 Task: Look for space in Springdale, United States from 14th June, 2023 to 30th June, 2023 for 5 adults in price range Rs.8000 to Rs.12000. Place can be entire place or private room with 5 bedrooms having 5 beds and 5 bathrooms. Property type can be house, flat, guest house. Amenities needed are: wifi, TV, free parkinig on premises, gym, breakfast. Booking option can be shelf check-in. Required host language is English.
Action: Mouse moved to (437, 87)
Screenshot: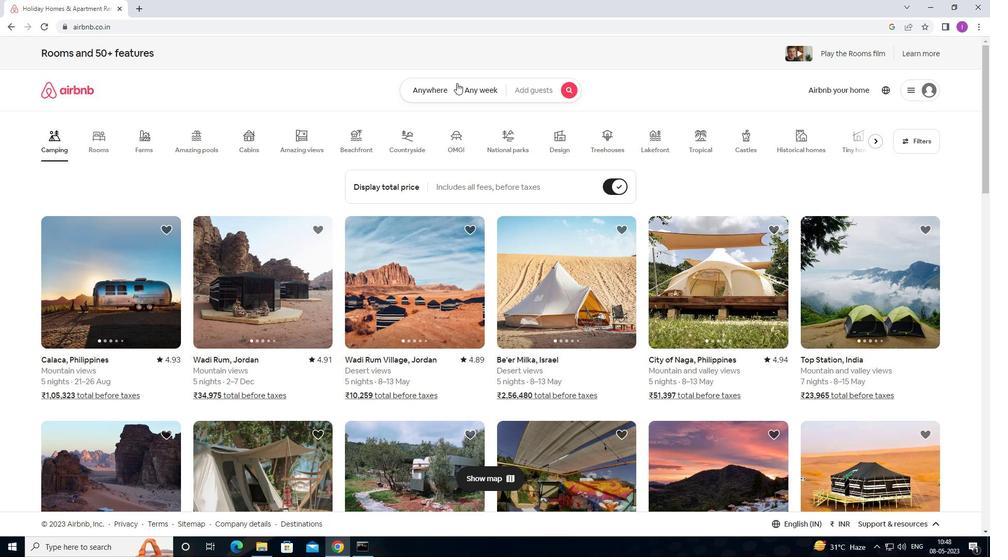 
Action: Mouse pressed left at (437, 87)
Screenshot: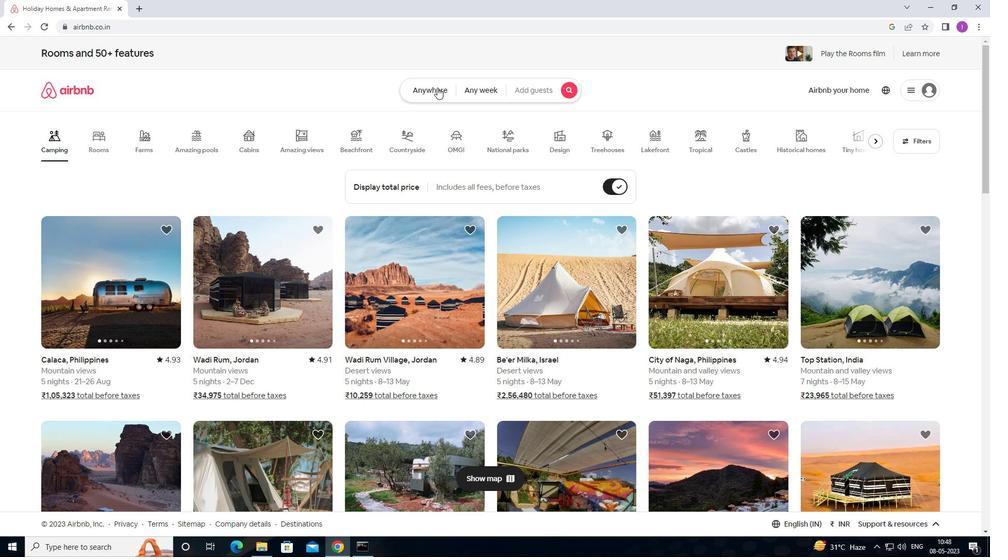 
Action: Mouse moved to (352, 137)
Screenshot: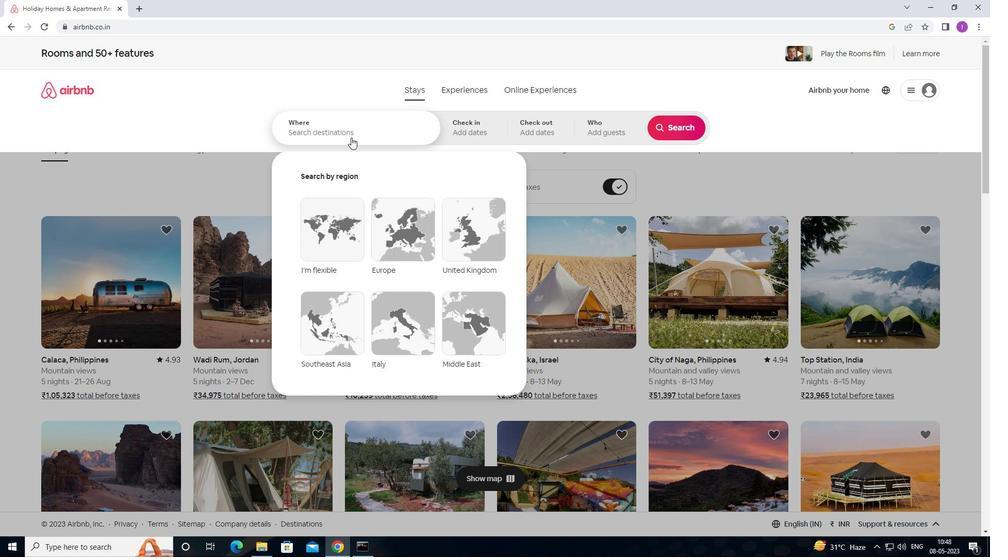 
Action: Mouse pressed left at (352, 137)
Screenshot: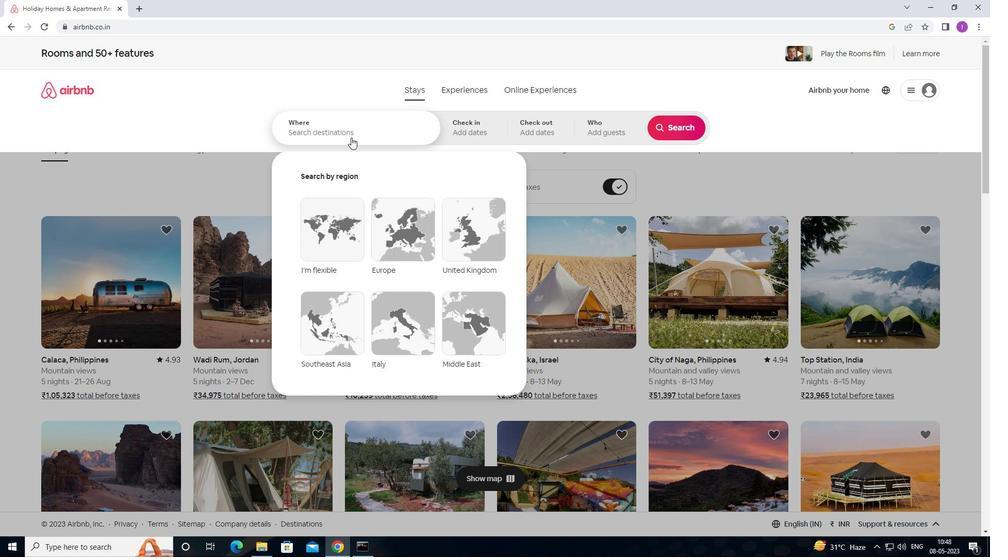 
Action: Mouse moved to (776, 61)
Screenshot: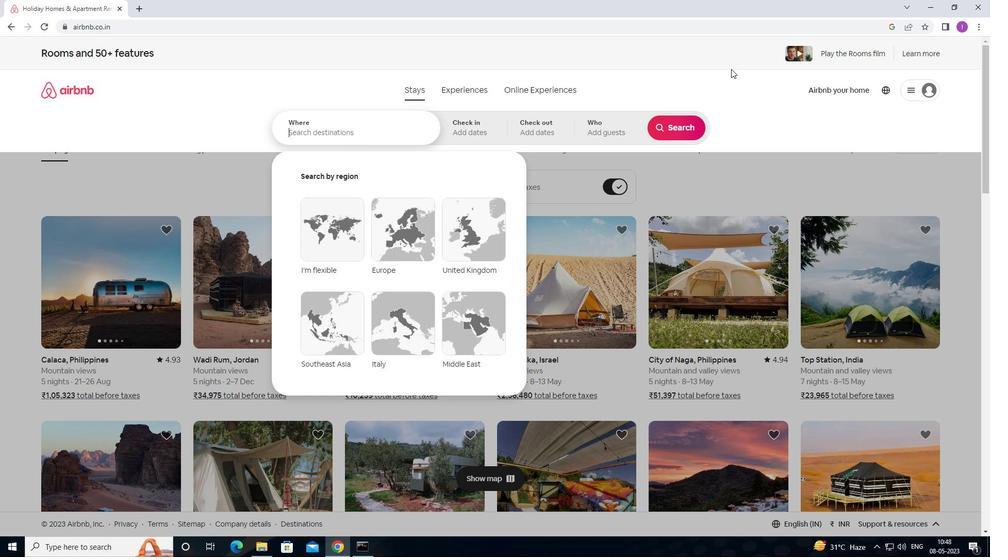 
Action: Key pressed <Key.shift>SPRINGDALE,<Key.shift>UNITED<Key.space>STATES
Screenshot: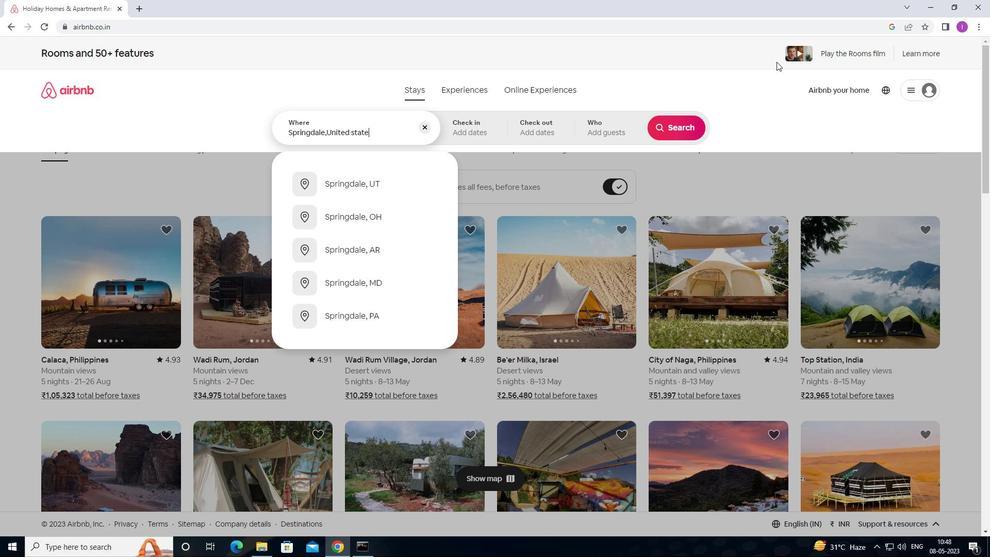 
Action: Mouse moved to (485, 128)
Screenshot: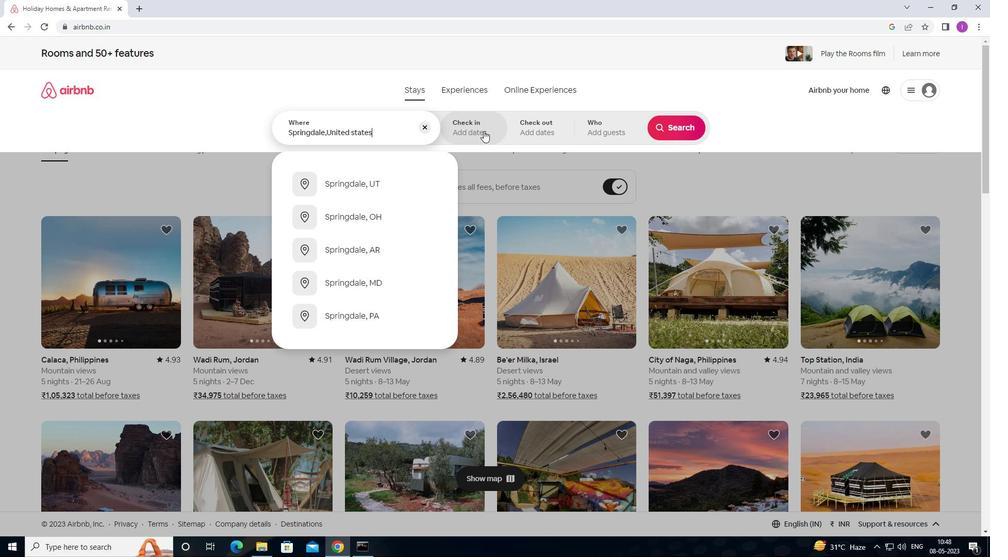 
Action: Mouse pressed left at (485, 128)
Screenshot: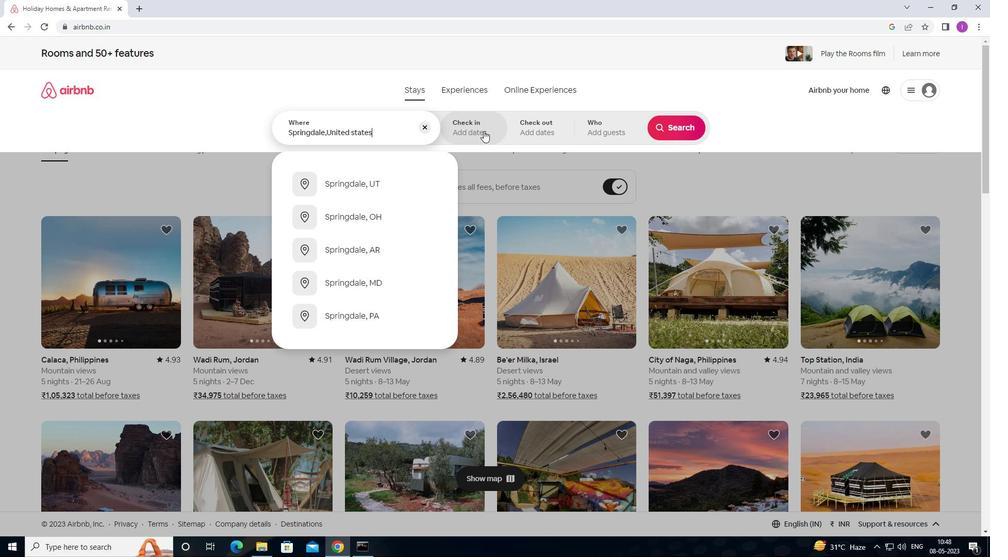 
Action: Mouse moved to (595, 302)
Screenshot: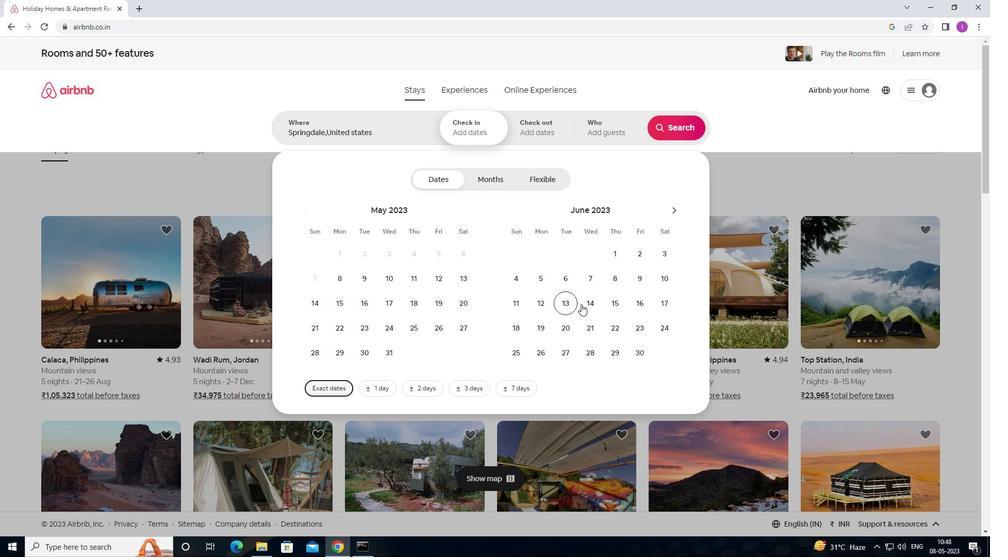 
Action: Mouse pressed left at (595, 302)
Screenshot: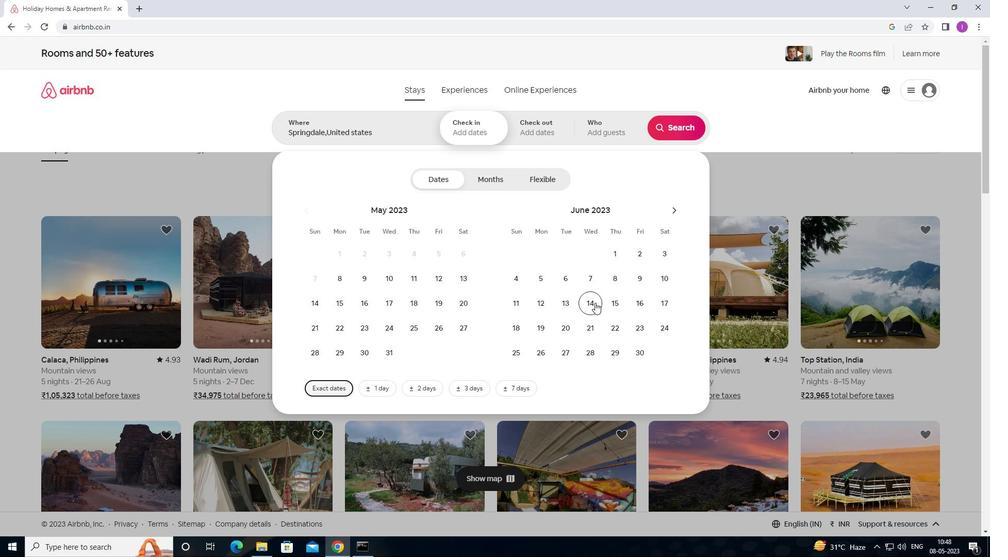 
Action: Mouse moved to (640, 351)
Screenshot: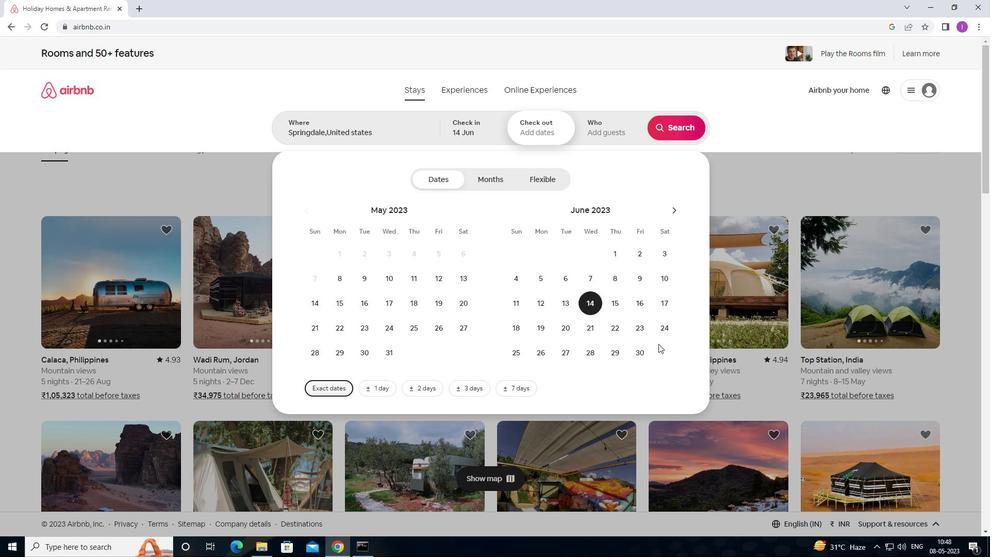 
Action: Mouse pressed left at (640, 351)
Screenshot: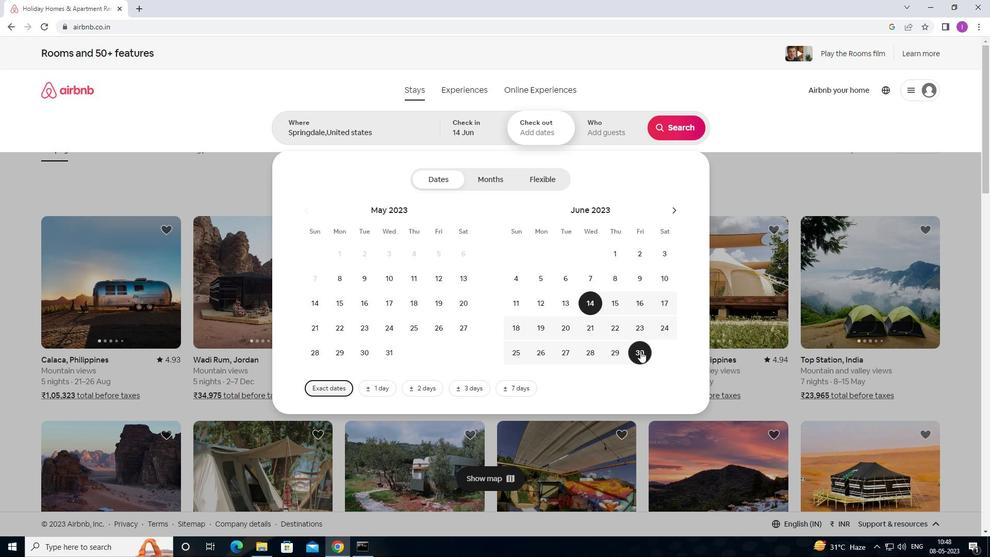 
Action: Mouse moved to (600, 135)
Screenshot: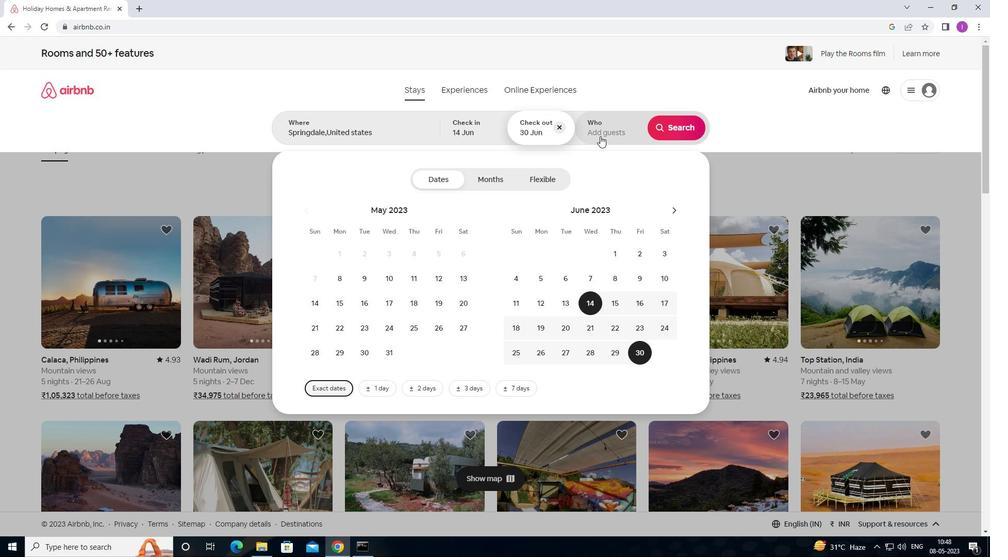 
Action: Mouse pressed left at (600, 135)
Screenshot: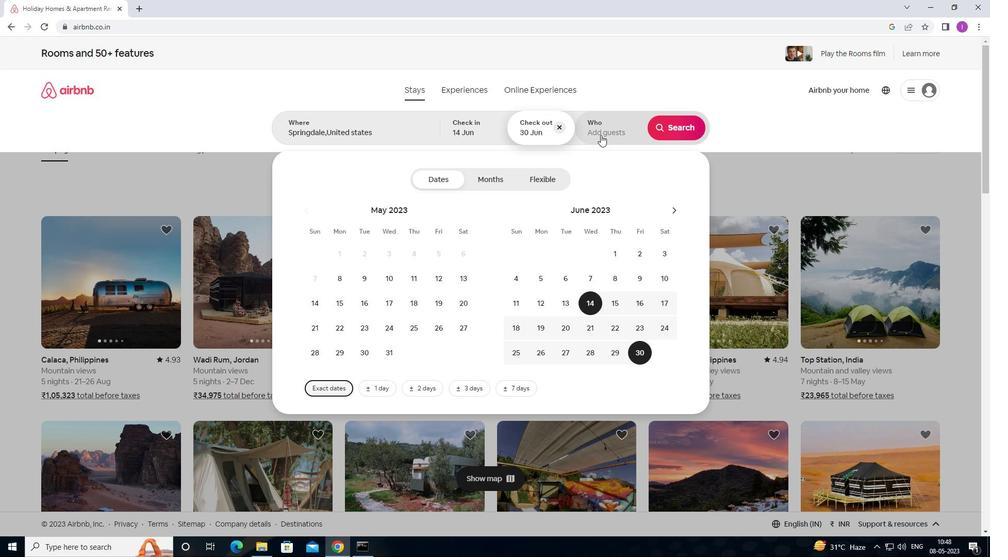 
Action: Mouse moved to (680, 179)
Screenshot: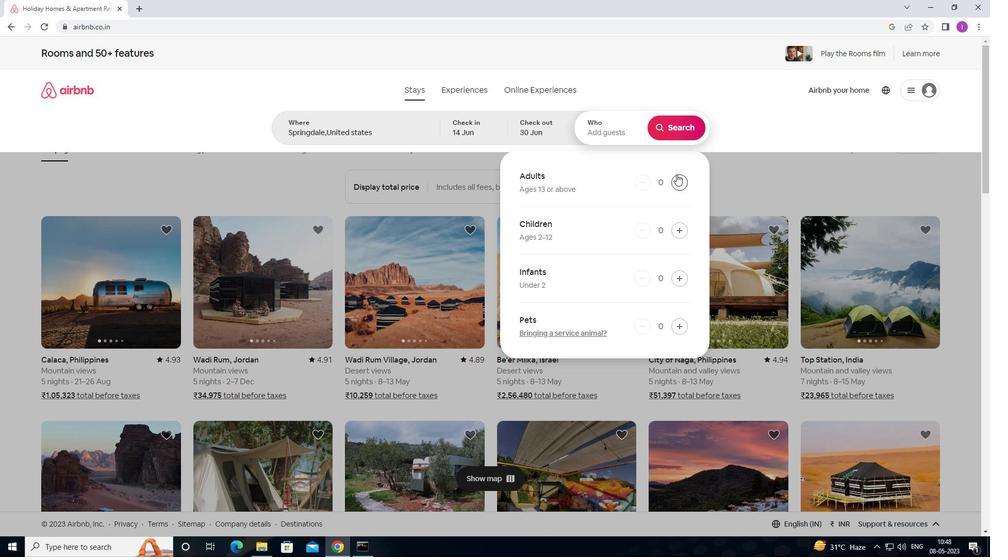 
Action: Mouse pressed left at (680, 179)
Screenshot: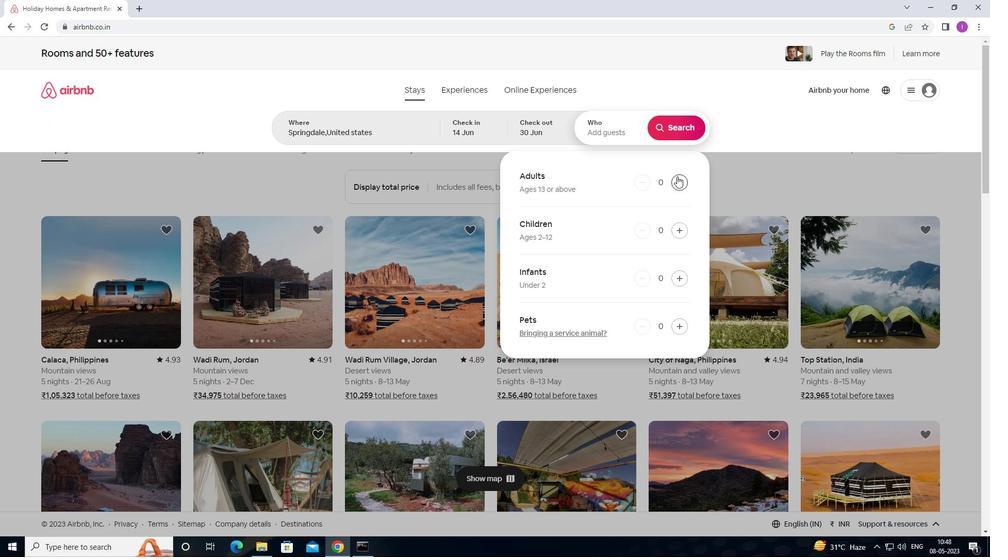 
Action: Mouse pressed left at (680, 179)
Screenshot: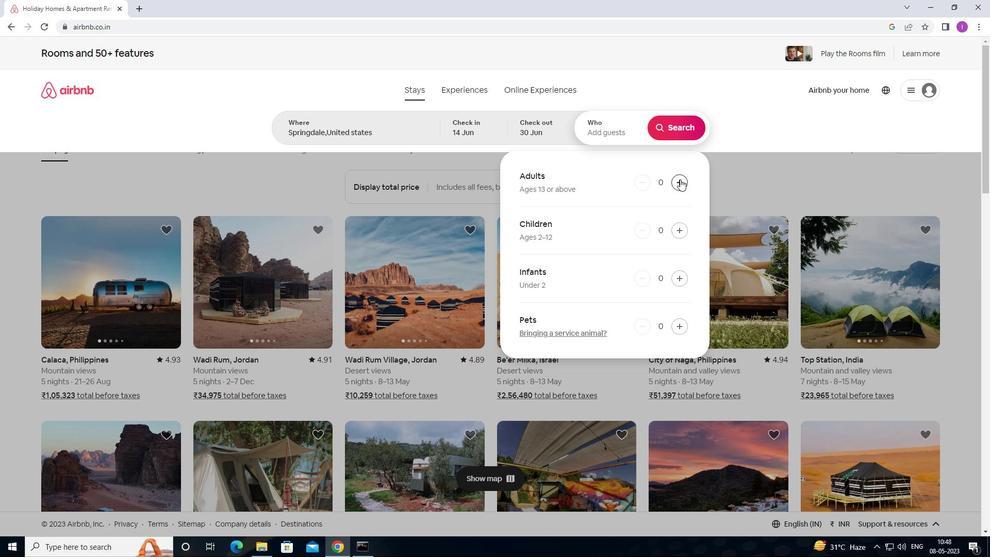 
Action: Mouse pressed left at (680, 179)
Screenshot: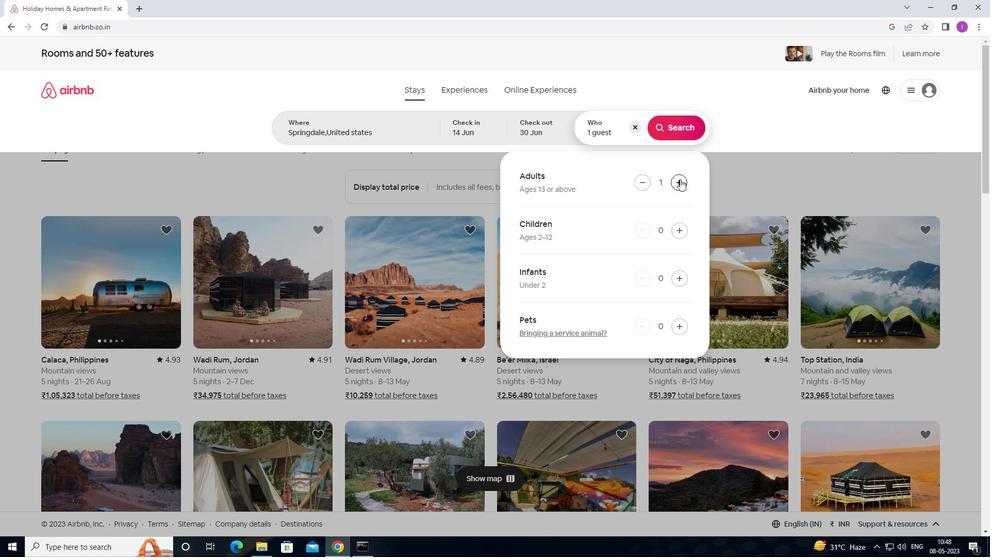 
Action: Mouse pressed left at (680, 179)
Screenshot: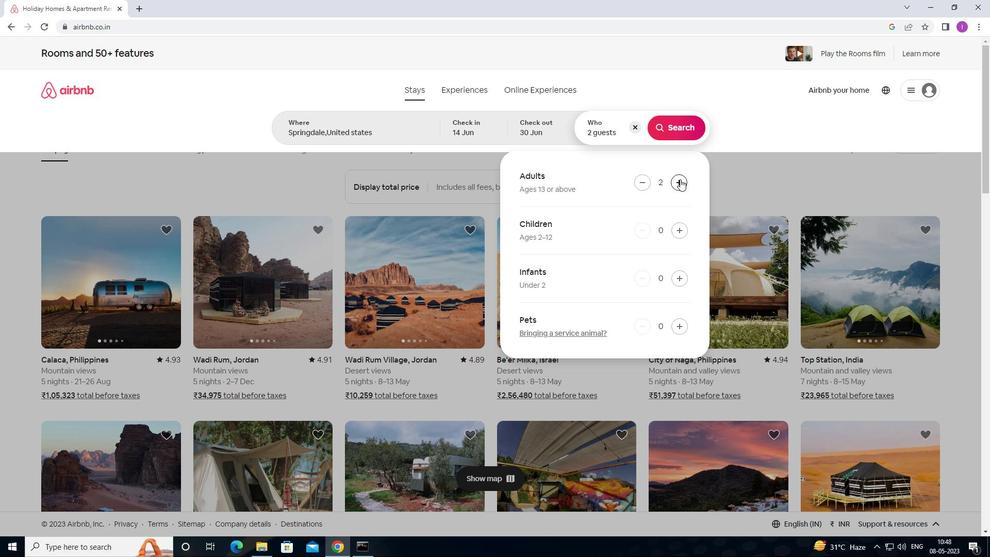 
Action: Mouse moved to (680, 179)
Screenshot: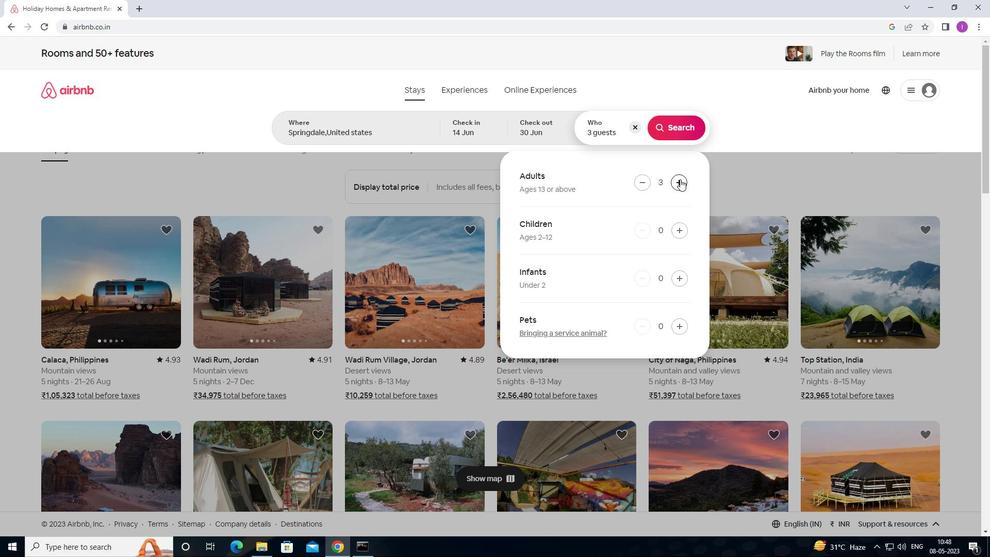 
Action: Mouse pressed left at (680, 179)
Screenshot: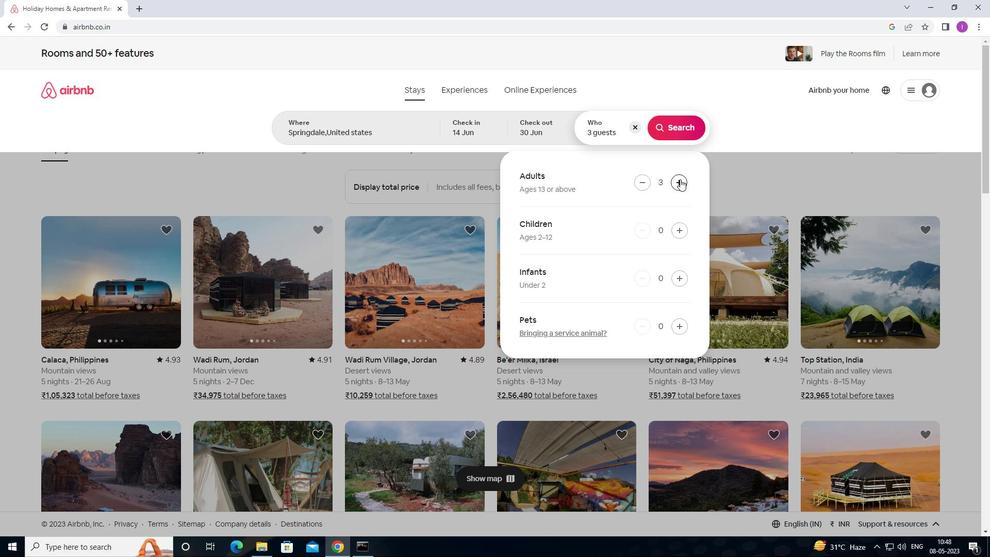 
Action: Mouse moved to (676, 133)
Screenshot: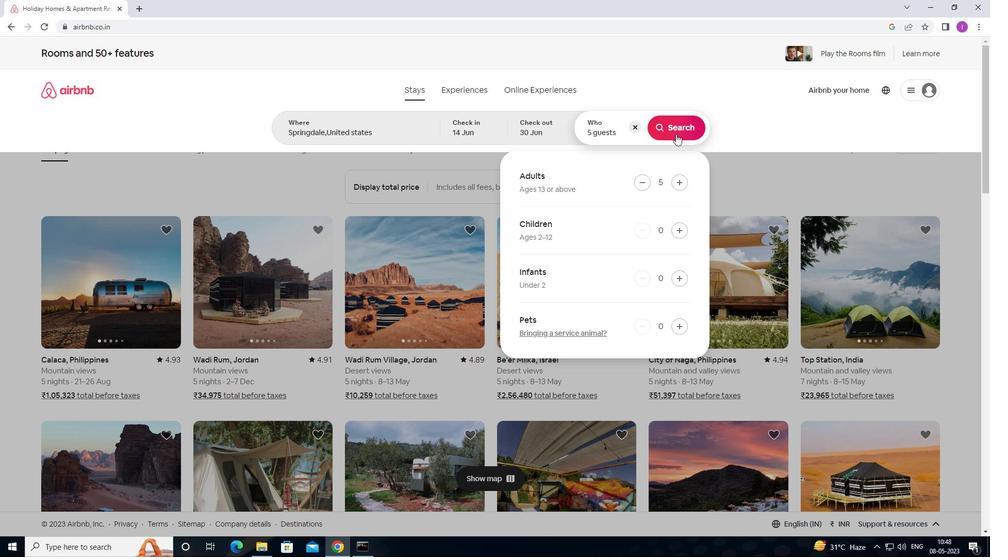 
Action: Mouse pressed left at (676, 133)
Screenshot: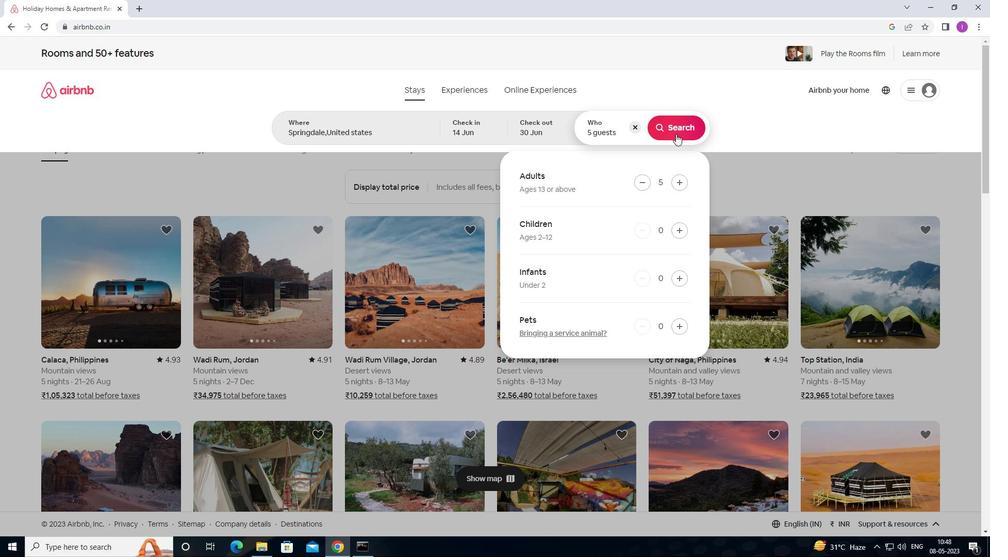 
Action: Mouse moved to (944, 102)
Screenshot: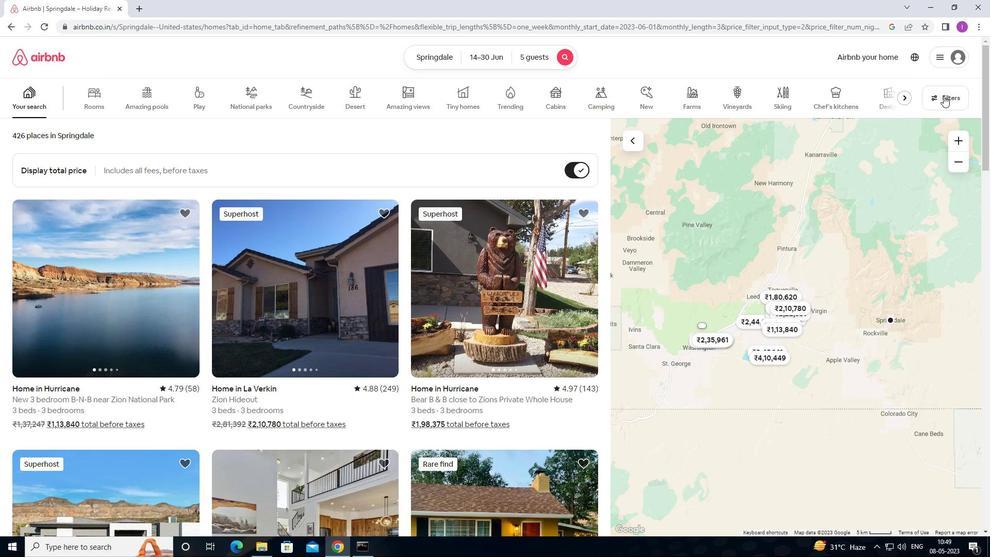 
Action: Mouse pressed left at (944, 102)
Screenshot: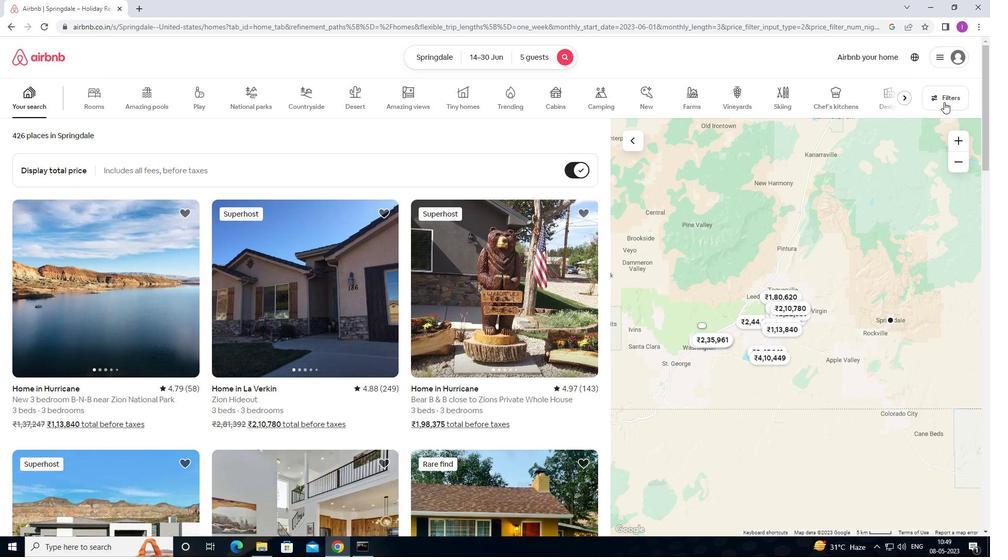 
Action: Mouse moved to (387, 351)
Screenshot: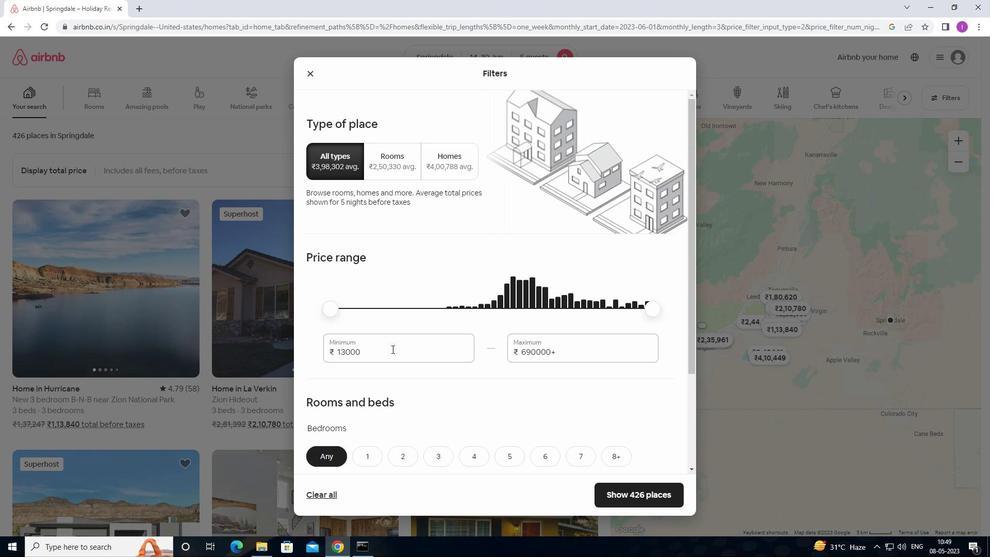 
Action: Mouse pressed left at (387, 351)
Screenshot: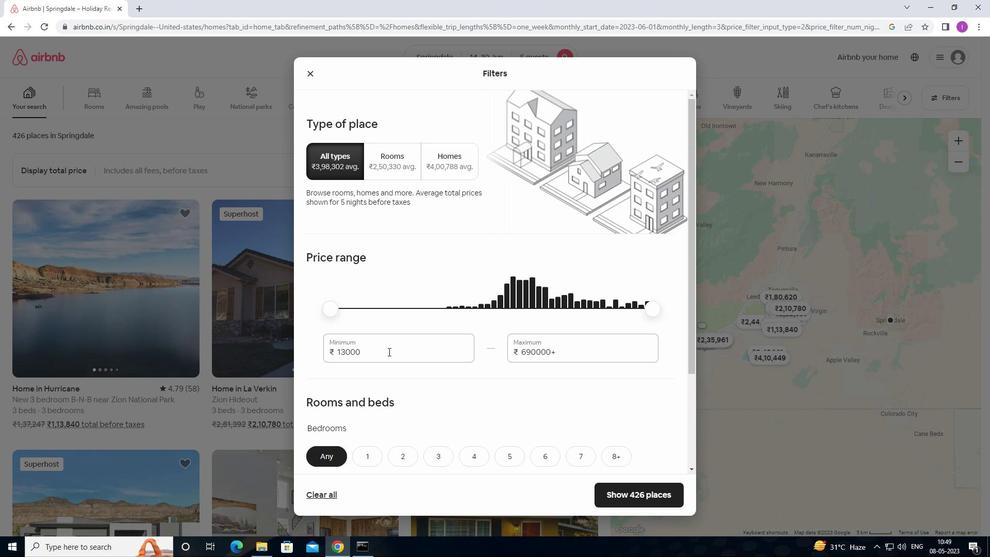 
Action: Mouse moved to (989, 233)
Screenshot: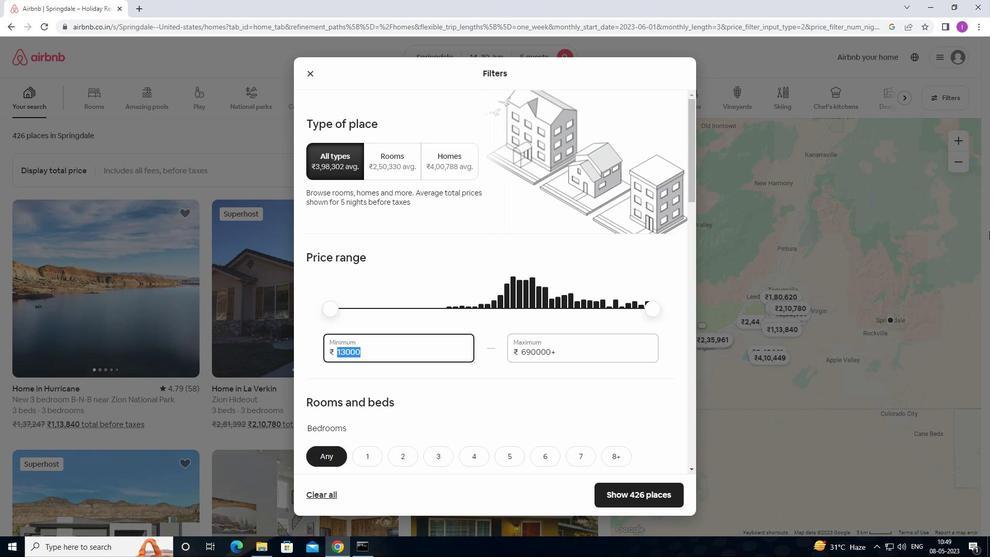 
Action: Key pressed 8
Screenshot: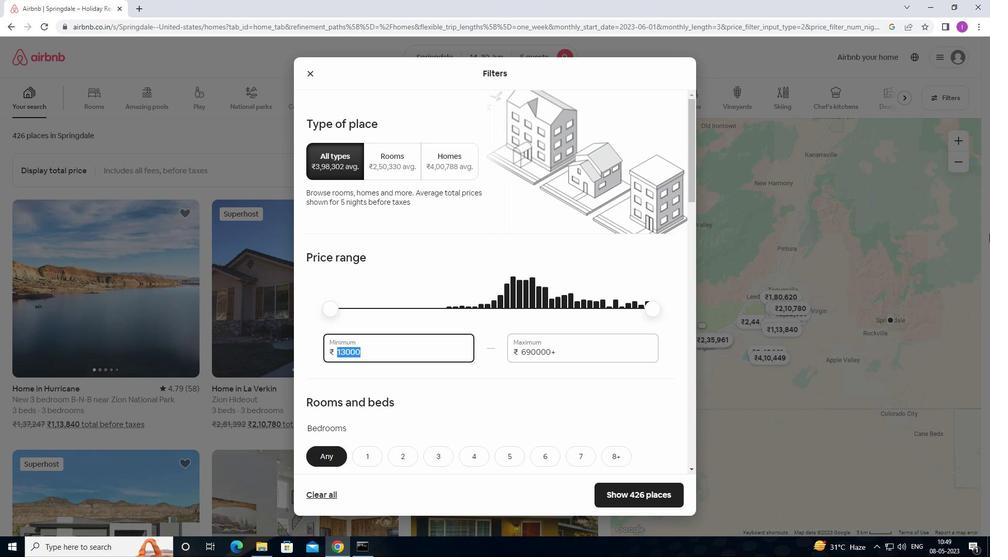 
Action: Mouse moved to (990, 234)
Screenshot: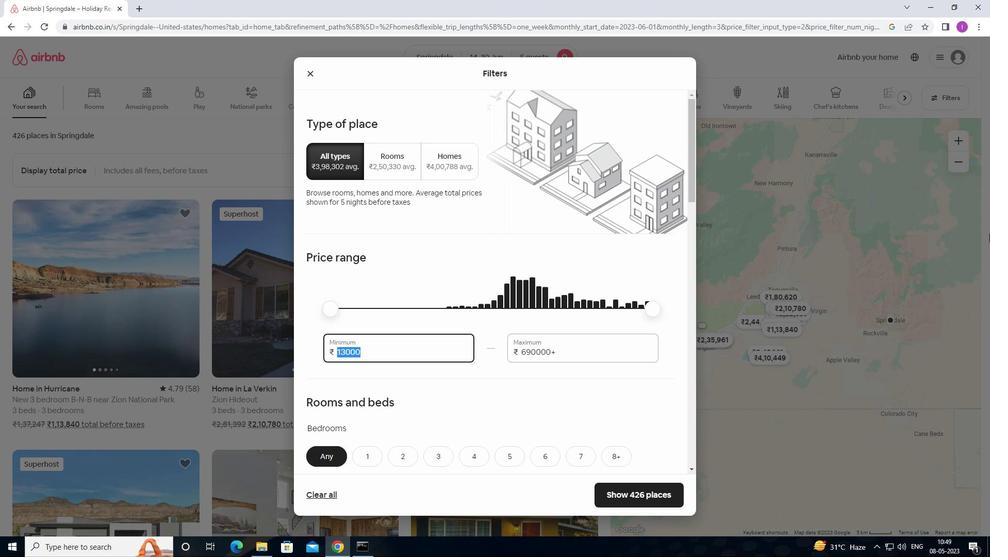 
Action: Key pressed 00
Screenshot: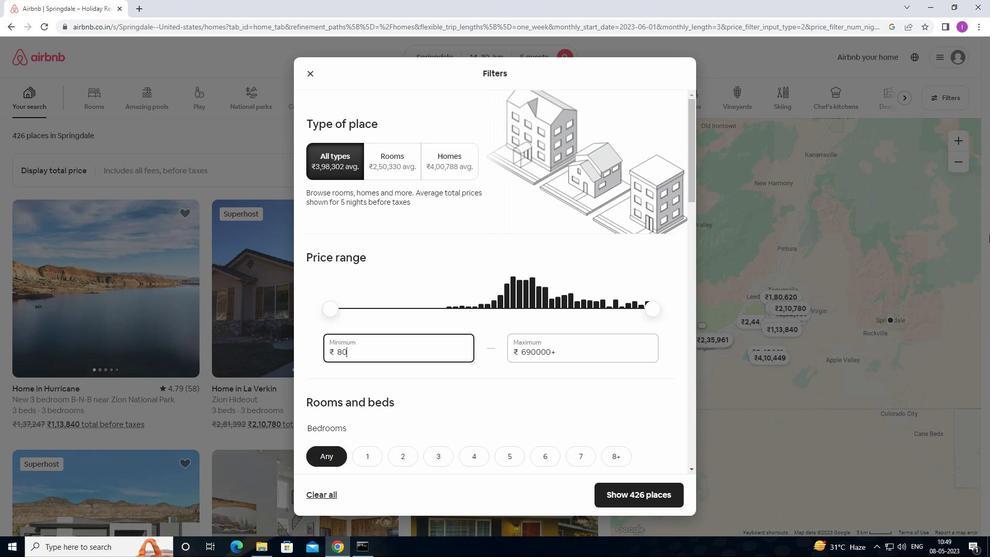 
Action: Mouse moved to (990, 234)
Screenshot: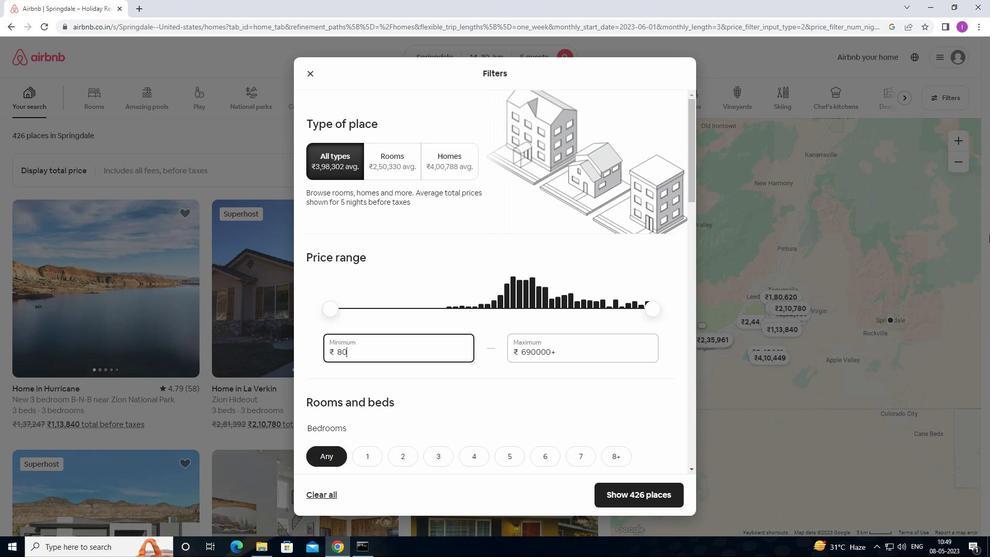 
Action: Key pressed 0
Screenshot: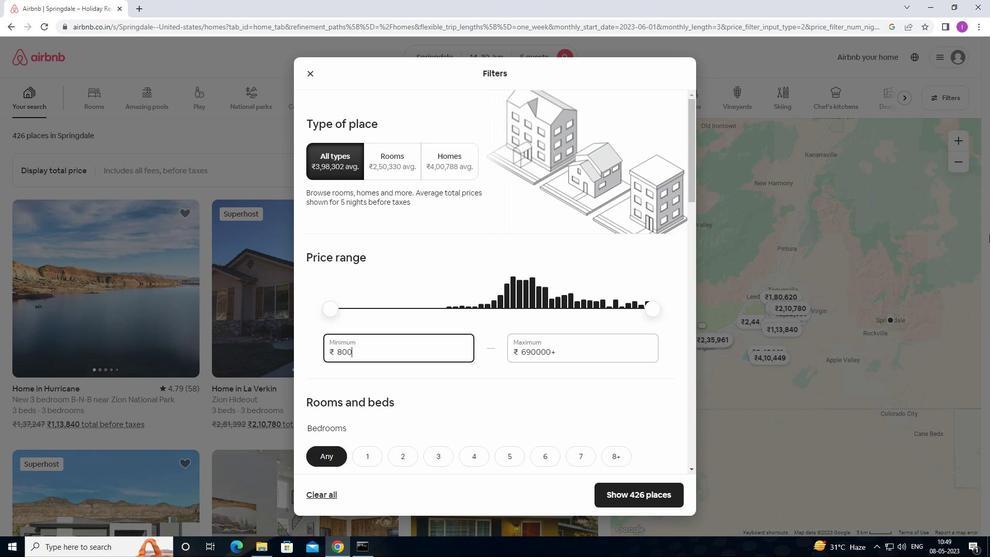 
Action: Mouse moved to (571, 350)
Screenshot: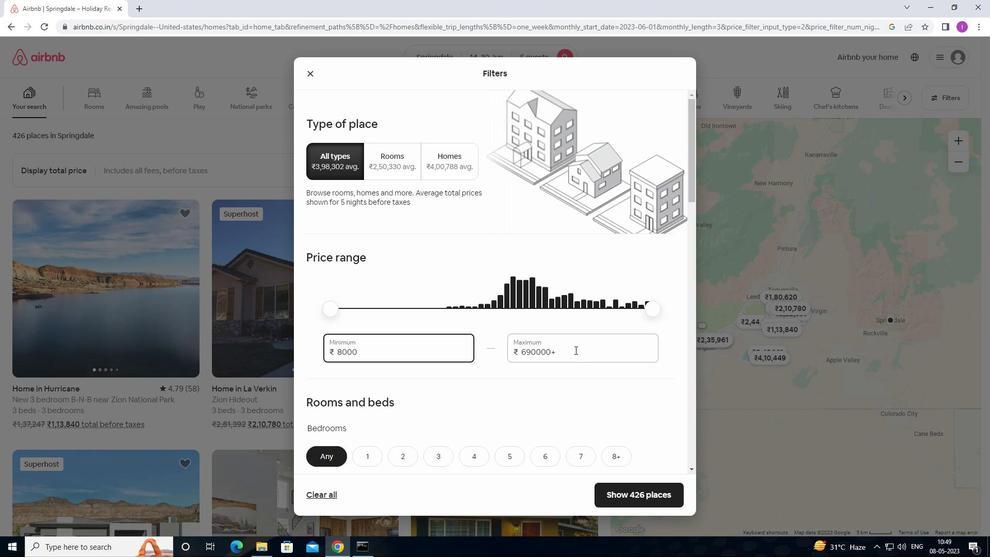 
Action: Mouse pressed left at (571, 350)
Screenshot: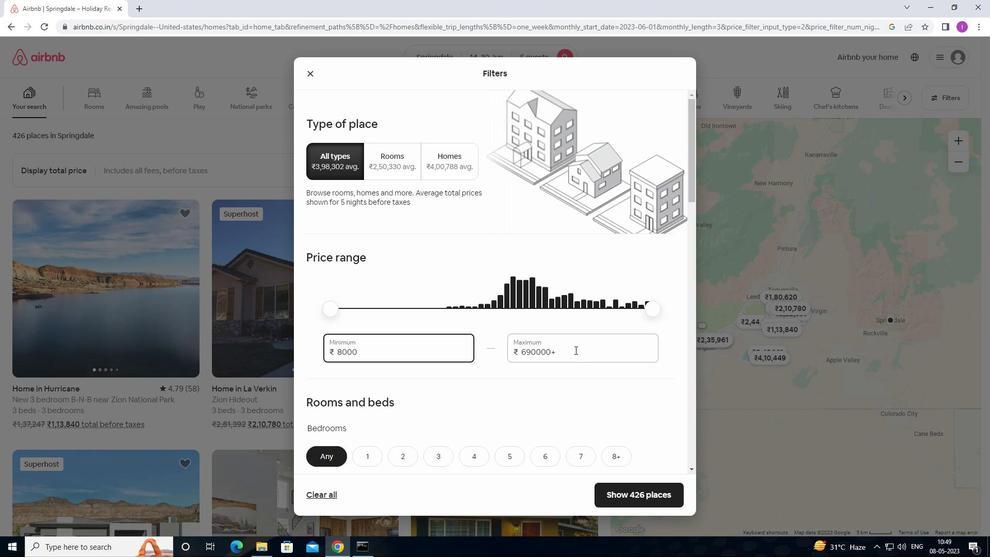 
Action: Mouse moved to (510, 355)
Screenshot: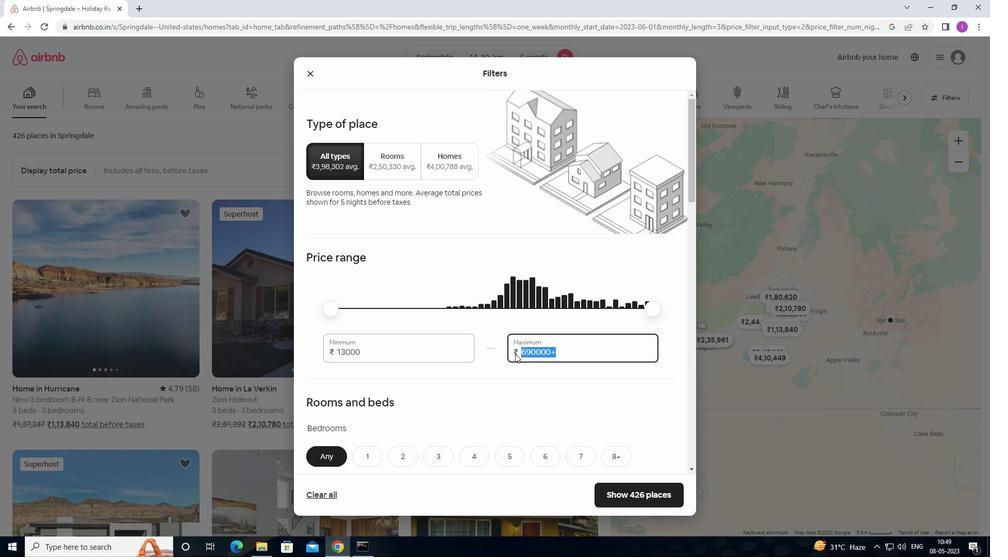 
Action: Key pressed 12
Screenshot: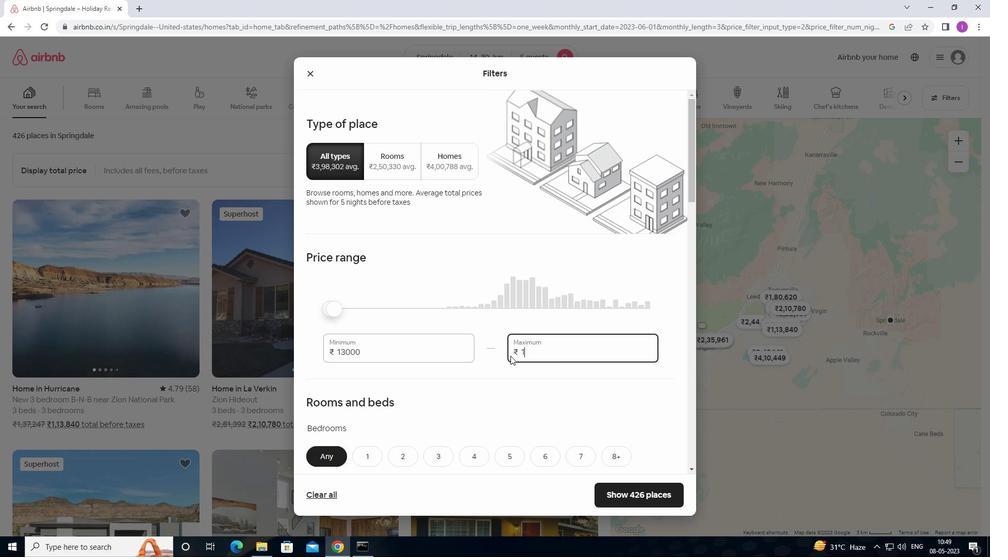 
Action: Mouse moved to (508, 358)
Screenshot: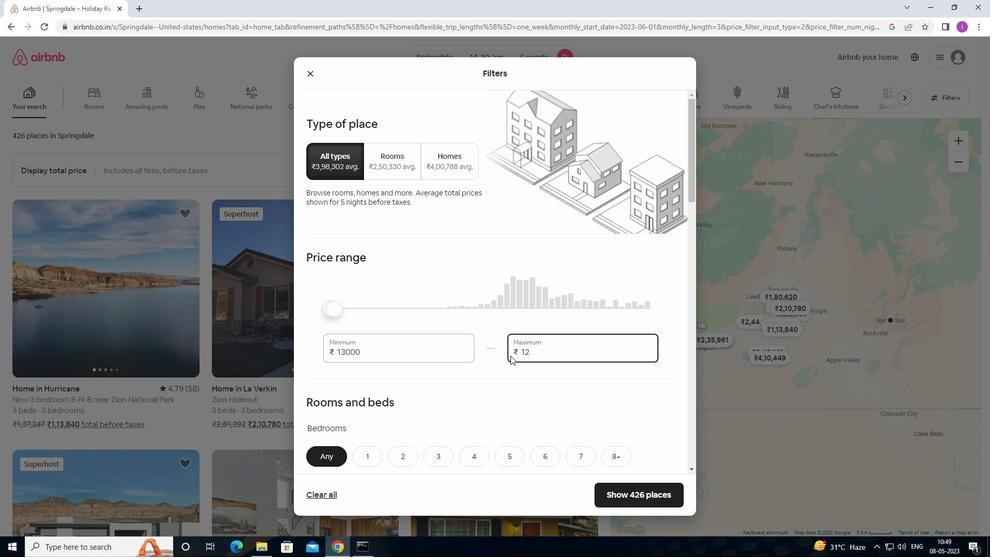 
Action: Key pressed 0
Screenshot: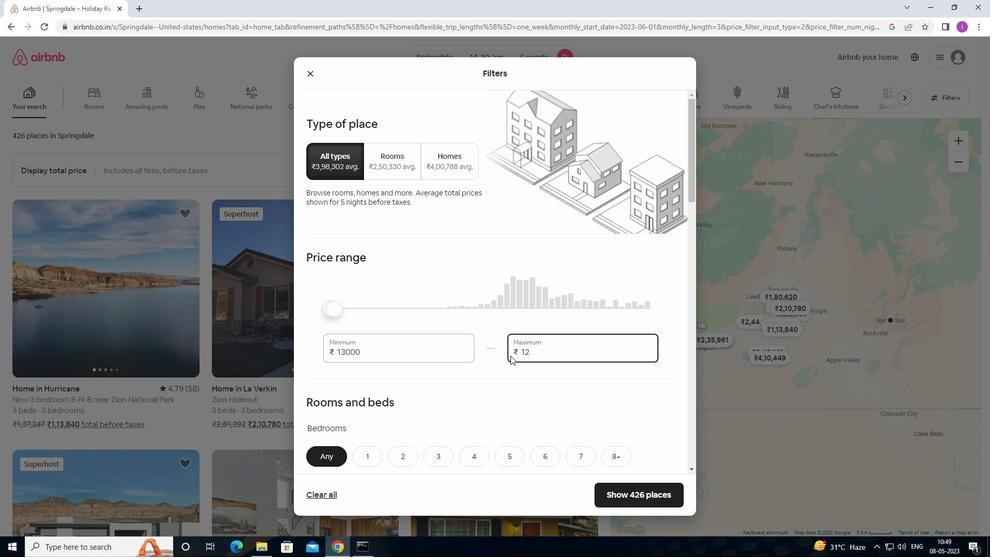 
Action: Mouse moved to (508, 358)
Screenshot: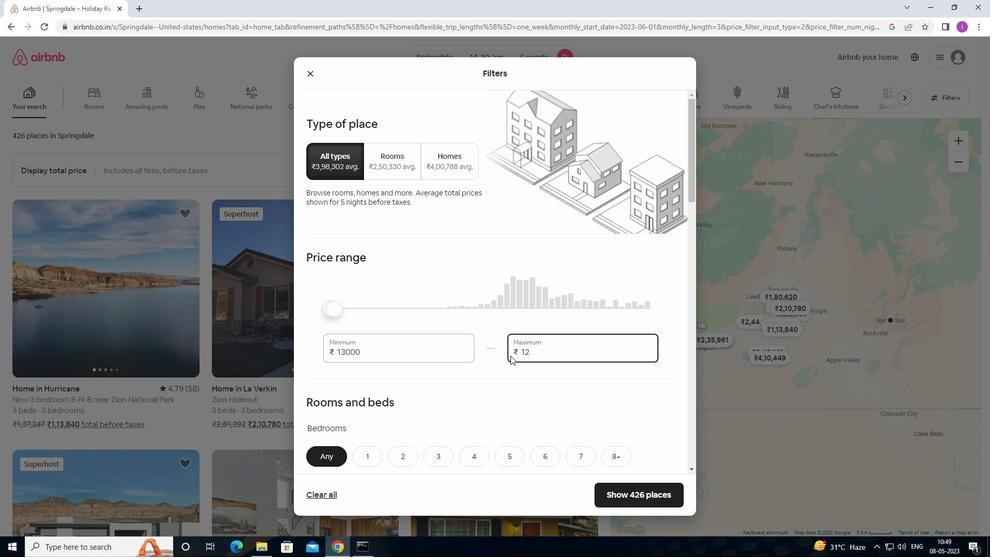 
Action: Key pressed 00
Screenshot: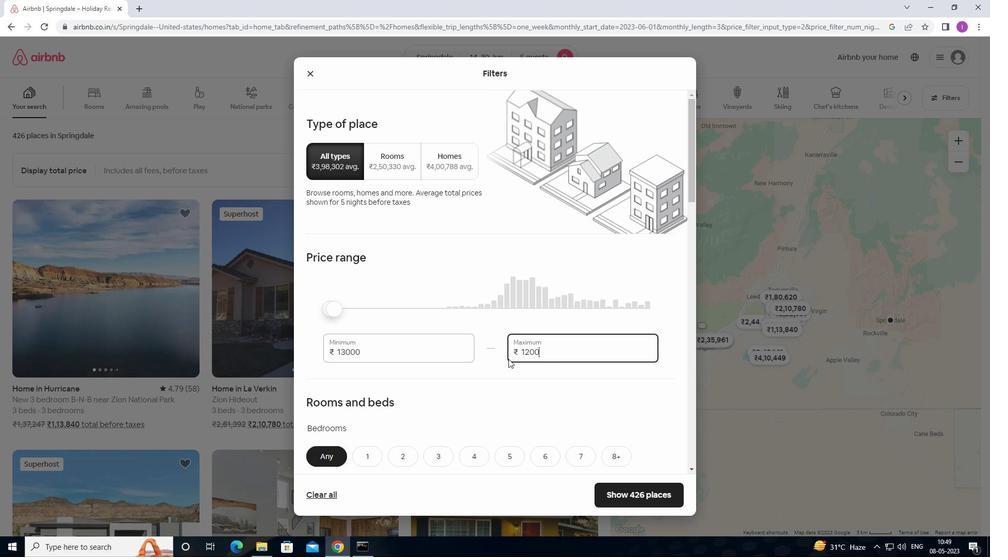 
Action: Mouse moved to (510, 358)
Screenshot: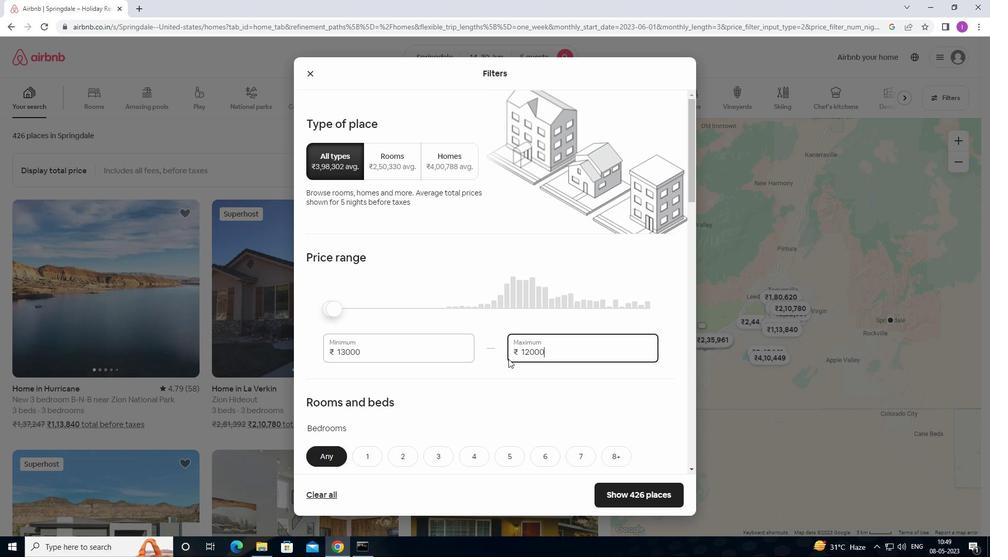 
Action: Key pressed 0
Screenshot: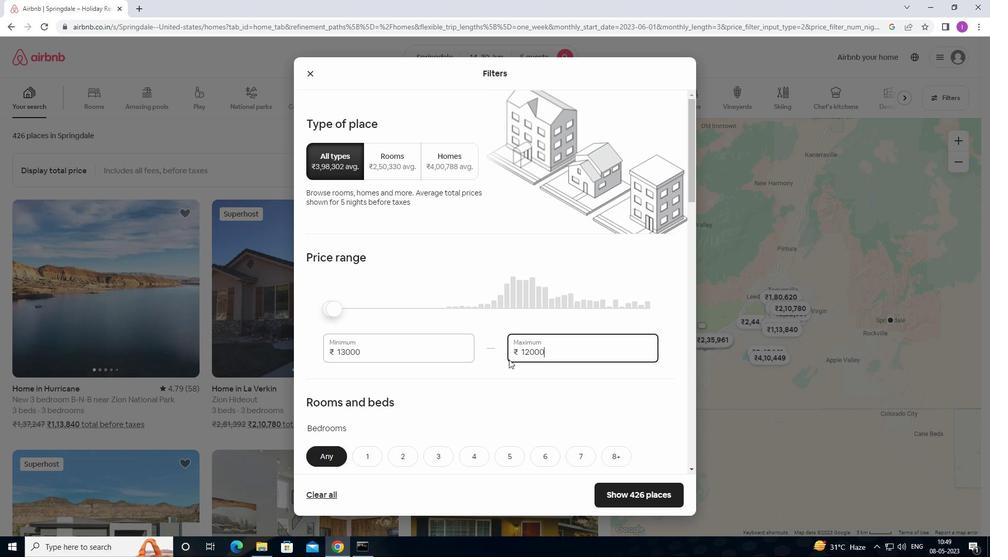 
Action: Mouse moved to (561, 353)
Screenshot: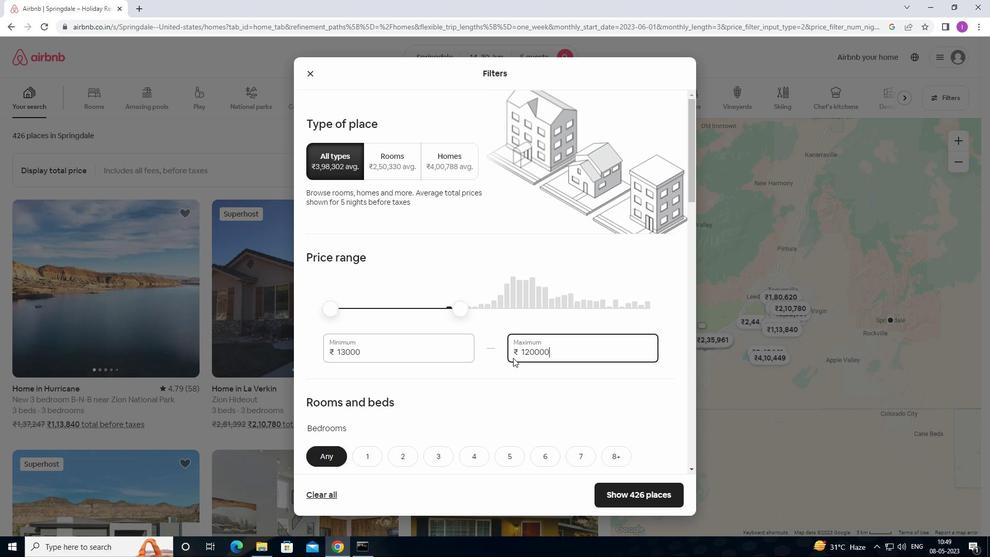 
Action: Key pressed <Key.backspace>
Screenshot: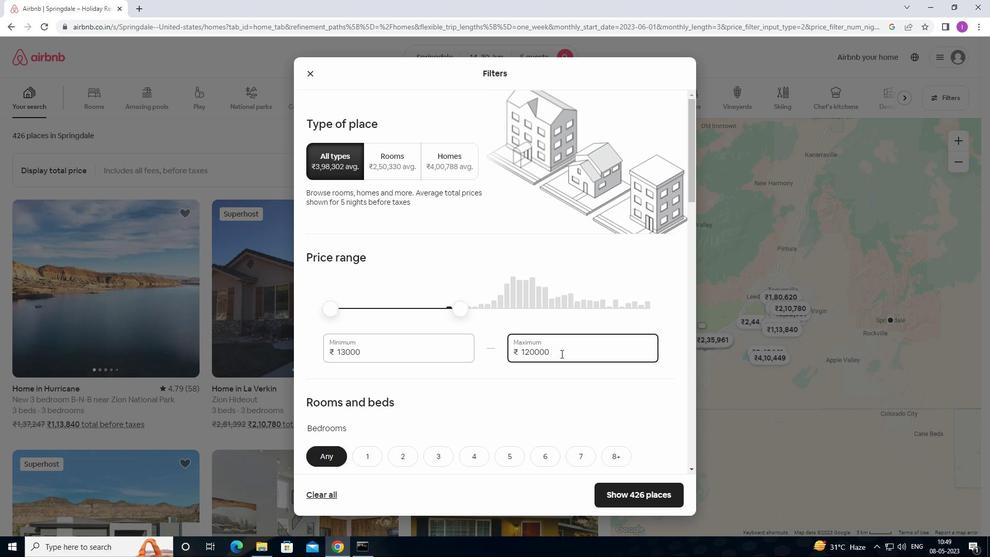 
Action: Mouse moved to (485, 367)
Screenshot: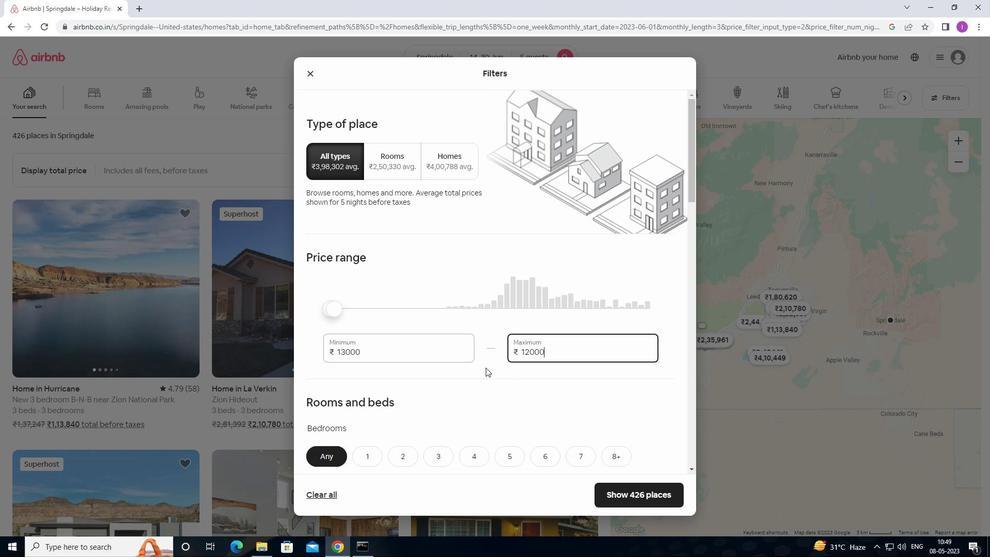 
Action: Mouse scrolled (485, 367) with delta (0, 0)
Screenshot: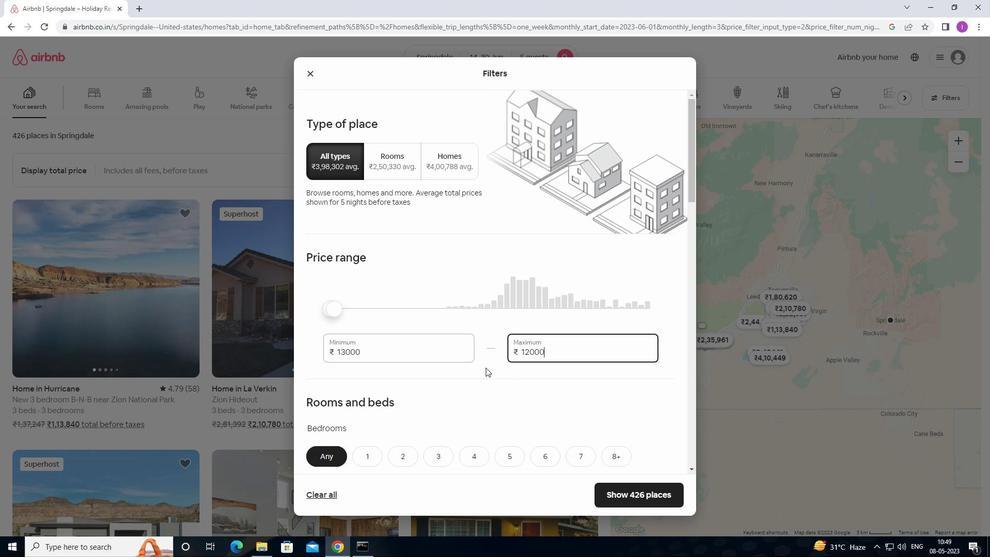 
Action: Mouse moved to (485, 368)
Screenshot: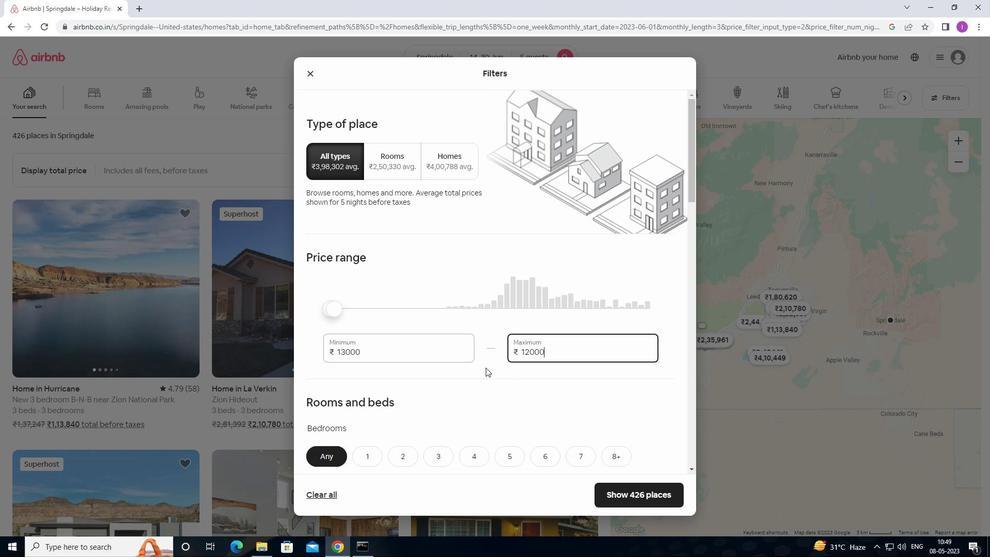 
Action: Mouse scrolled (485, 368) with delta (0, 0)
Screenshot: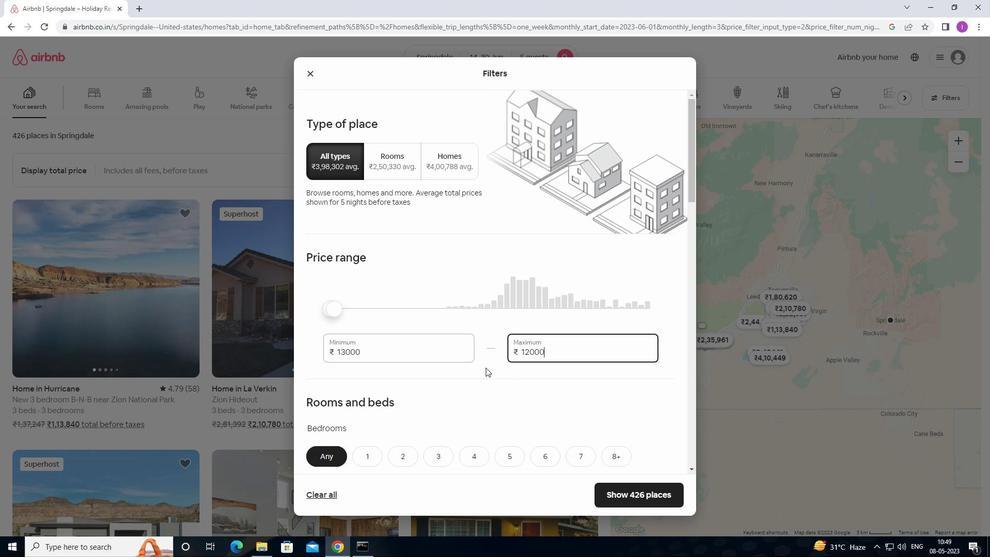 
Action: Mouse moved to (516, 350)
Screenshot: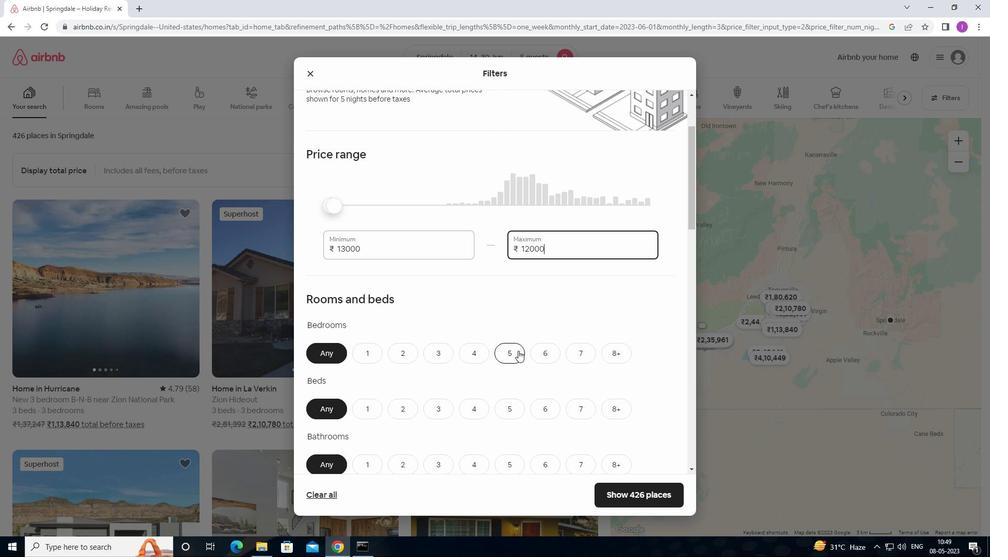 
Action: Mouse pressed left at (516, 350)
Screenshot: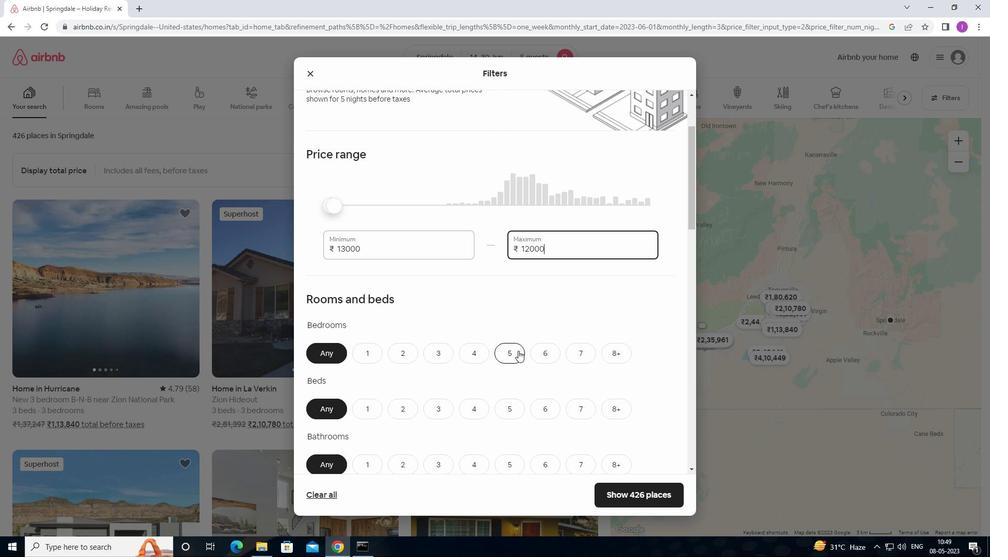 
Action: Mouse moved to (506, 406)
Screenshot: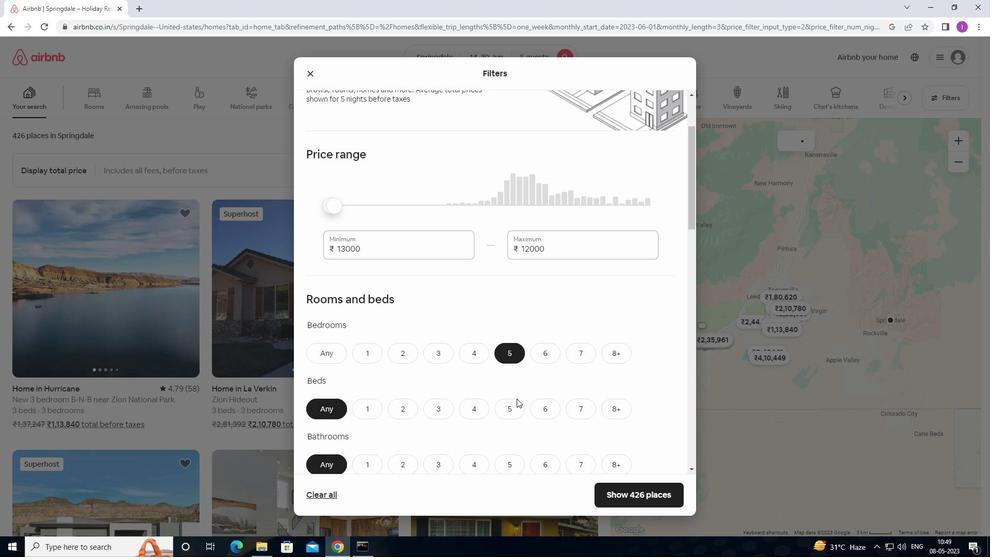
Action: Mouse pressed left at (506, 406)
Screenshot: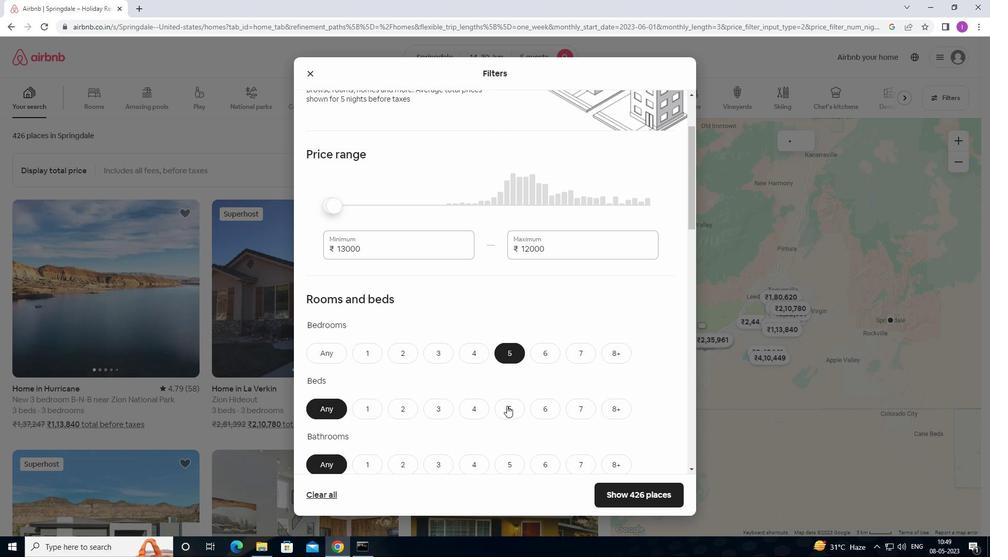 
Action: Mouse moved to (504, 464)
Screenshot: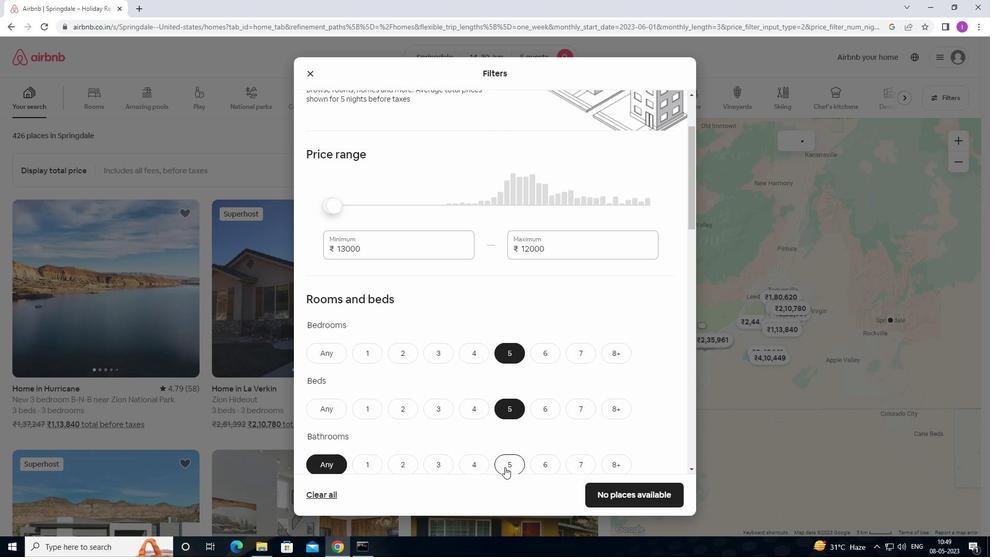
Action: Mouse pressed left at (504, 464)
Screenshot: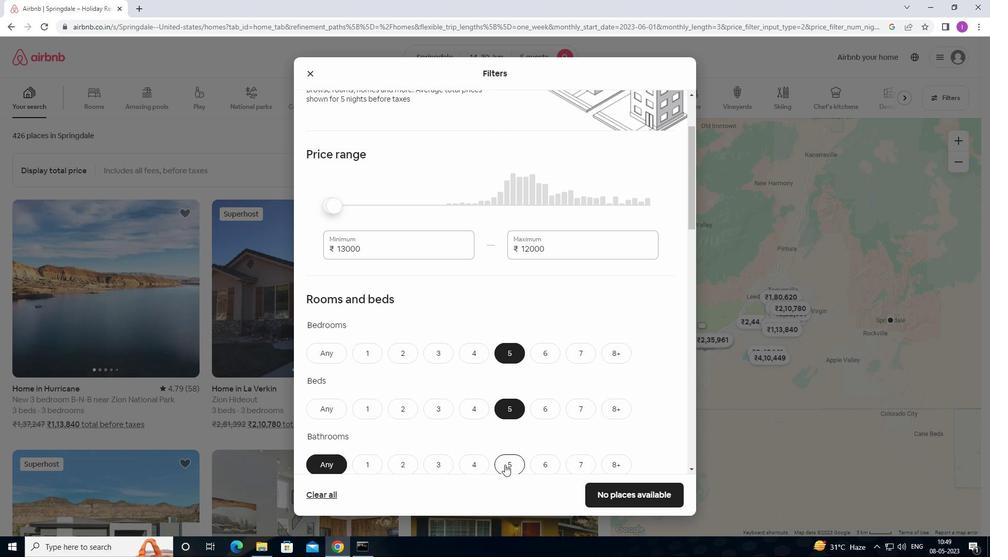 
Action: Mouse moved to (499, 429)
Screenshot: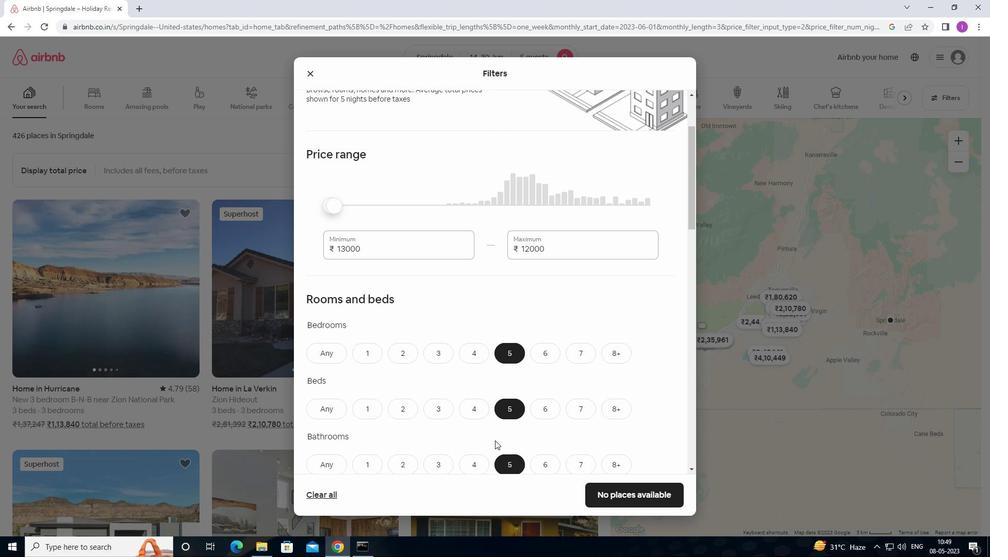 
Action: Mouse scrolled (499, 428) with delta (0, 0)
Screenshot: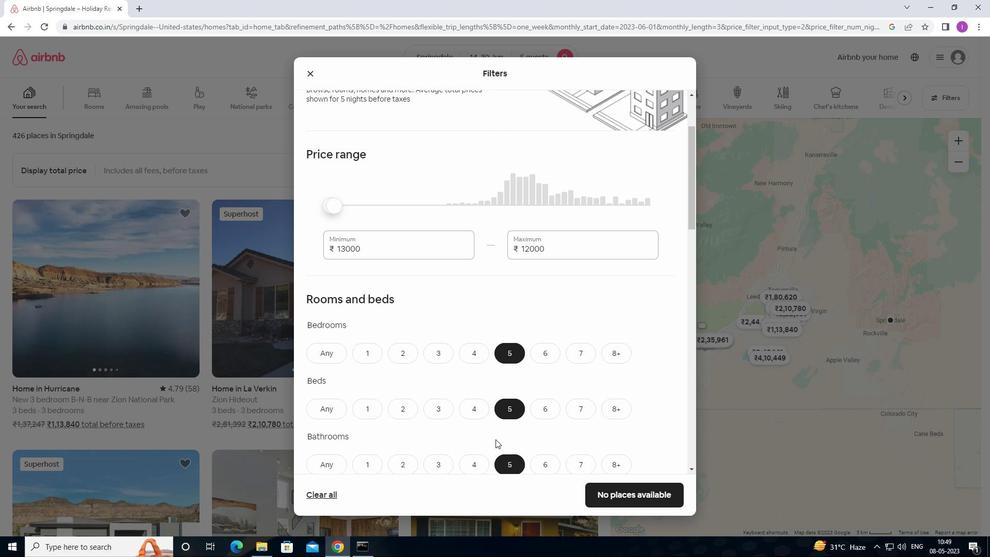 
Action: Mouse moved to (501, 428)
Screenshot: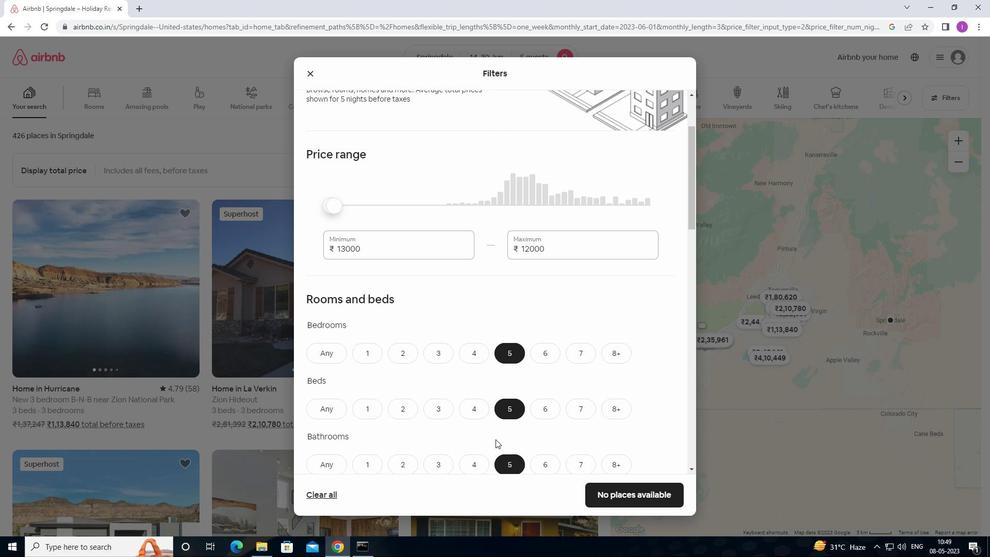 
Action: Mouse scrolled (501, 427) with delta (0, 0)
Screenshot: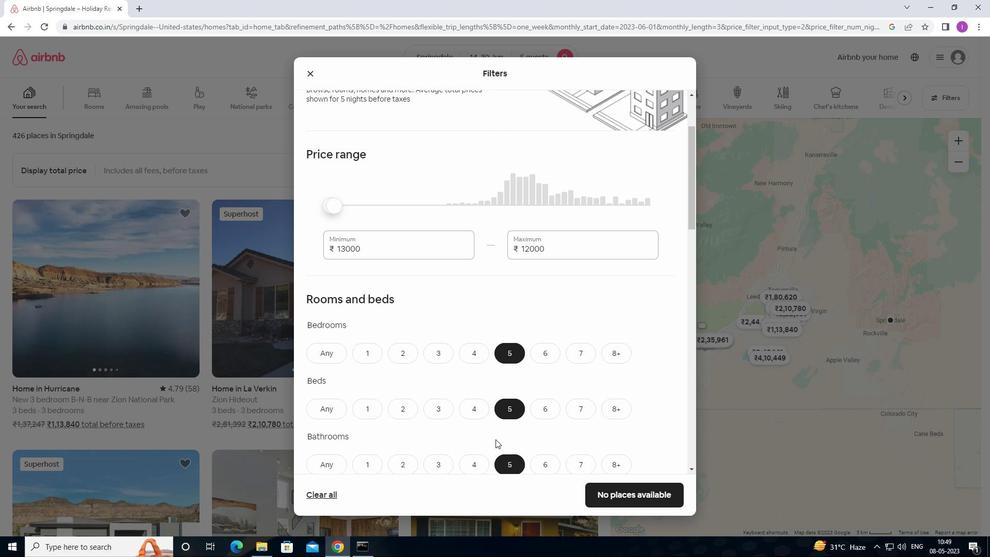 
Action: Mouse moved to (504, 425)
Screenshot: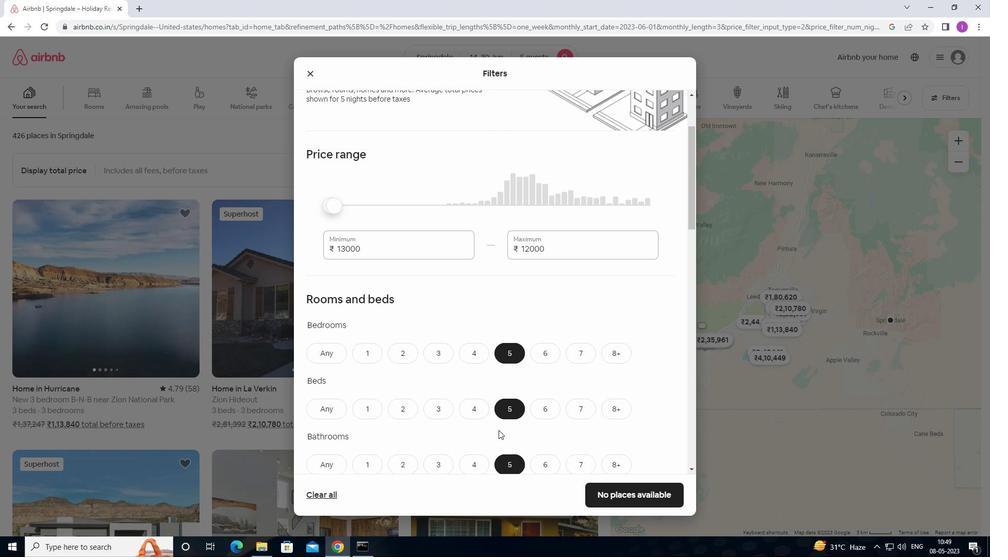 
Action: Mouse scrolled (504, 424) with delta (0, 0)
Screenshot: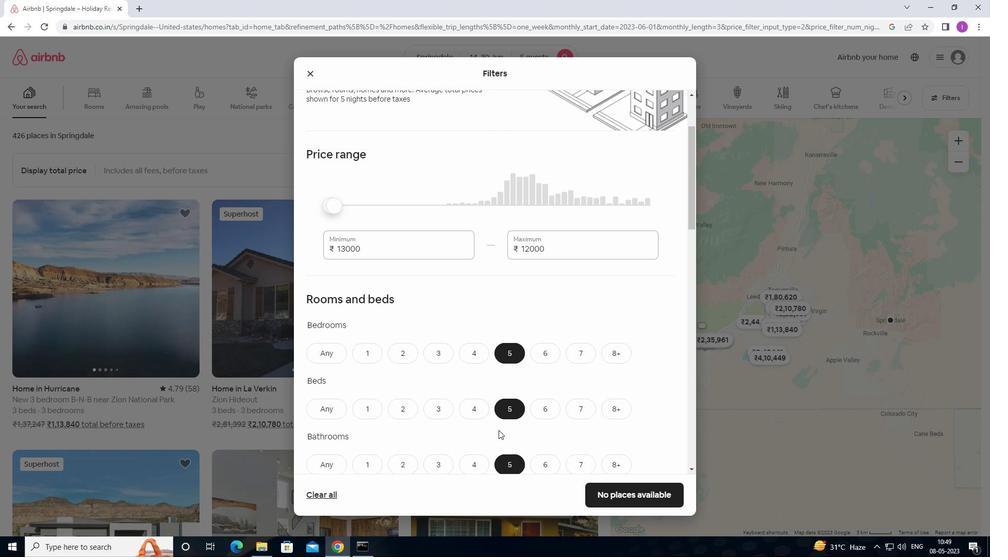 
Action: Mouse moved to (378, 424)
Screenshot: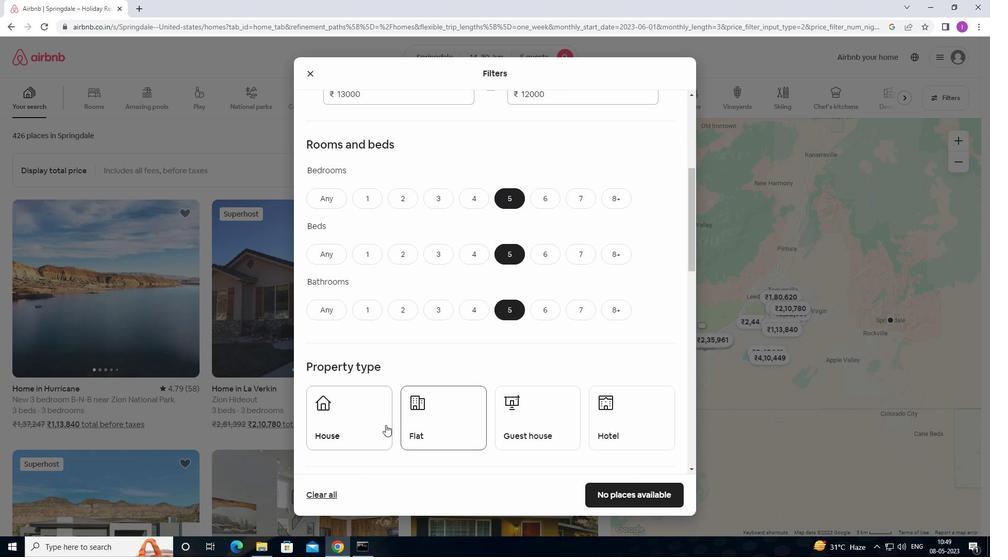 
Action: Mouse pressed left at (378, 424)
Screenshot: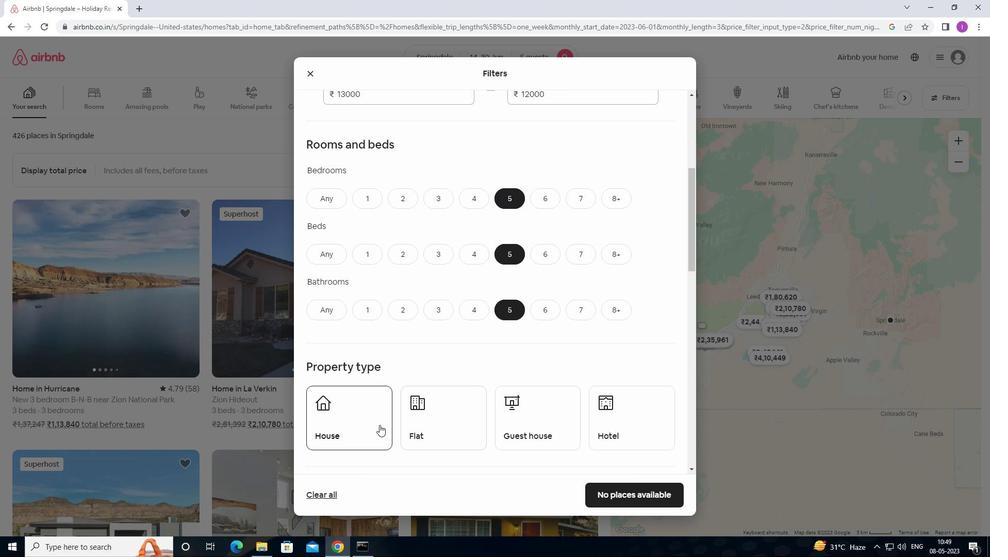 
Action: Mouse moved to (471, 418)
Screenshot: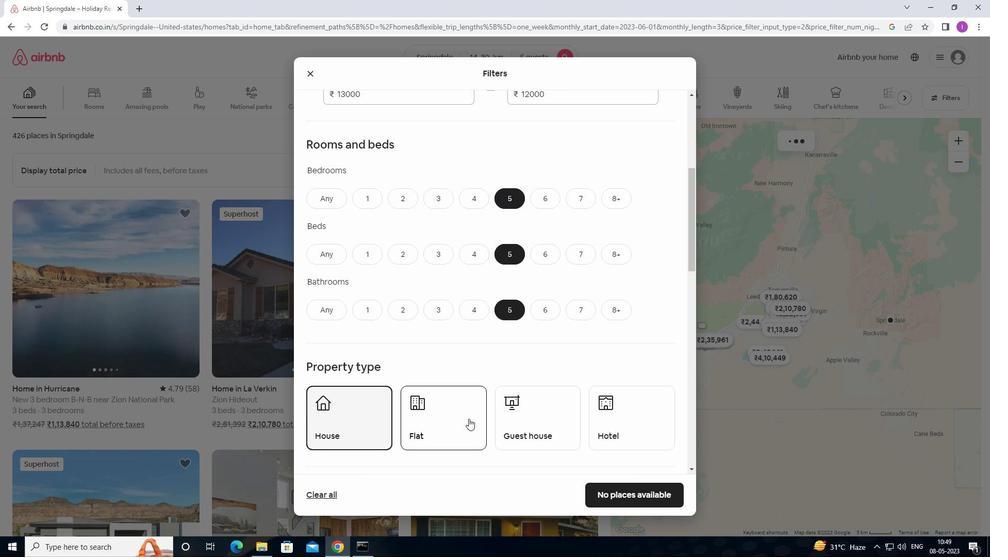 
Action: Mouse pressed left at (471, 418)
Screenshot: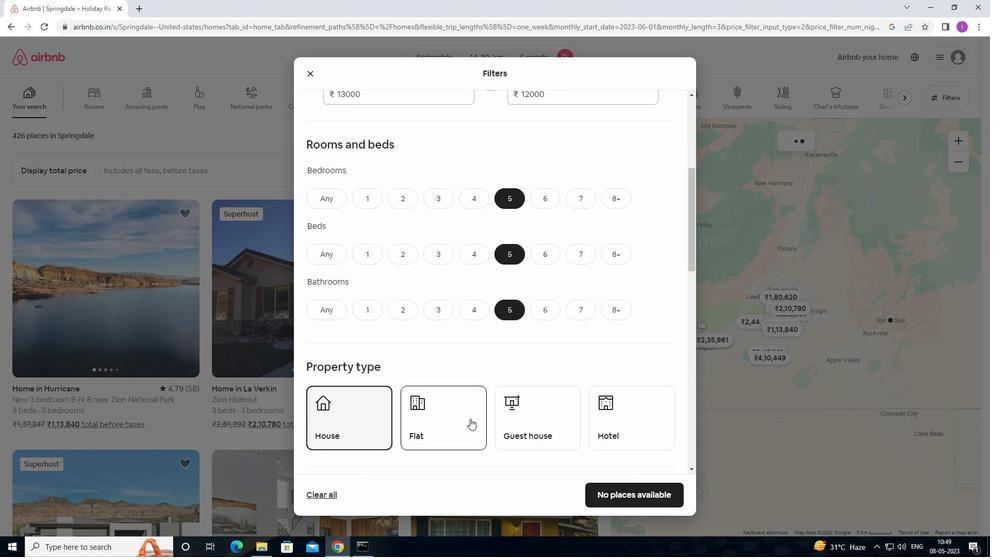 
Action: Mouse moved to (567, 425)
Screenshot: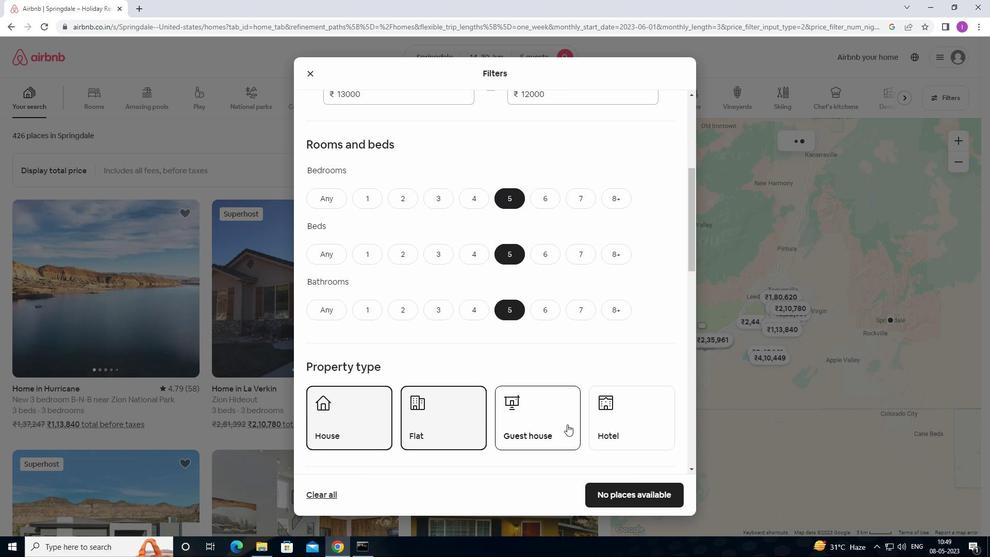 
Action: Mouse pressed left at (567, 425)
Screenshot: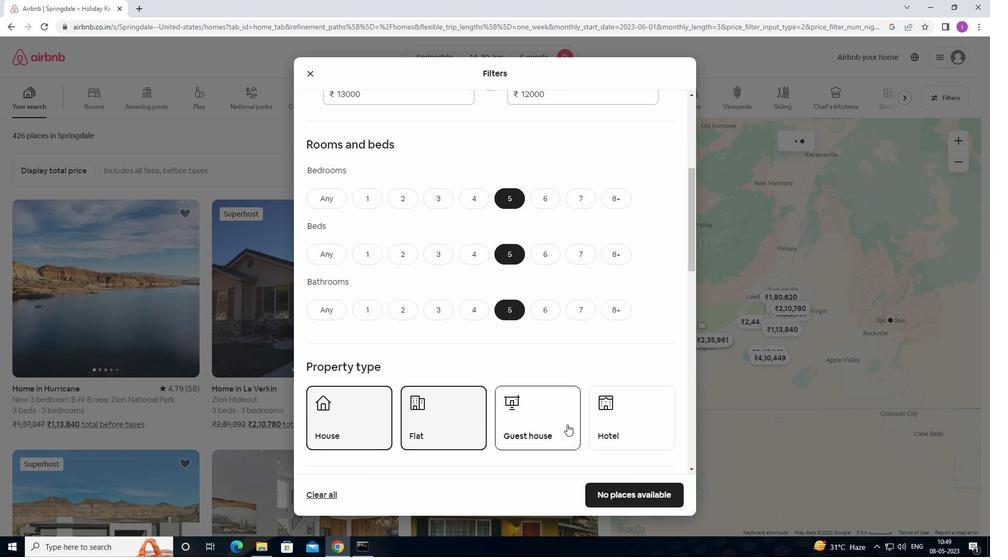
Action: Mouse moved to (508, 424)
Screenshot: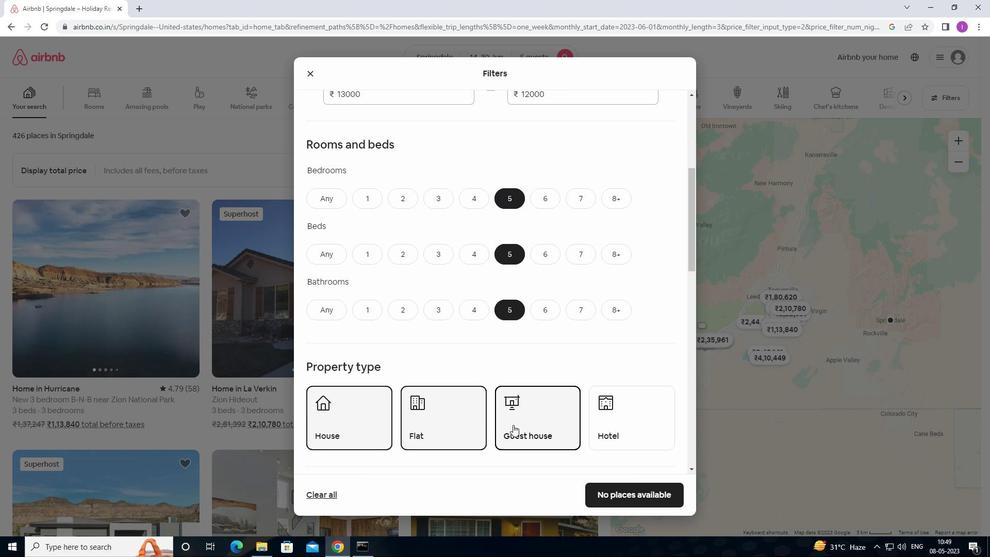 
Action: Mouse scrolled (508, 424) with delta (0, 0)
Screenshot: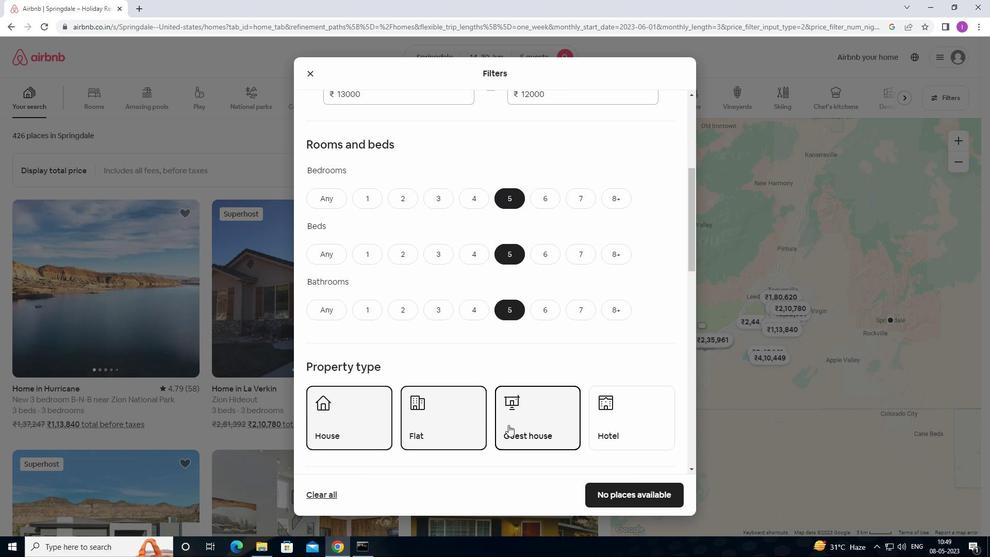 
Action: Mouse moved to (508, 422)
Screenshot: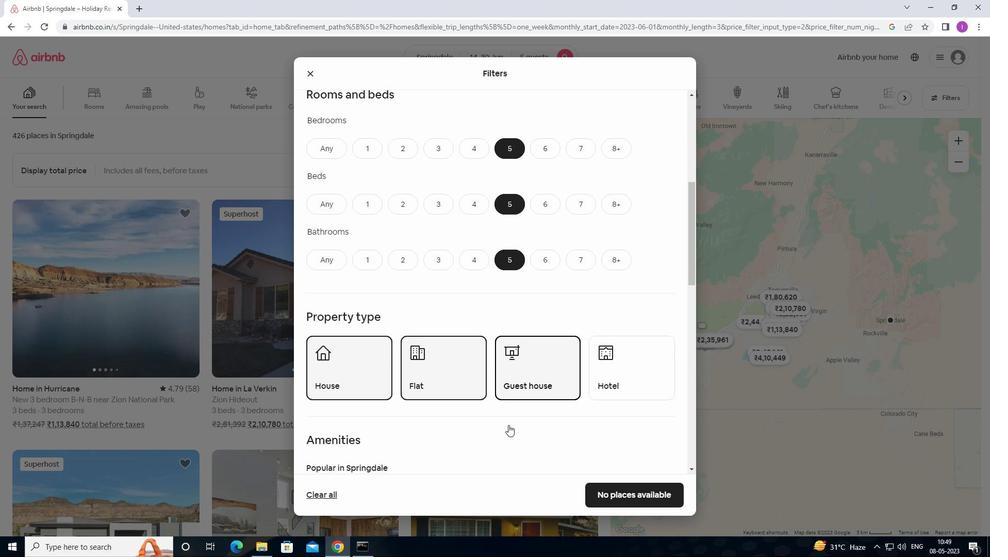 
Action: Mouse scrolled (508, 422) with delta (0, 0)
Screenshot: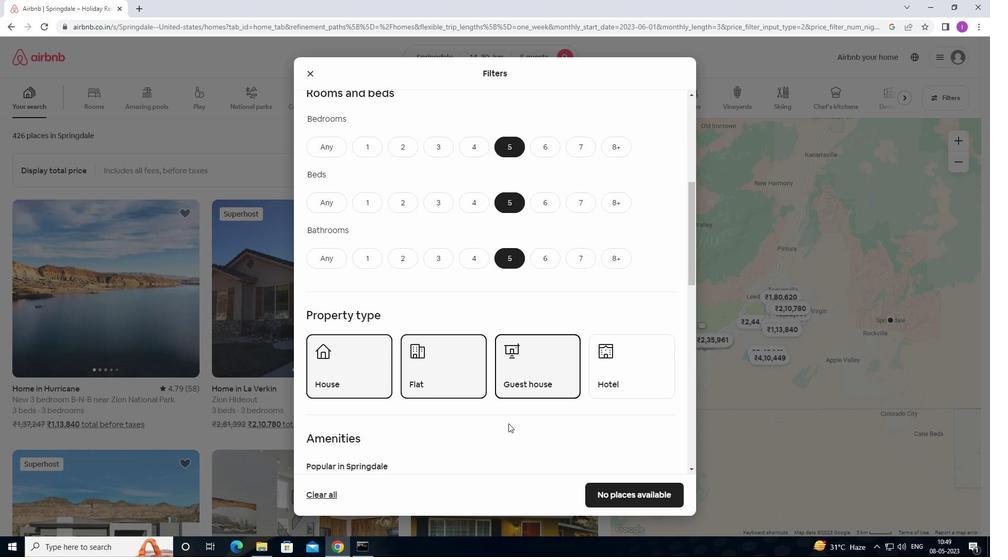 
Action: Mouse scrolled (508, 422) with delta (0, 0)
Screenshot: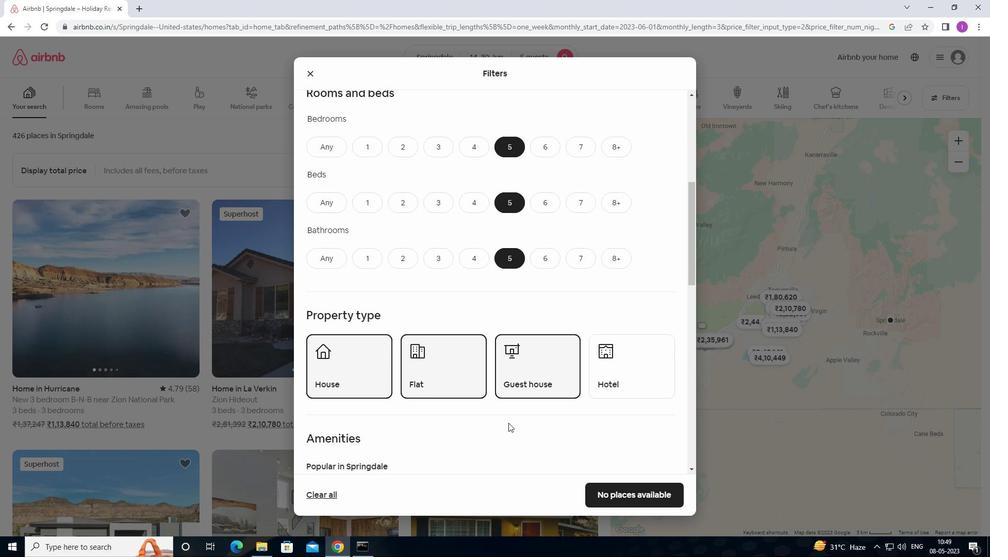 
Action: Mouse moved to (316, 411)
Screenshot: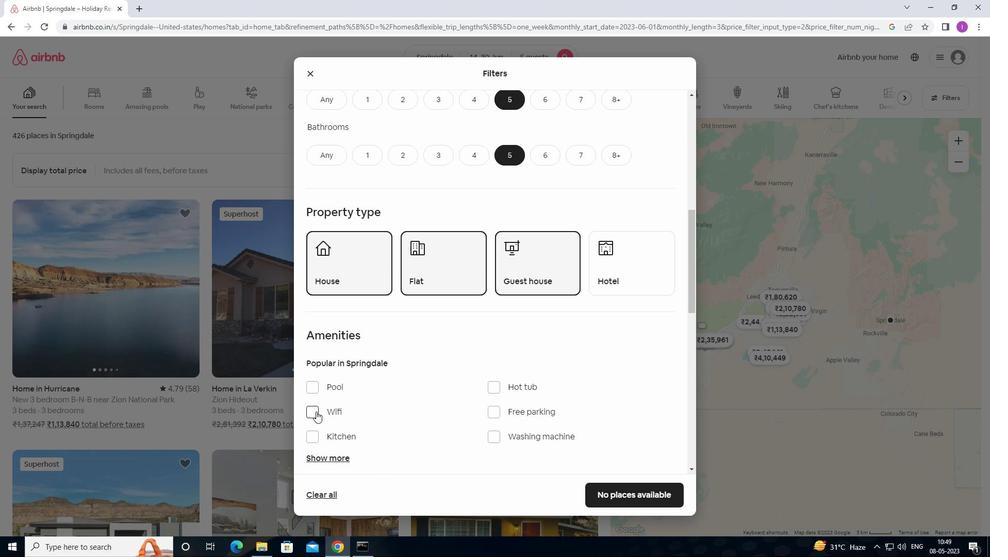 
Action: Mouse pressed left at (316, 411)
Screenshot: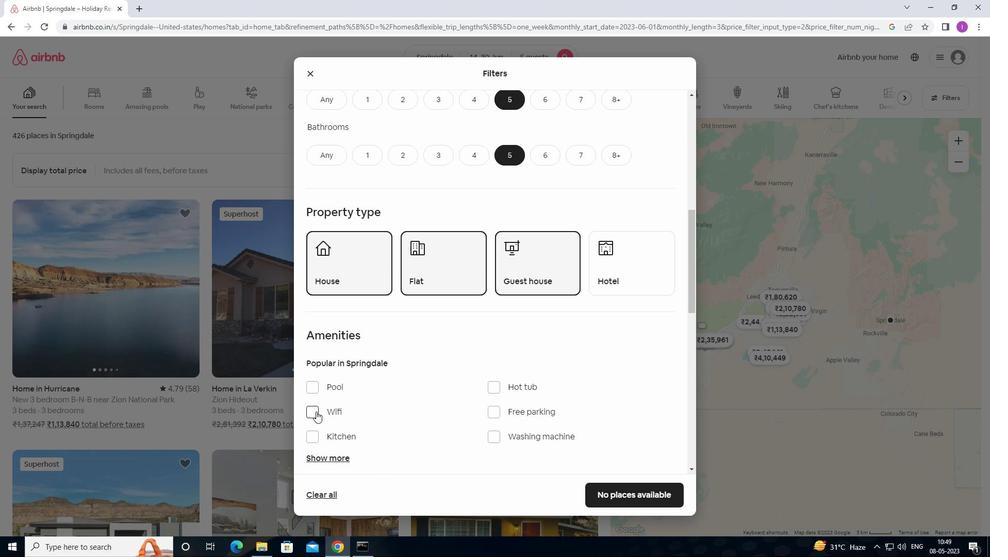 
Action: Mouse moved to (382, 410)
Screenshot: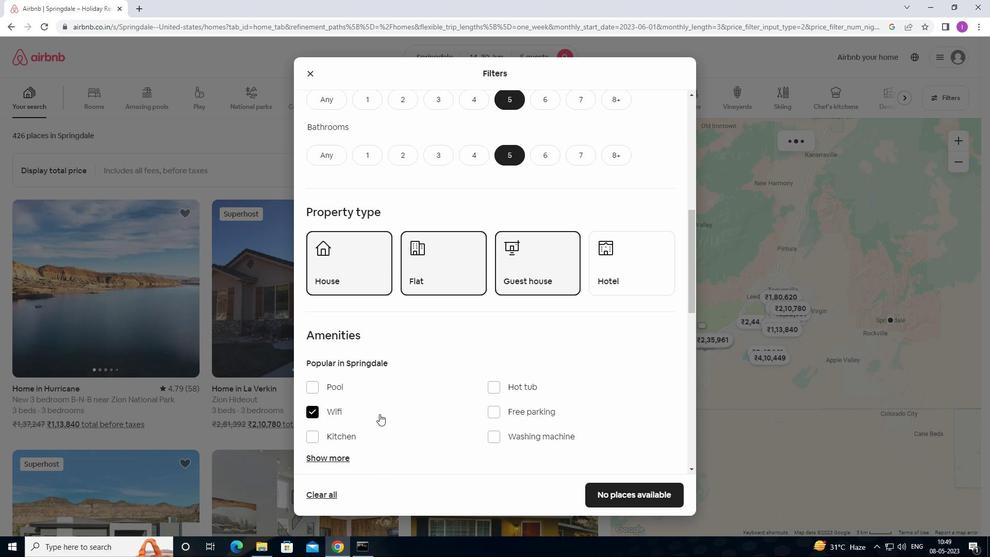 
Action: Mouse scrolled (382, 409) with delta (0, 0)
Screenshot: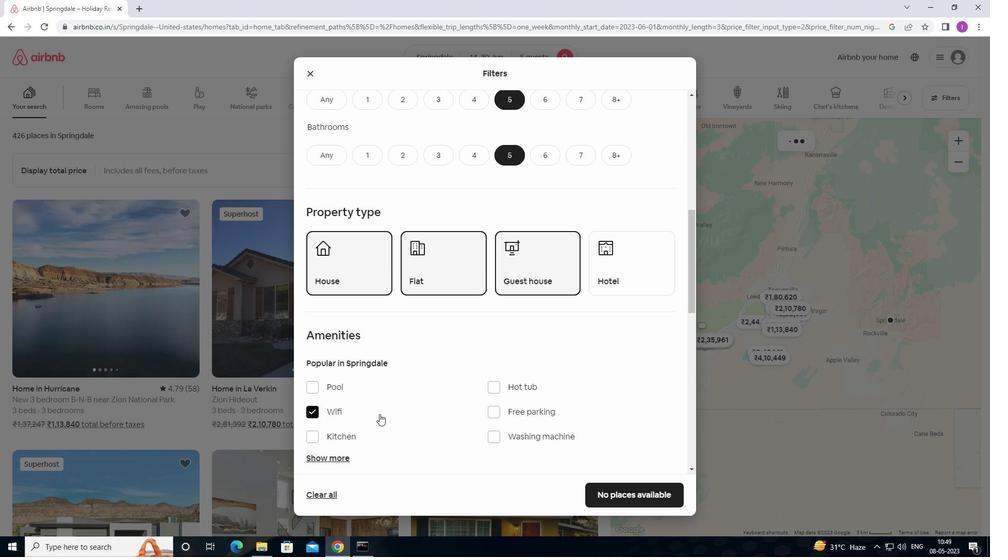 
Action: Mouse scrolled (382, 409) with delta (0, 0)
Screenshot: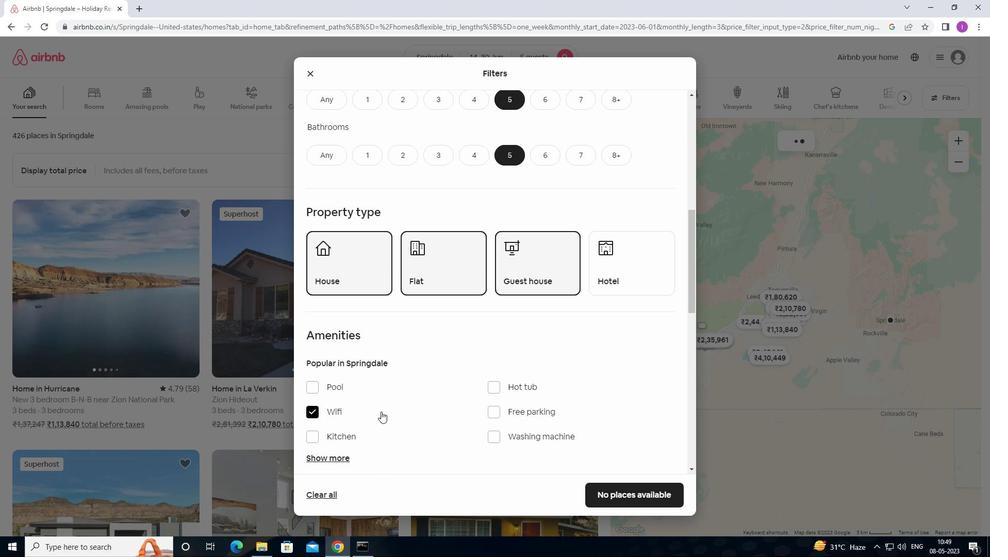 
Action: Mouse moved to (495, 307)
Screenshot: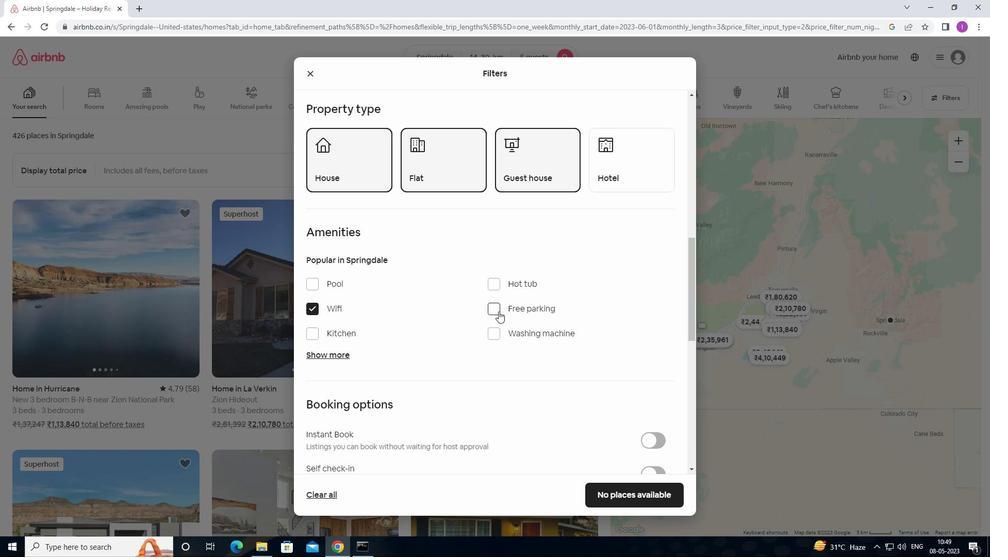 
Action: Mouse pressed left at (495, 307)
Screenshot: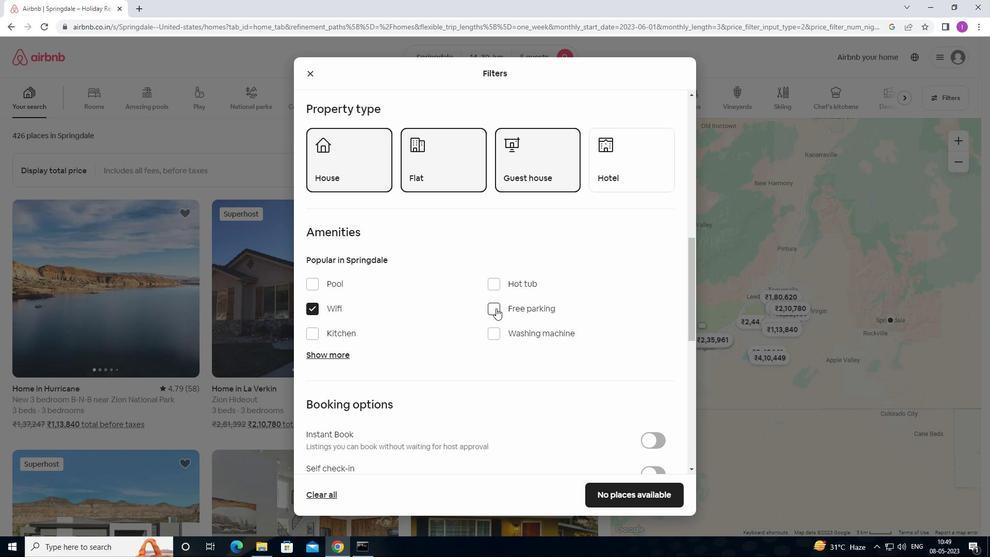 
Action: Mouse moved to (341, 355)
Screenshot: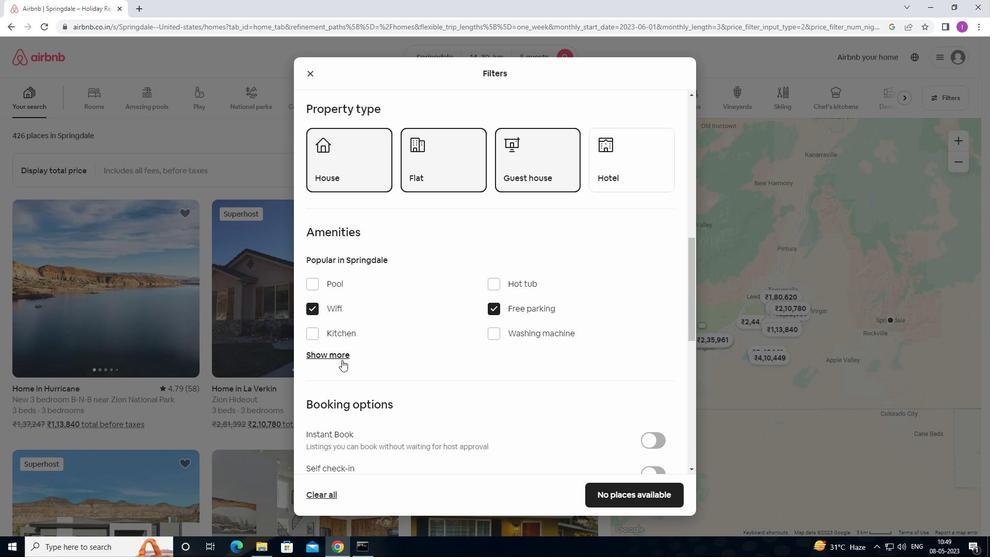 
Action: Mouse pressed left at (341, 355)
Screenshot: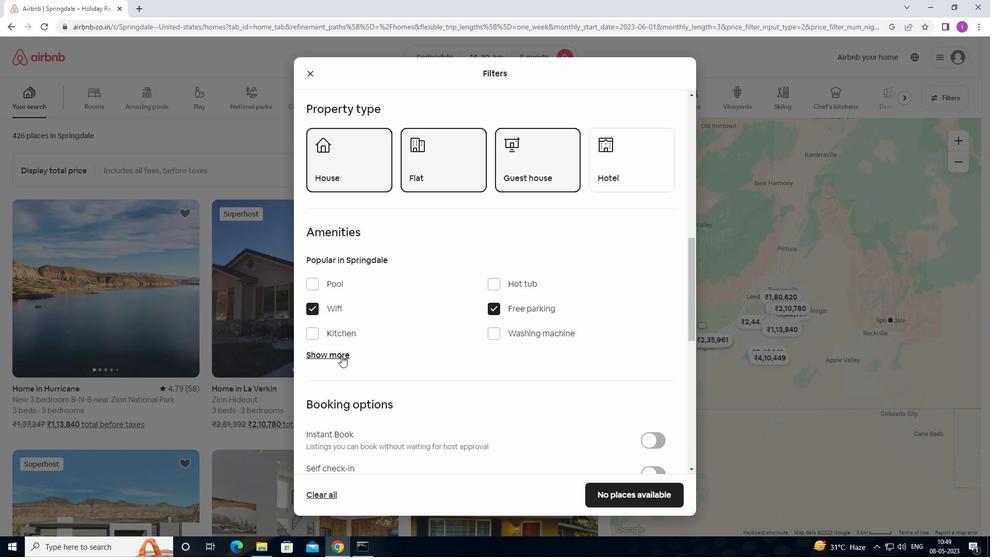 
Action: Mouse moved to (473, 363)
Screenshot: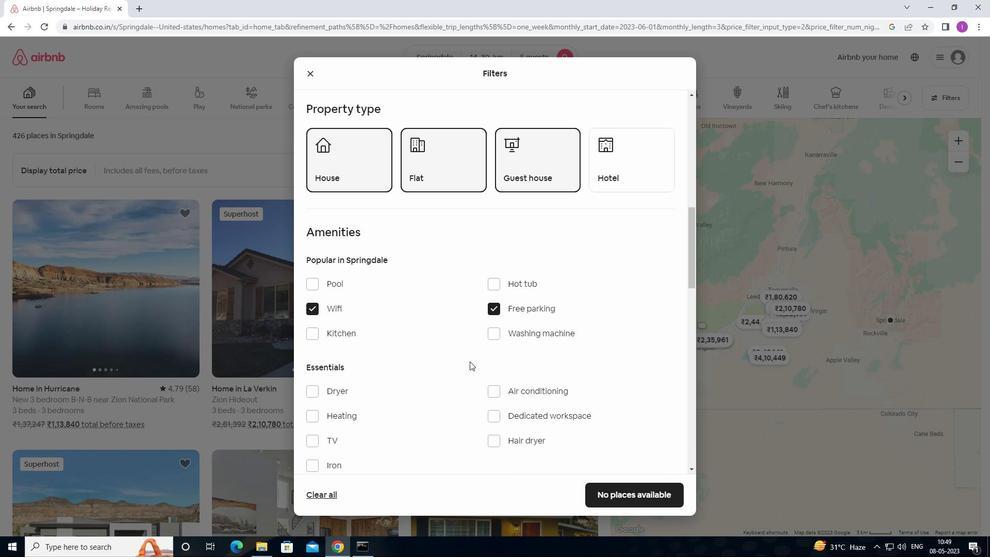 
Action: Mouse scrolled (473, 363) with delta (0, 0)
Screenshot: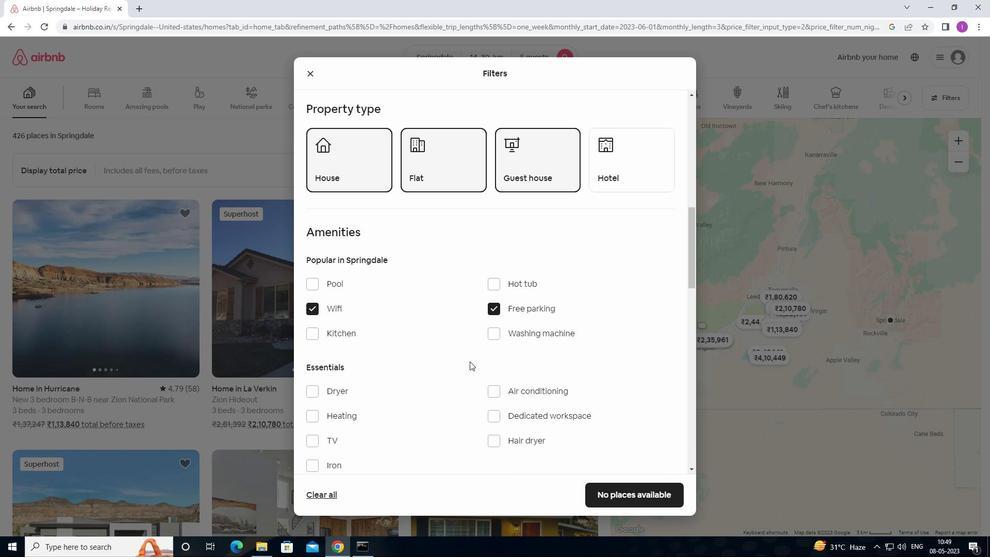 
Action: Mouse moved to (474, 363)
Screenshot: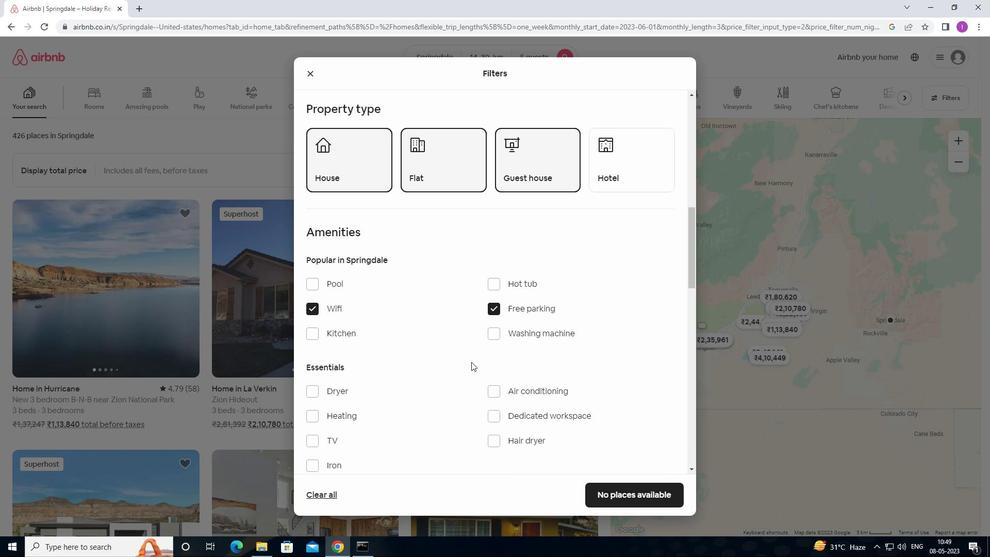 
Action: Mouse scrolled (474, 363) with delta (0, 0)
Screenshot: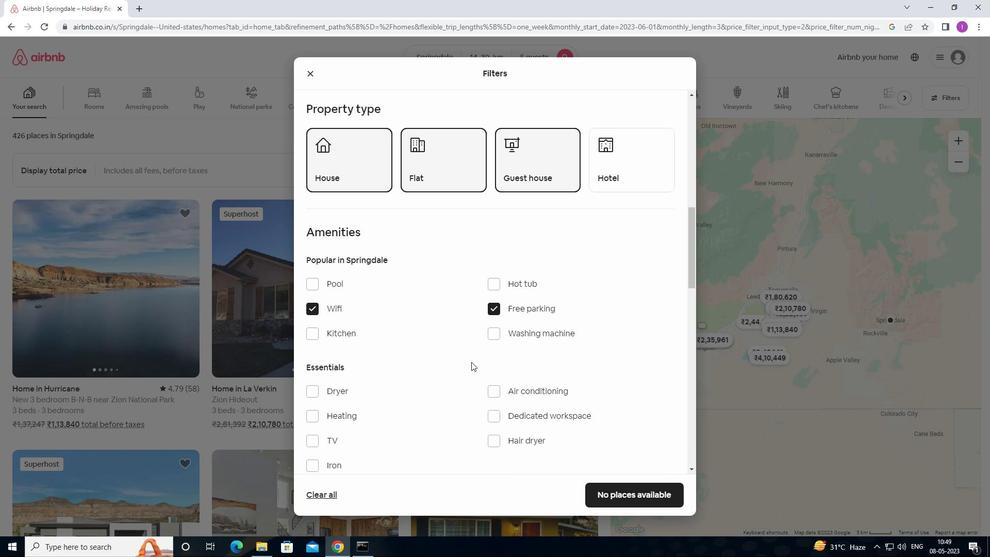 
Action: Mouse moved to (311, 340)
Screenshot: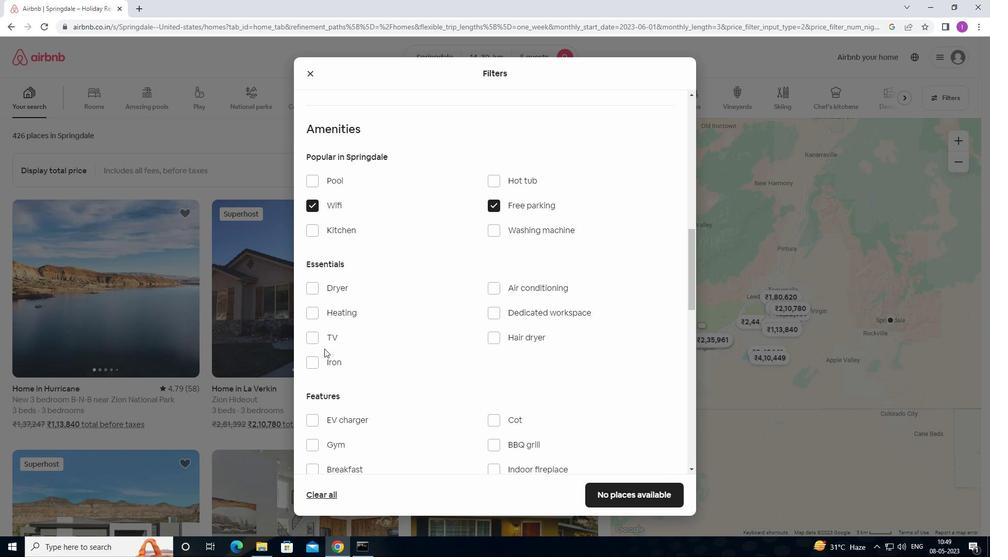 
Action: Mouse pressed left at (311, 340)
Screenshot: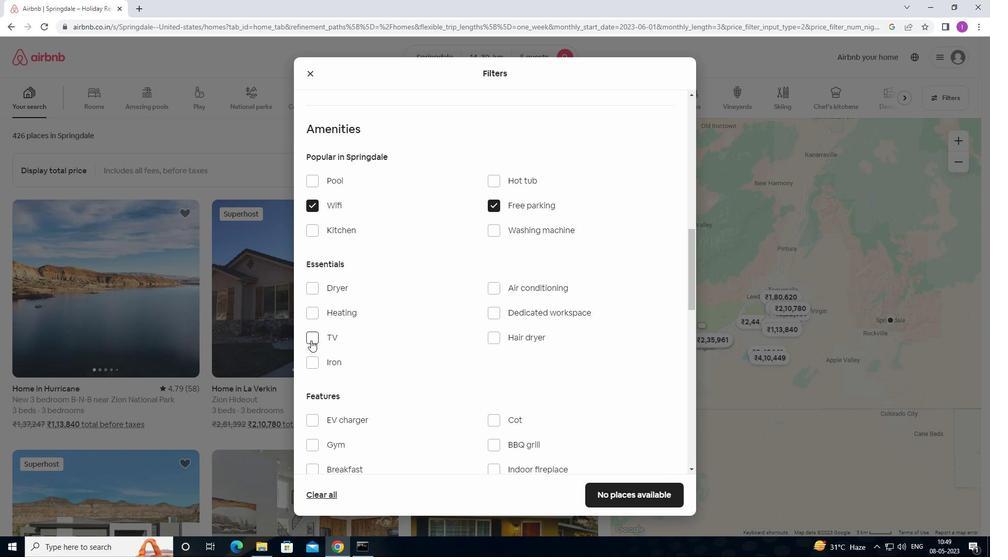 
Action: Mouse moved to (438, 333)
Screenshot: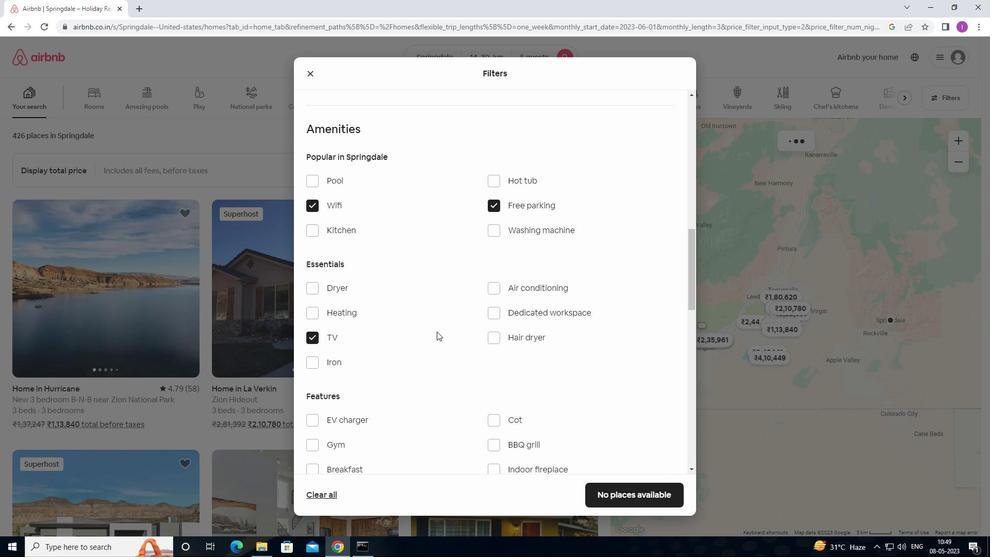 
Action: Mouse scrolled (438, 333) with delta (0, 0)
Screenshot: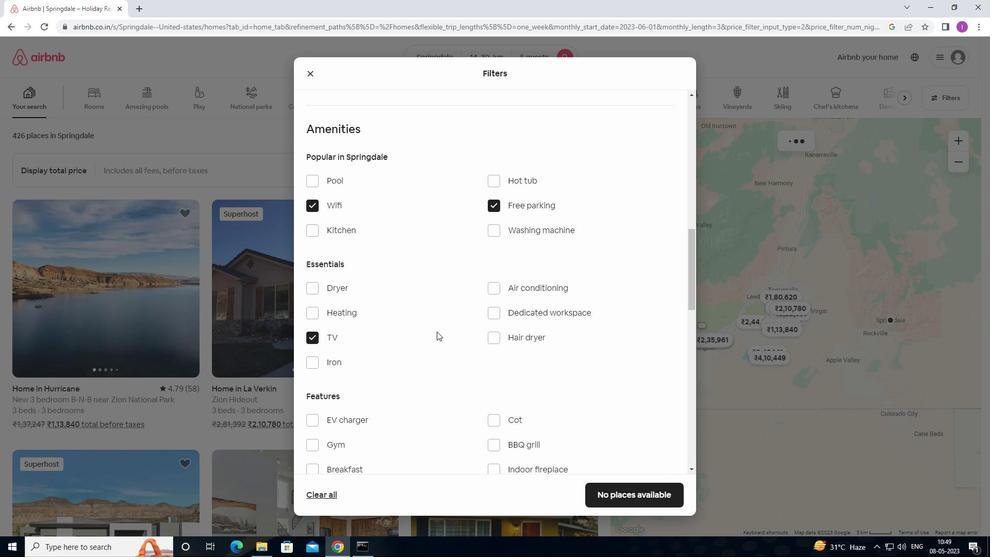 
Action: Mouse moved to (438, 334)
Screenshot: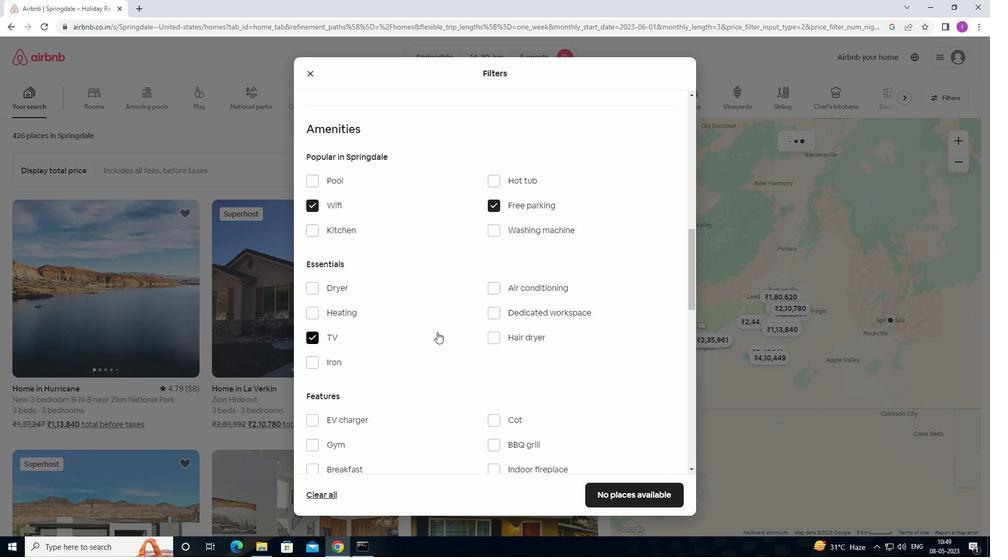 
Action: Mouse scrolled (438, 333) with delta (0, 0)
Screenshot: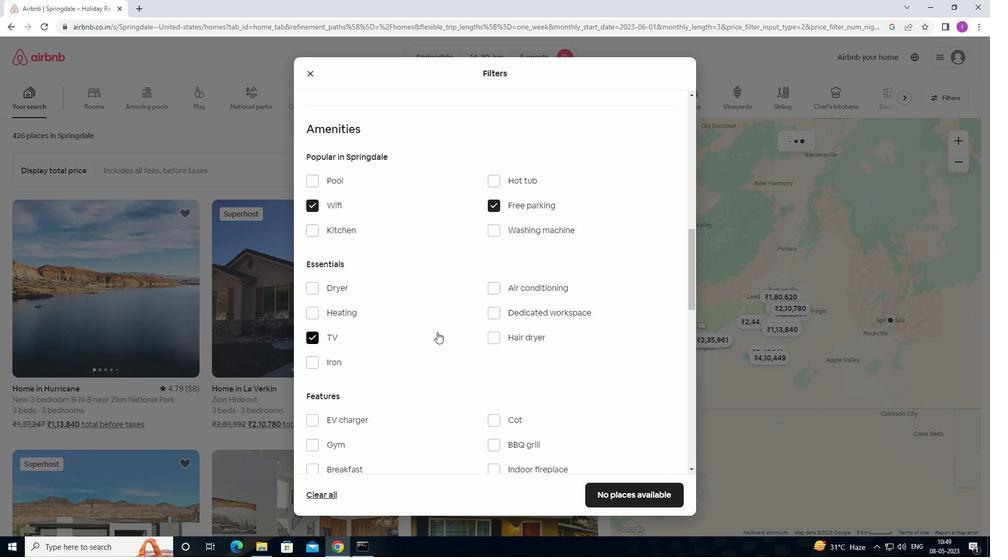 
Action: Mouse moved to (321, 364)
Screenshot: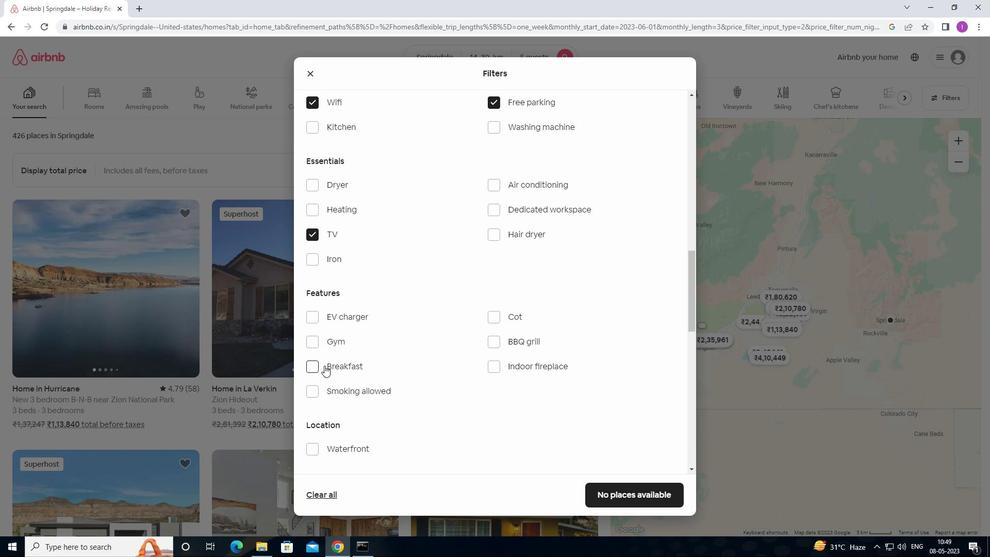 
Action: Mouse pressed left at (321, 364)
Screenshot: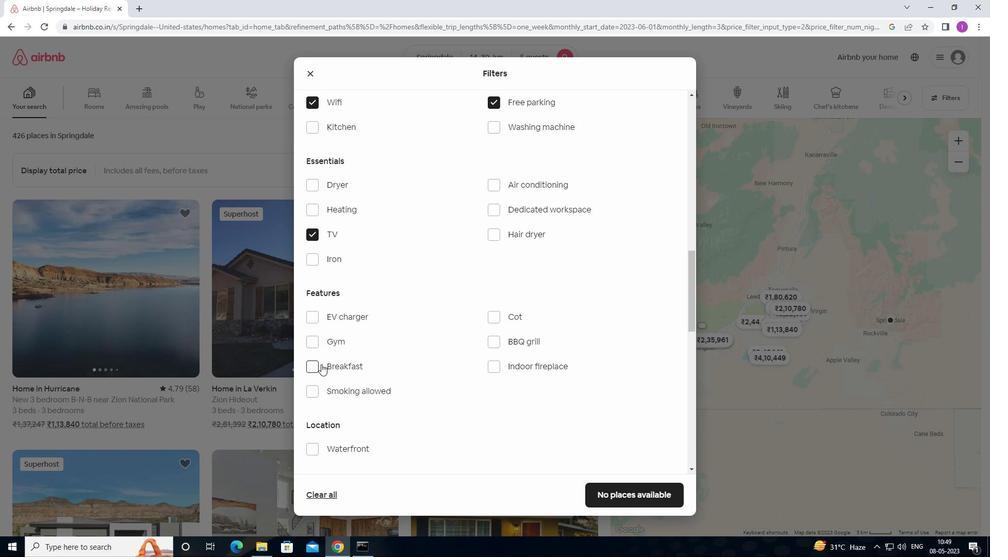 
Action: Mouse moved to (329, 391)
Screenshot: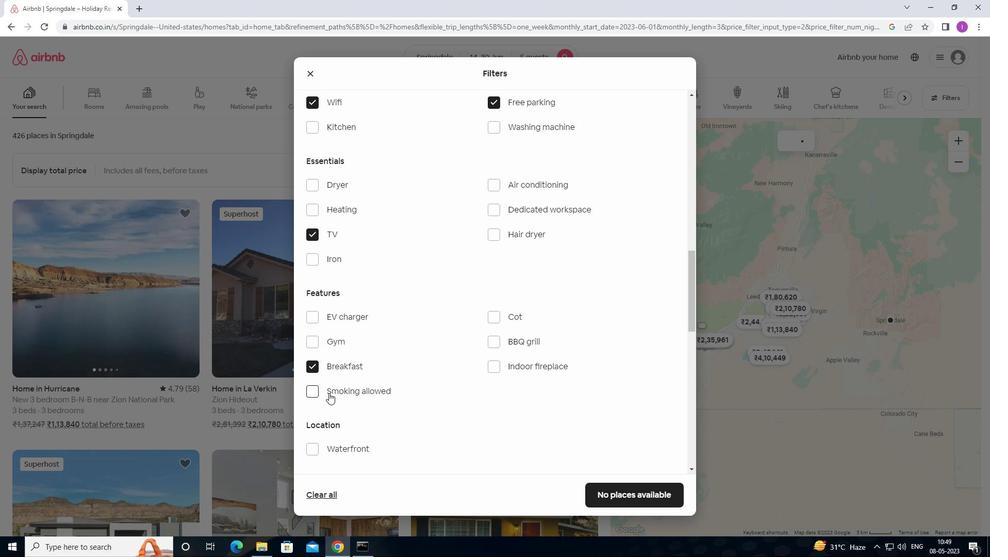 
Action: Mouse pressed left at (329, 391)
Screenshot: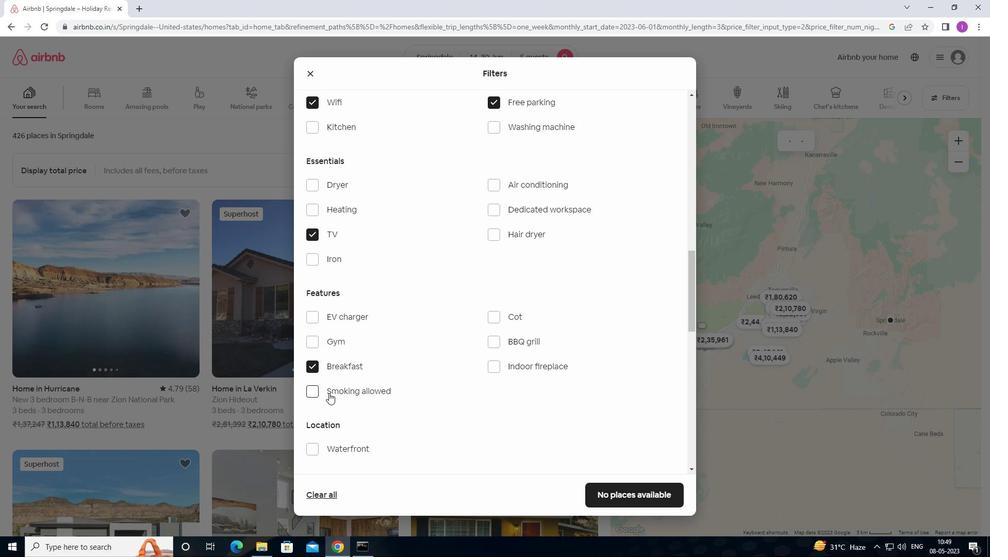 
Action: Mouse moved to (606, 372)
Screenshot: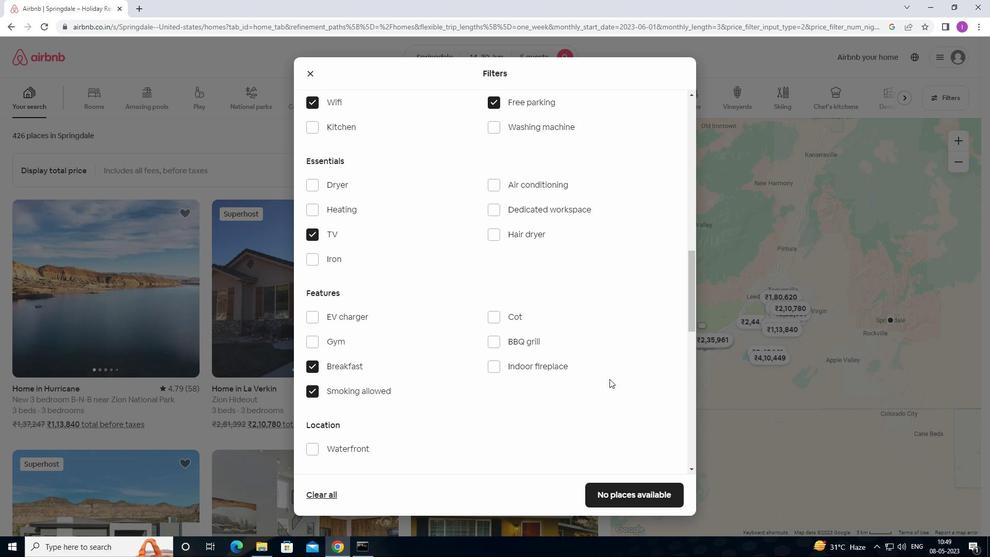 
Action: Mouse scrolled (606, 371) with delta (0, 0)
Screenshot: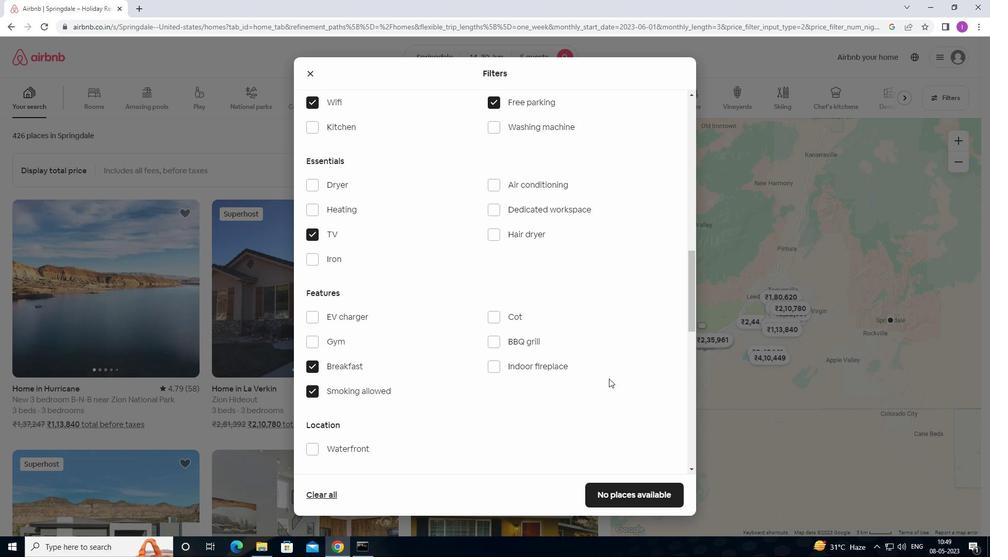 
Action: Mouse moved to (606, 372)
Screenshot: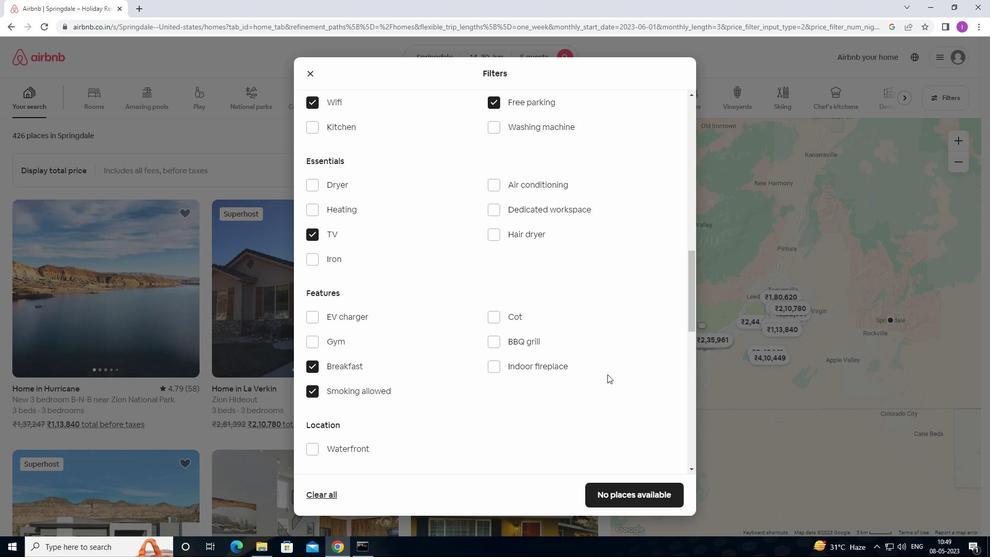 
Action: Mouse scrolled (606, 372) with delta (0, 0)
Screenshot: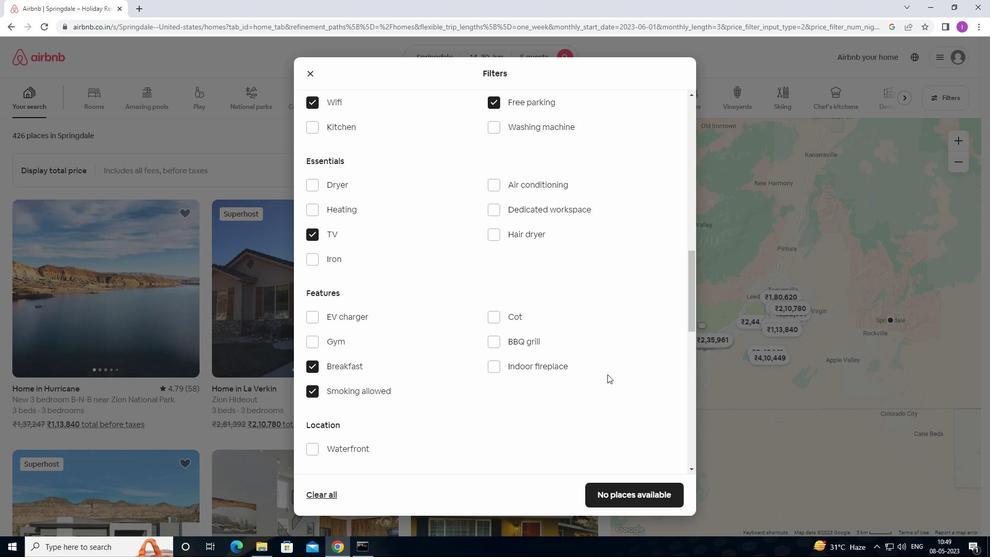 
Action: Mouse moved to (606, 373)
Screenshot: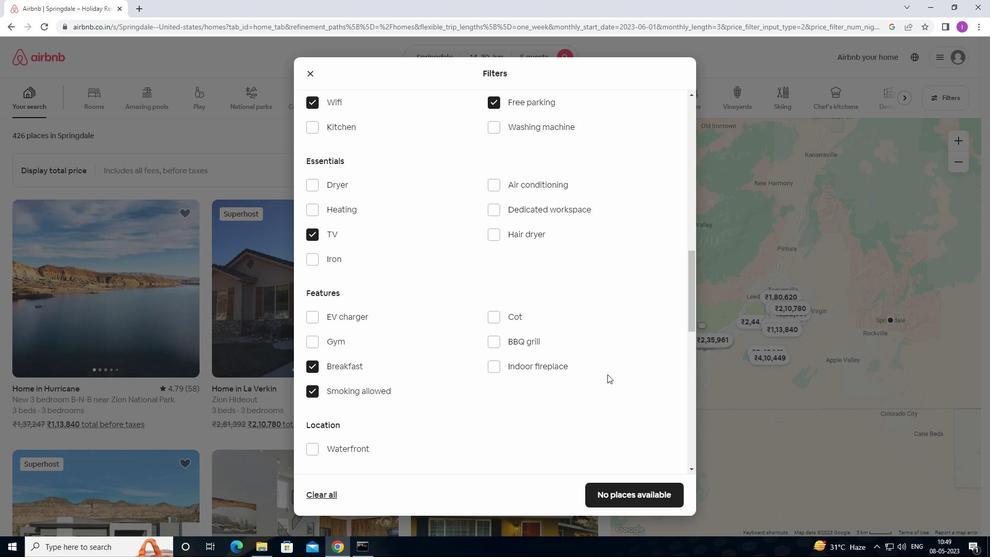 
Action: Mouse scrolled (606, 372) with delta (0, 0)
Screenshot: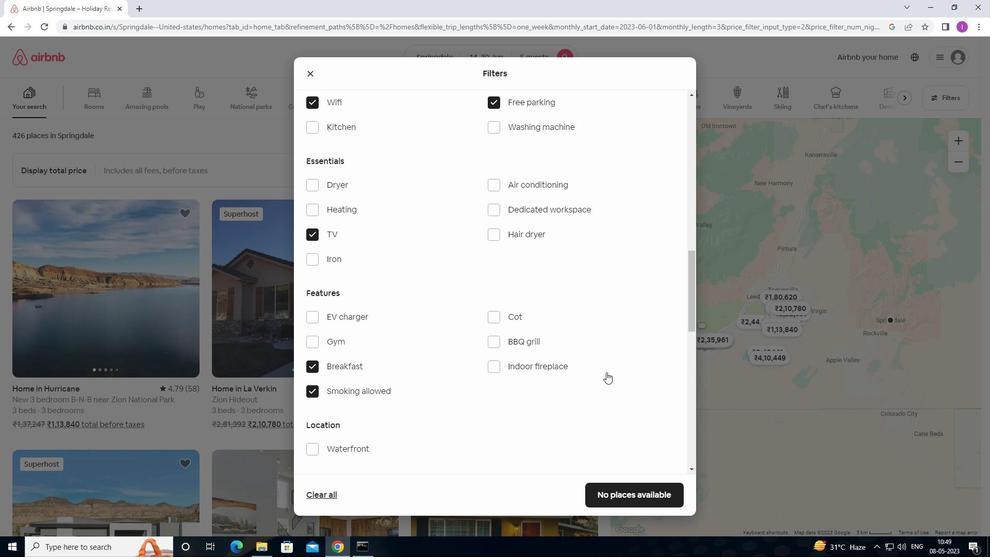 
Action: Mouse scrolled (606, 372) with delta (0, 0)
Screenshot: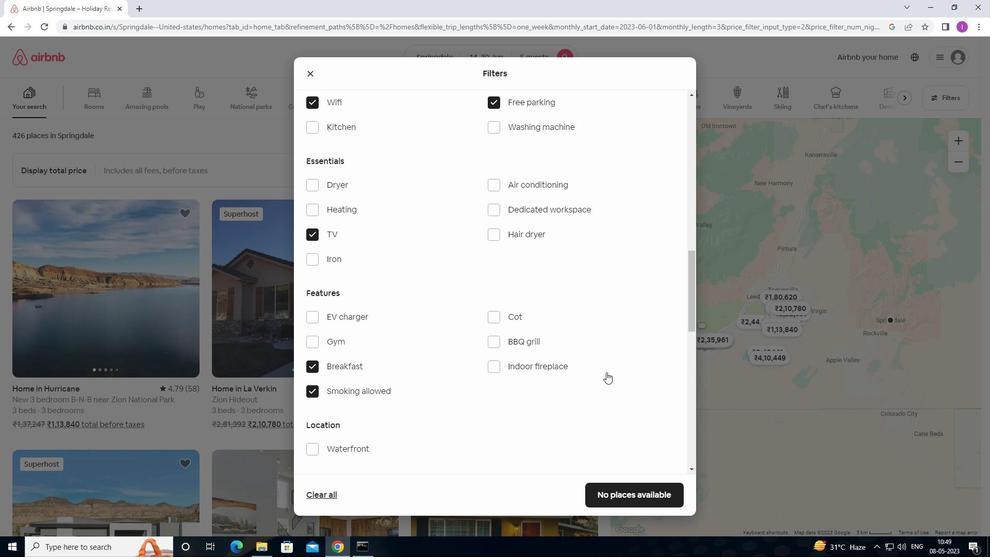 
Action: Mouse moved to (606, 373)
Screenshot: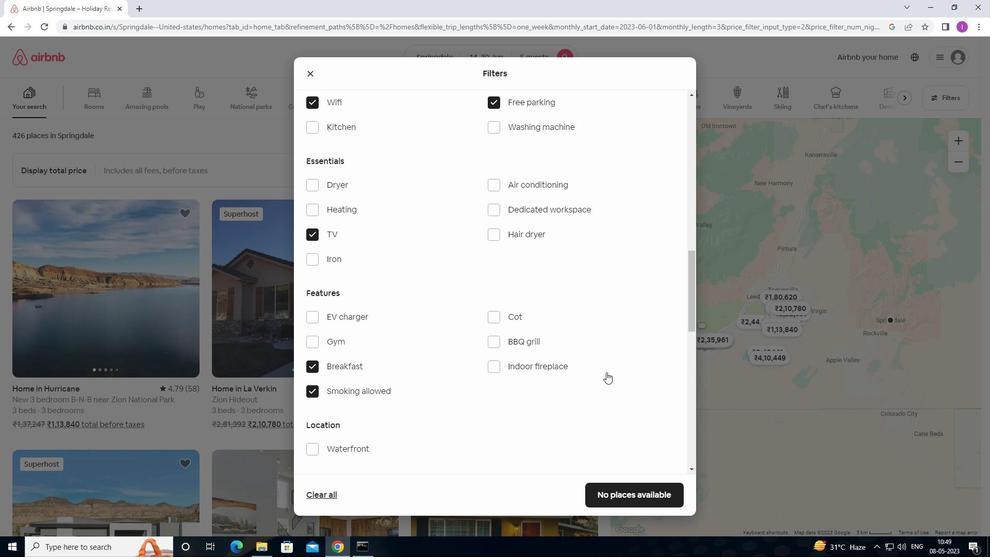 
Action: Mouse scrolled (606, 372) with delta (0, 0)
Screenshot: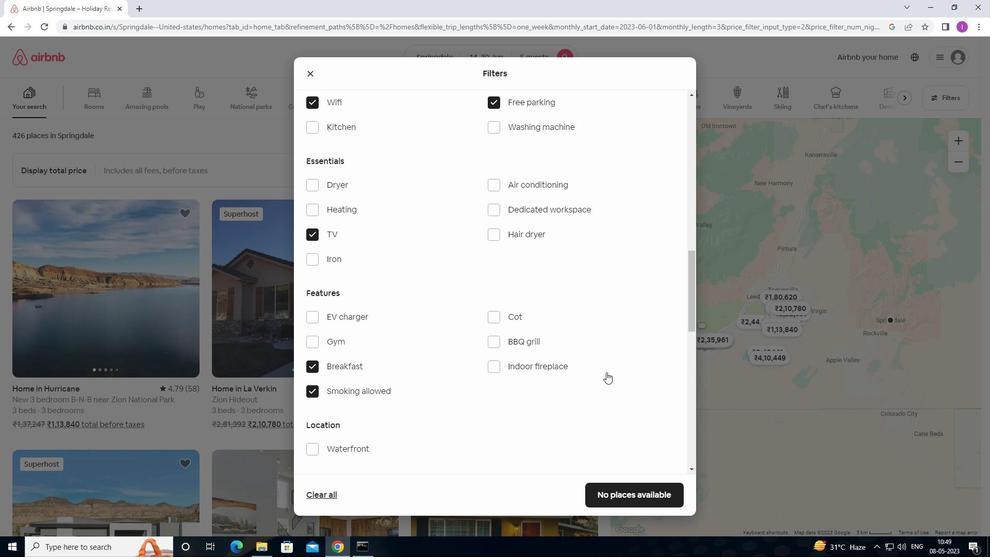 
Action: Mouse moved to (612, 370)
Screenshot: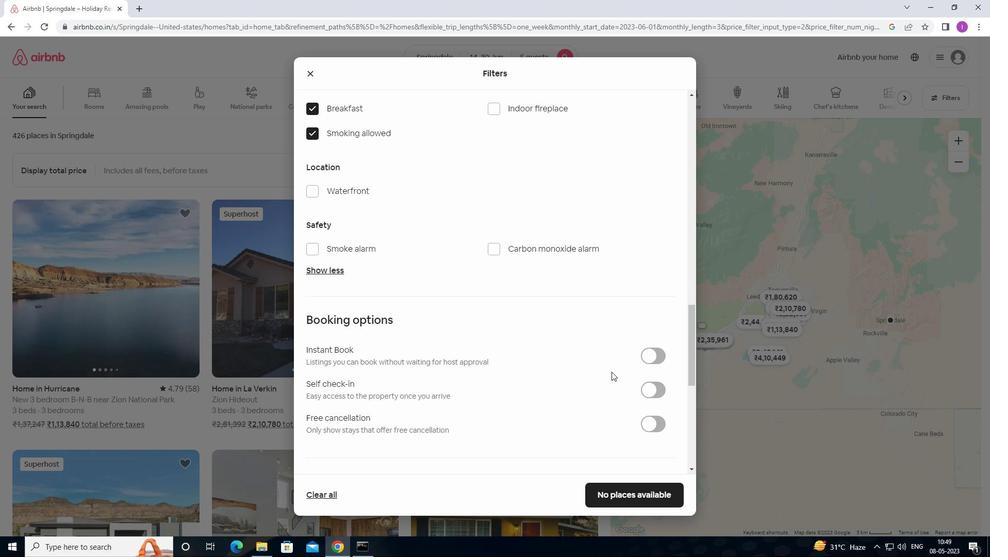 
Action: Mouse scrolled (612, 369) with delta (0, 0)
Screenshot: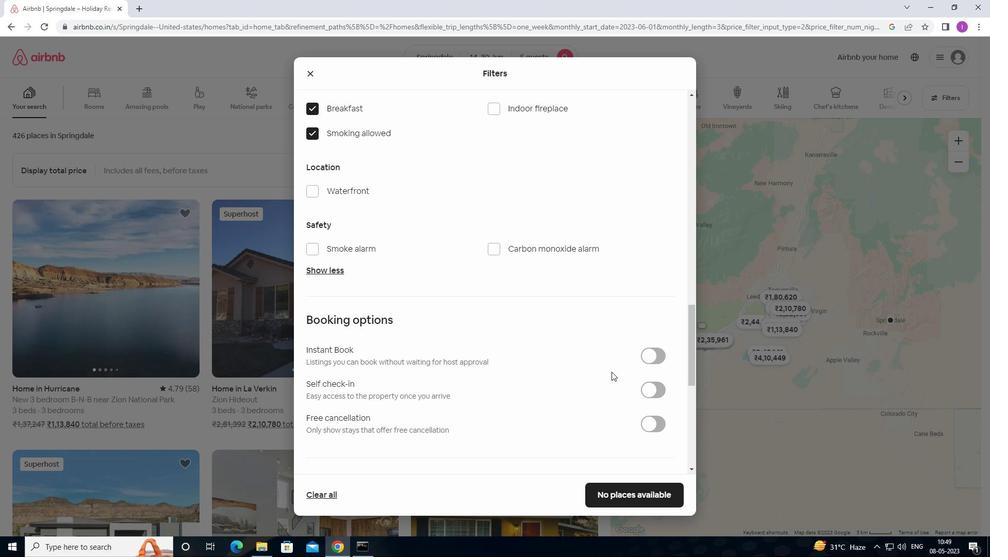 
Action: Mouse scrolled (612, 369) with delta (0, 0)
Screenshot: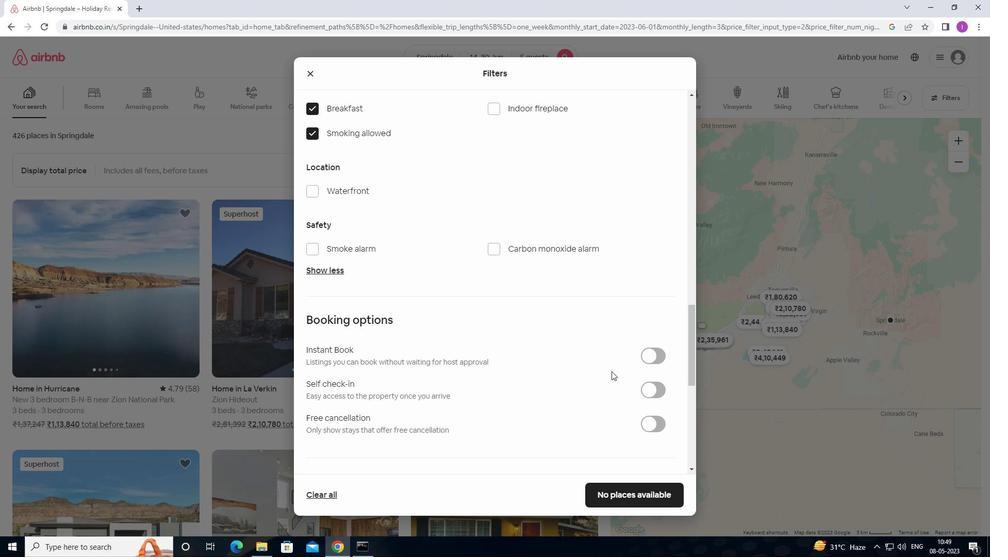 
Action: Mouse moved to (615, 368)
Screenshot: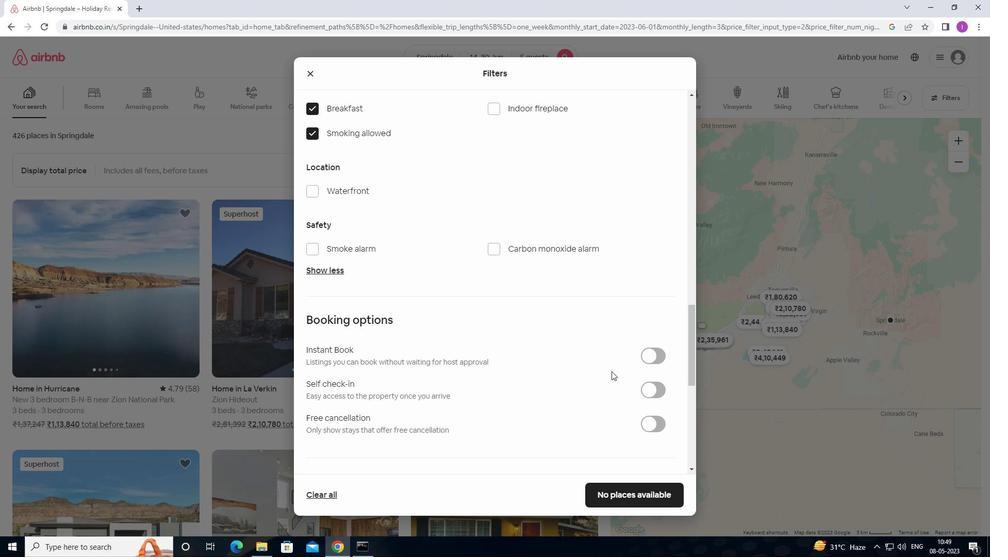 
Action: Mouse scrolled (615, 368) with delta (0, 0)
Screenshot: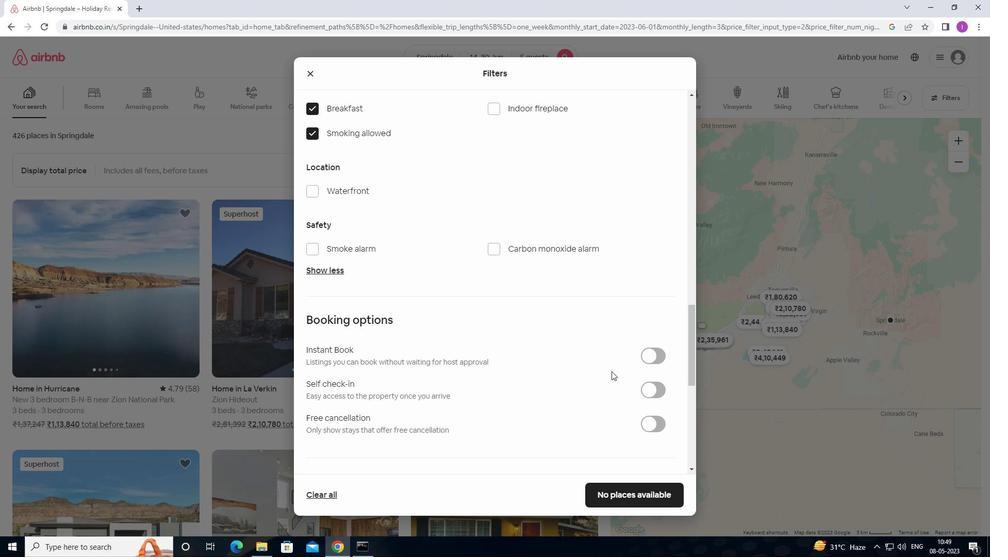
Action: Mouse moved to (658, 235)
Screenshot: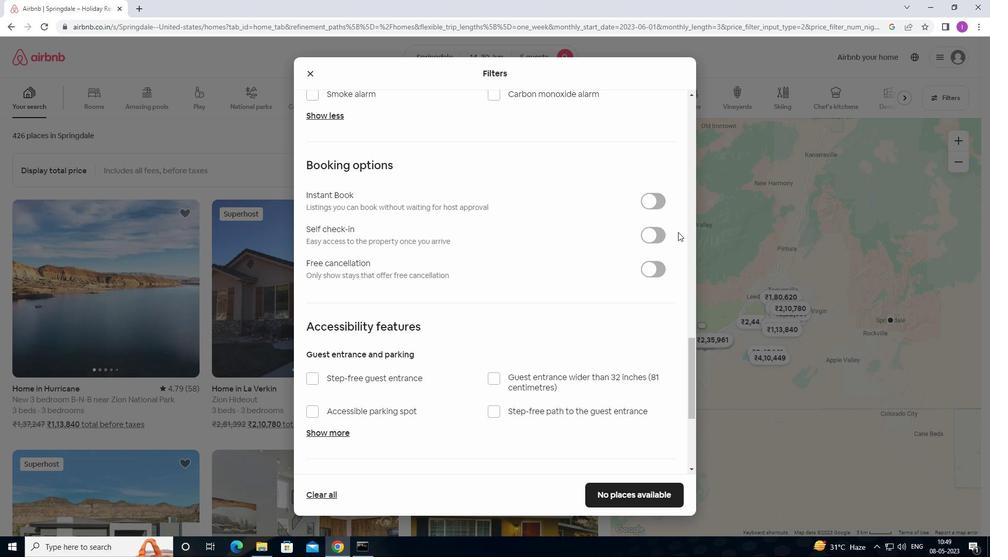 
Action: Mouse pressed left at (658, 235)
Screenshot: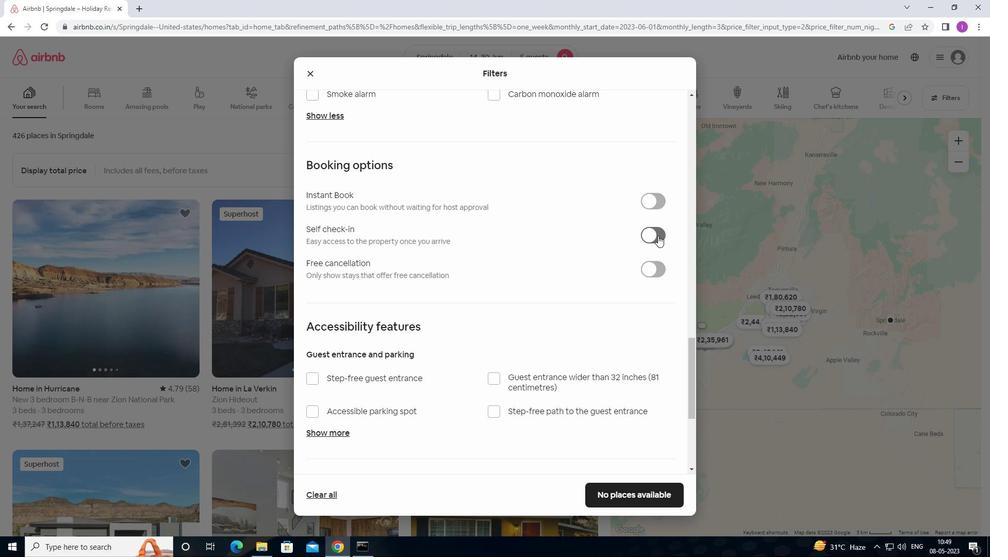 
Action: Mouse moved to (495, 308)
Screenshot: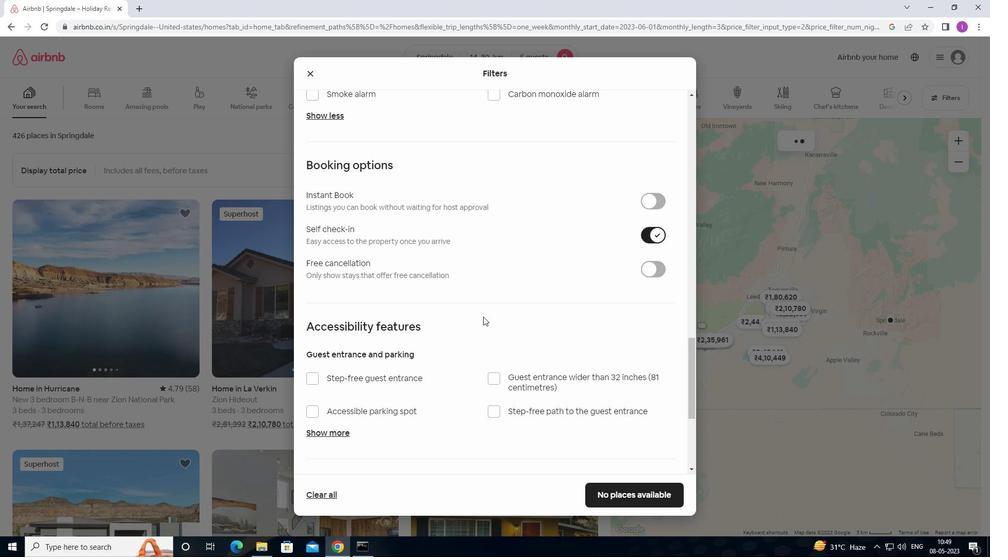 
Action: Mouse scrolled (495, 308) with delta (0, 0)
Screenshot: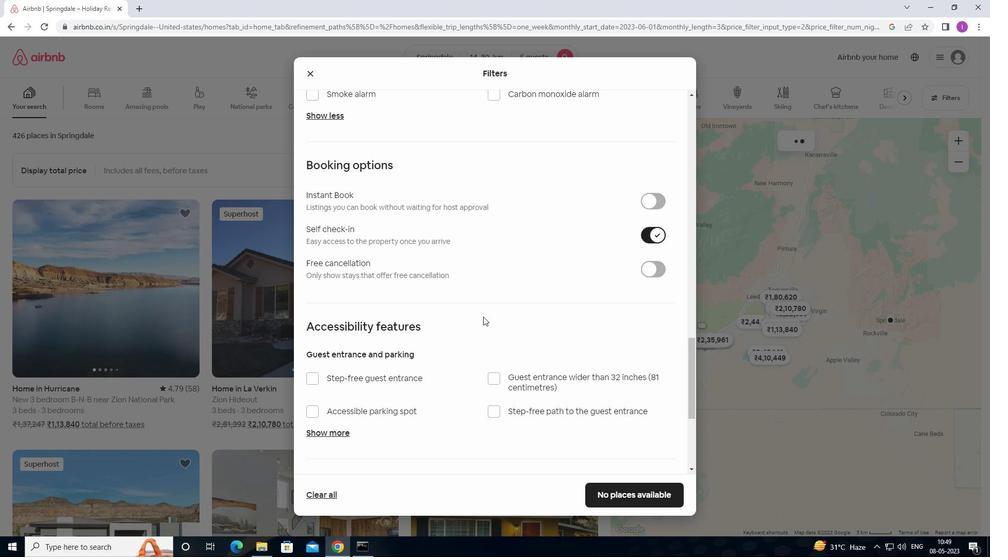 
Action: Mouse moved to (495, 308)
Screenshot: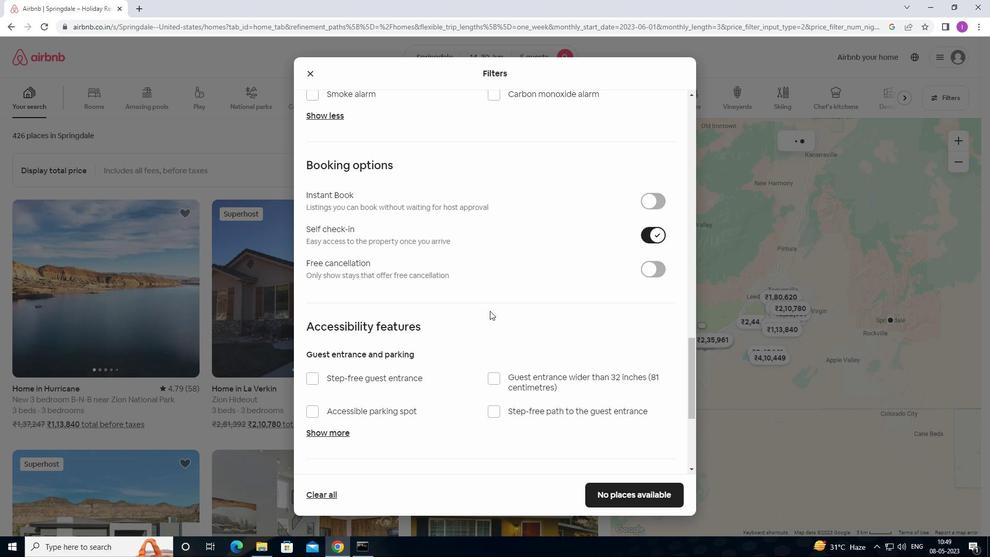 
Action: Mouse scrolled (495, 308) with delta (0, 0)
Screenshot: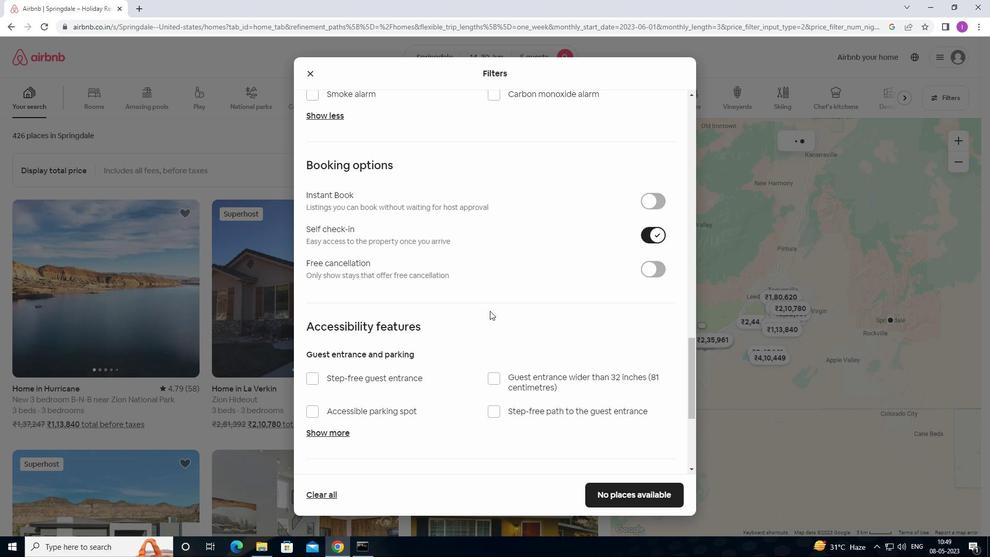 
Action: Mouse moved to (497, 308)
Screenshot: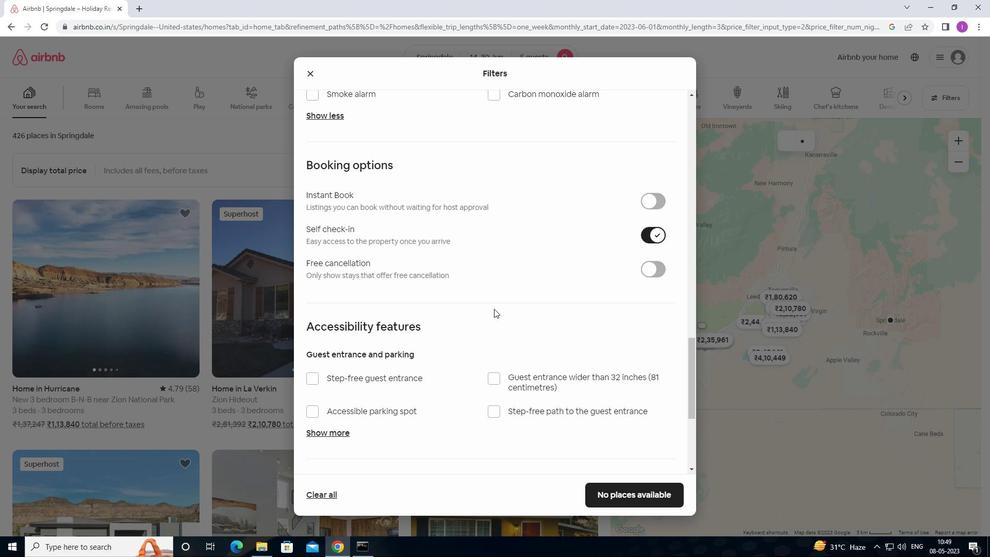 
Action: Mouse scrolled (497, 307) with delta (0, 0)
Screenshot: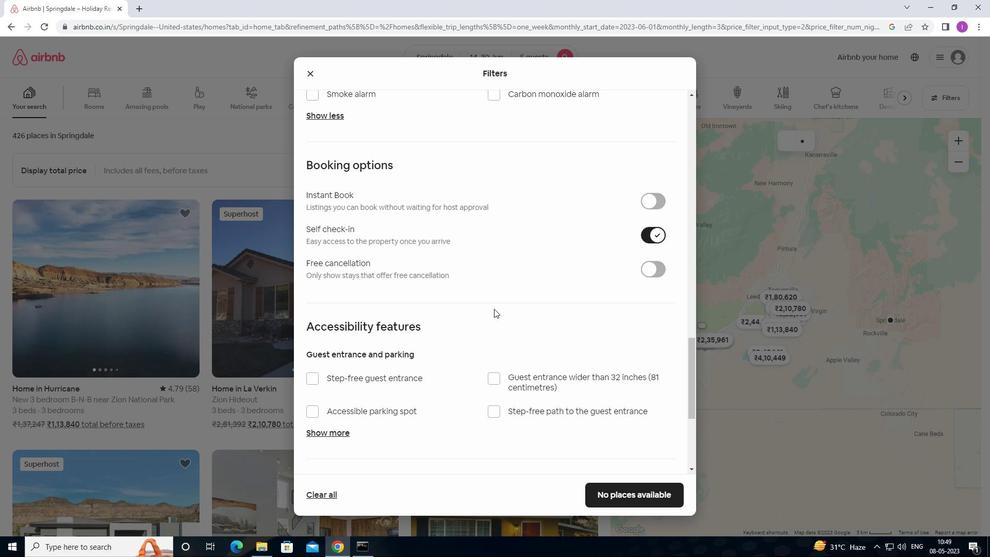 
Action: Mouse moved to (431, 341)
Screenshot: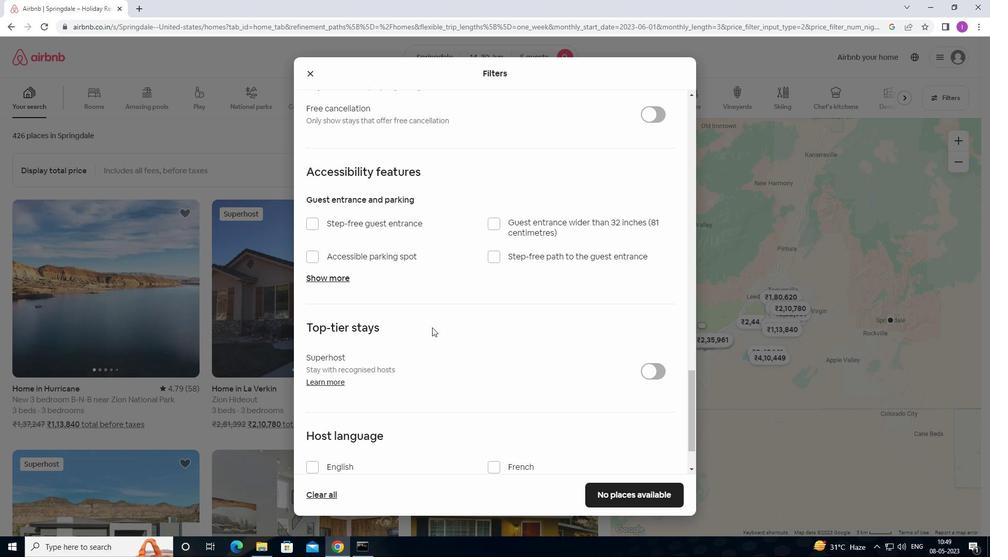 
Action: Mouse scrolled (431, 340) with delta (0, 0)
Screenshot: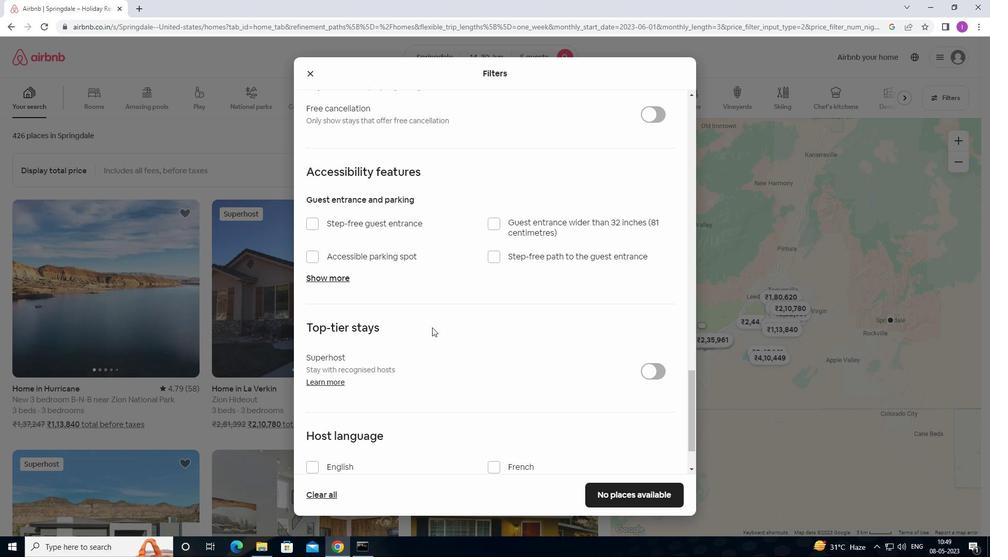 
Action: Mouse moved to (431, 342)
Screenshot: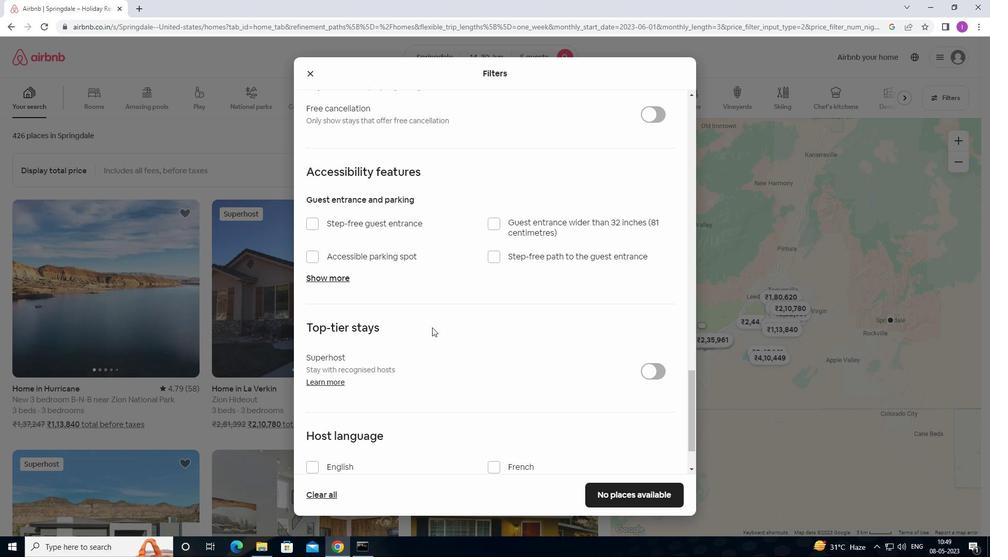 
Action: Mouse scrolled (431, 341) with delta (0, 0)
Screenshot: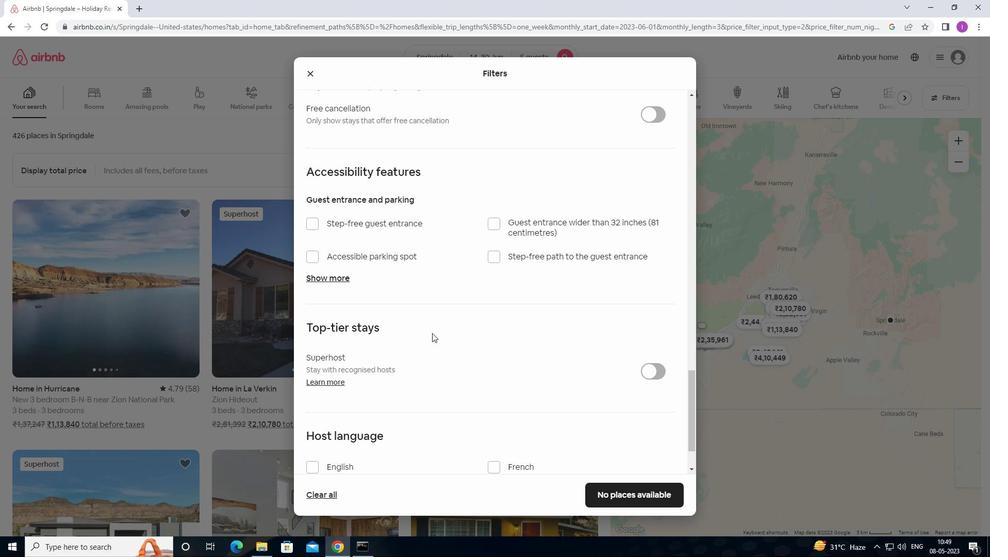 
Action: Mouse scrolled (431, 341) with delta (0, 0)
Screenshot: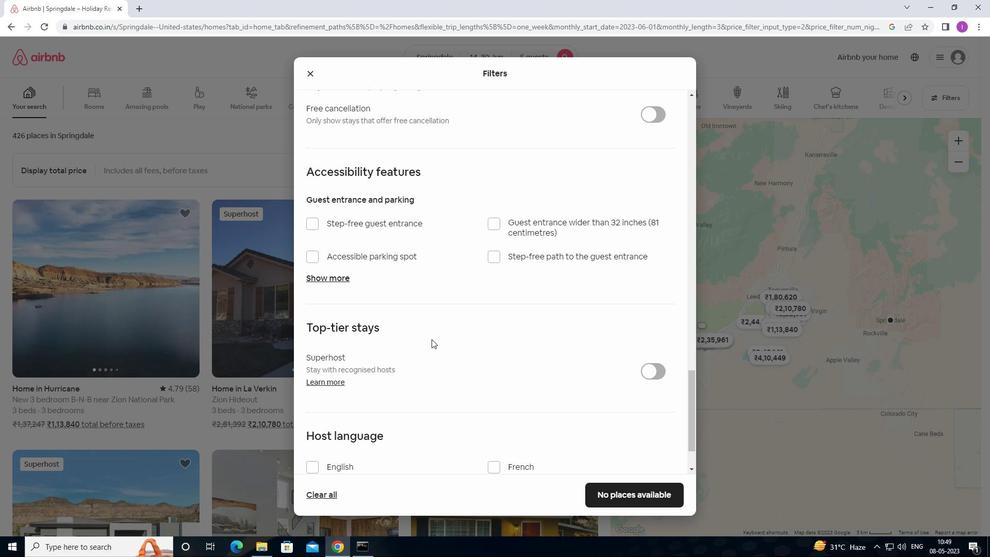 
Action: Mouse moved to (317, 401)
Screenshot: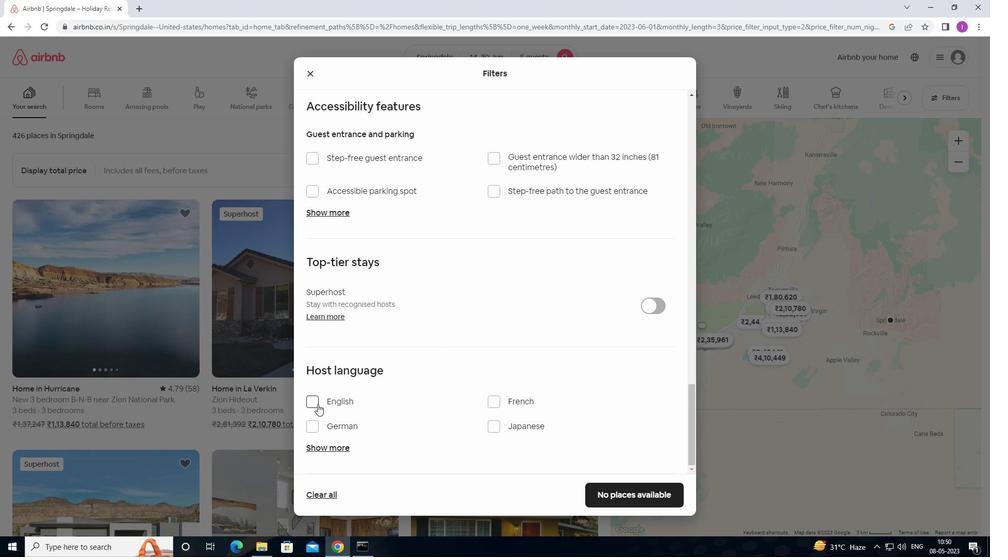 
Action: Mouse pressed left at (317, 401)
Screenshot: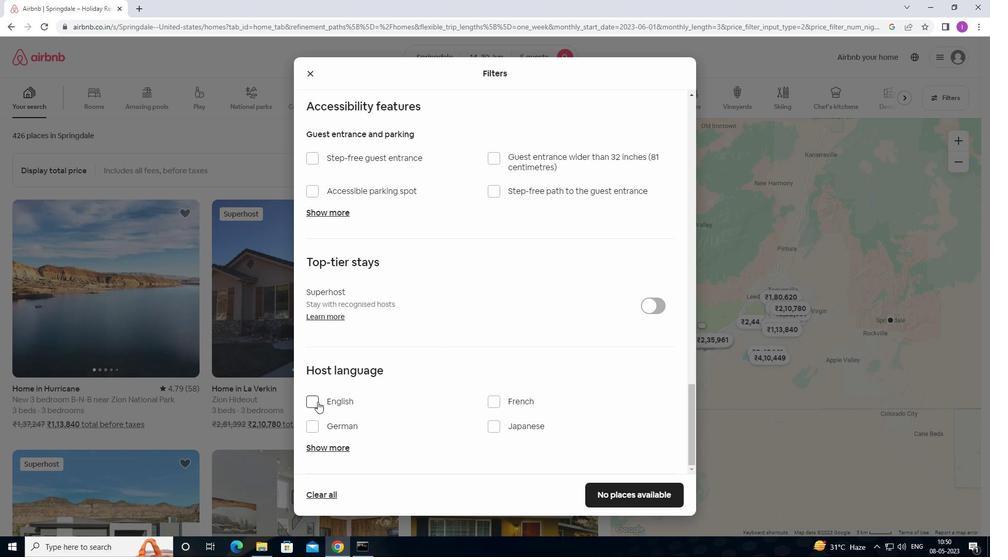 
Action: Mouse moved to (599, 485)
Screenshot: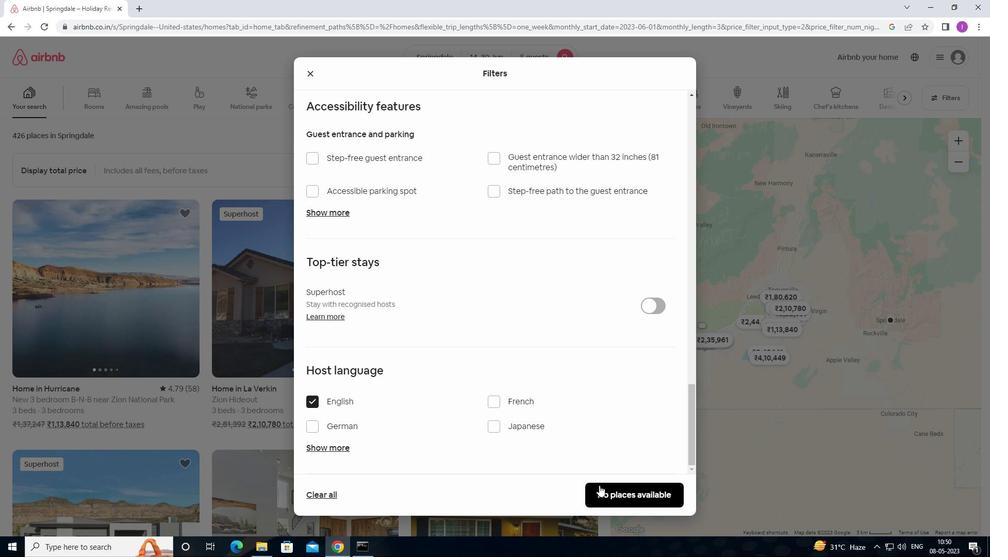 
Action: Mouse pressed left at (599, 485)
Screenshot: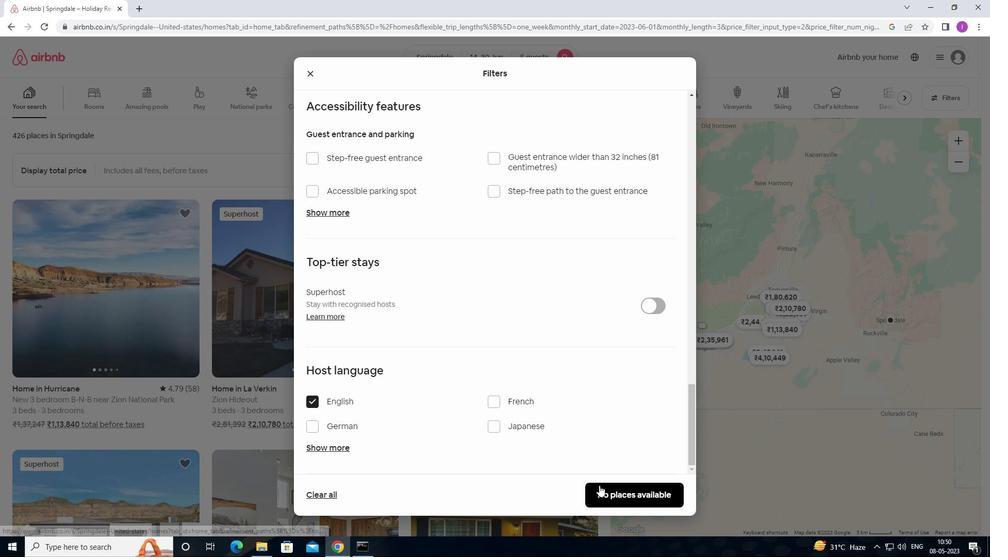 
Action: Mouse moved to (989, 92)
Screenshot: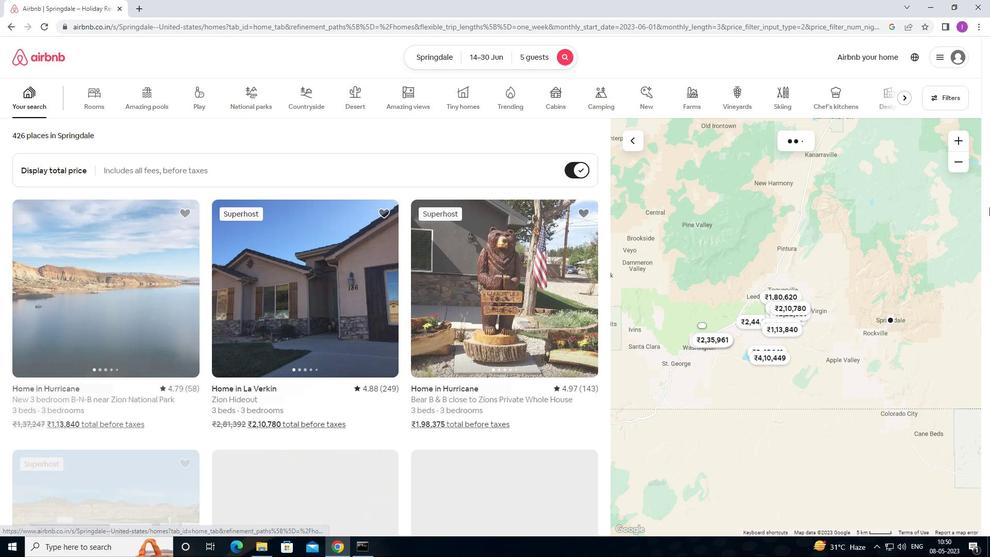 
